Task: Create a calendar event titled 'Doctor appointment' on May 21 from 4:15 PM to 5:15 PM.
Action: Mouse moved to (1017, 73)
Screenshot: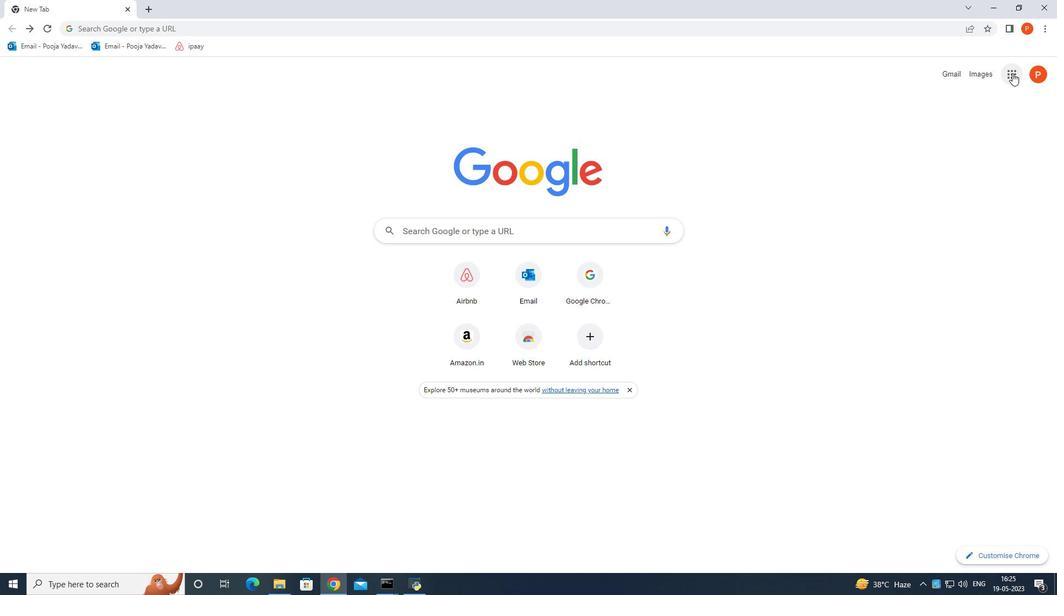 
Action: Mouse pressed left at (1017, 73)
Screenshot: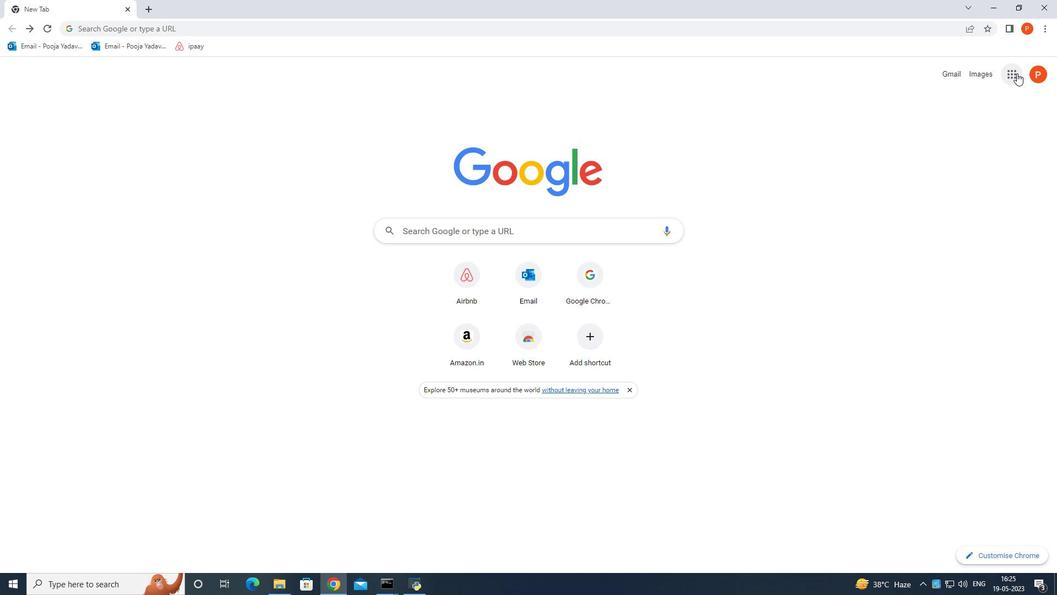 
Action: Mouse moved to (1017, 281)
Screenshot: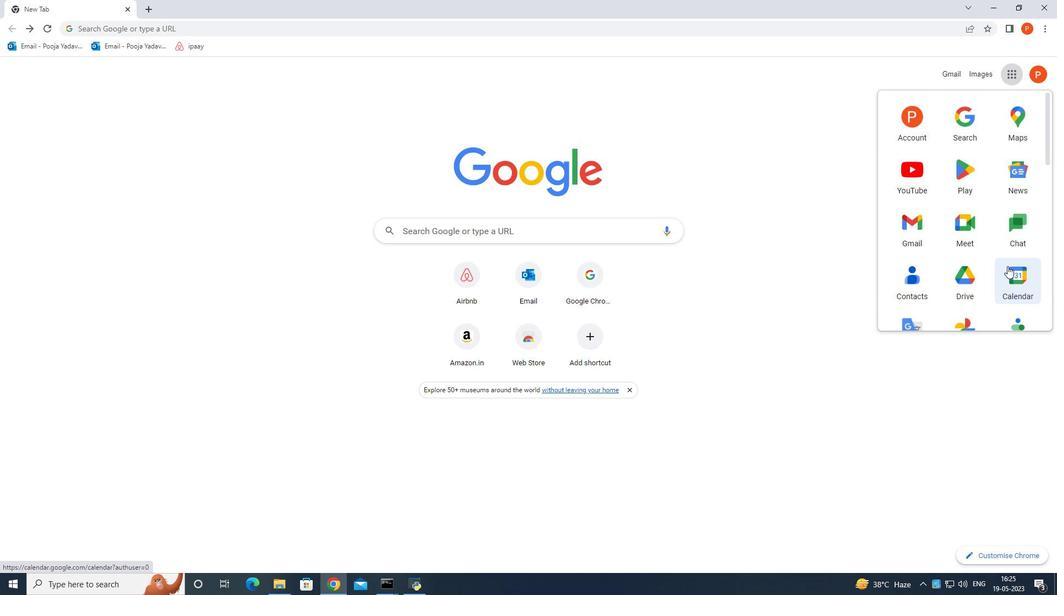 
Action: Mouse pressed left at (1017, 281)
Screenshot: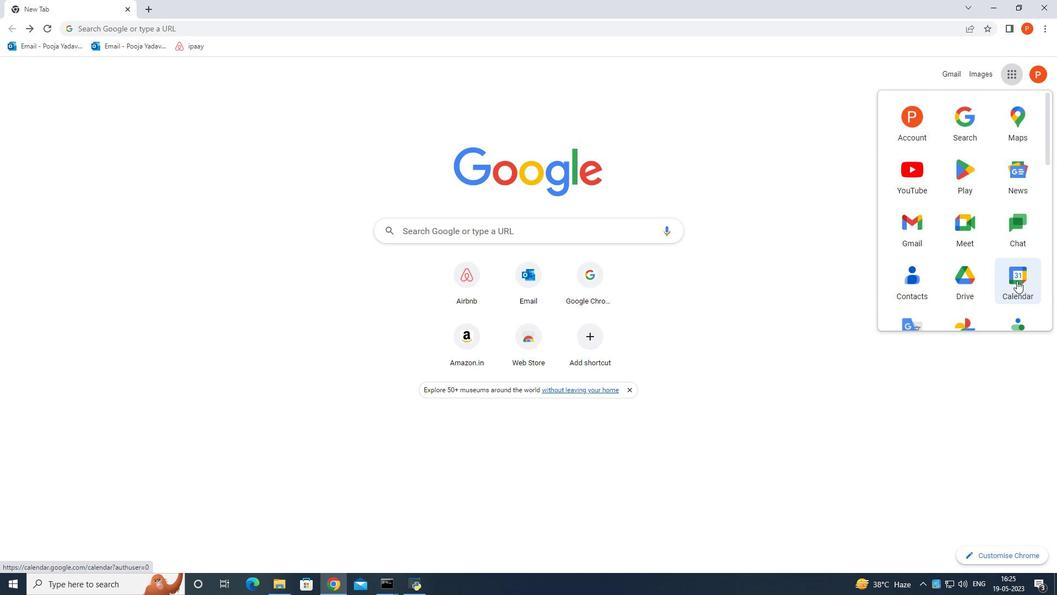 
Action: Mouse moved to (247, 443)
Screenshot: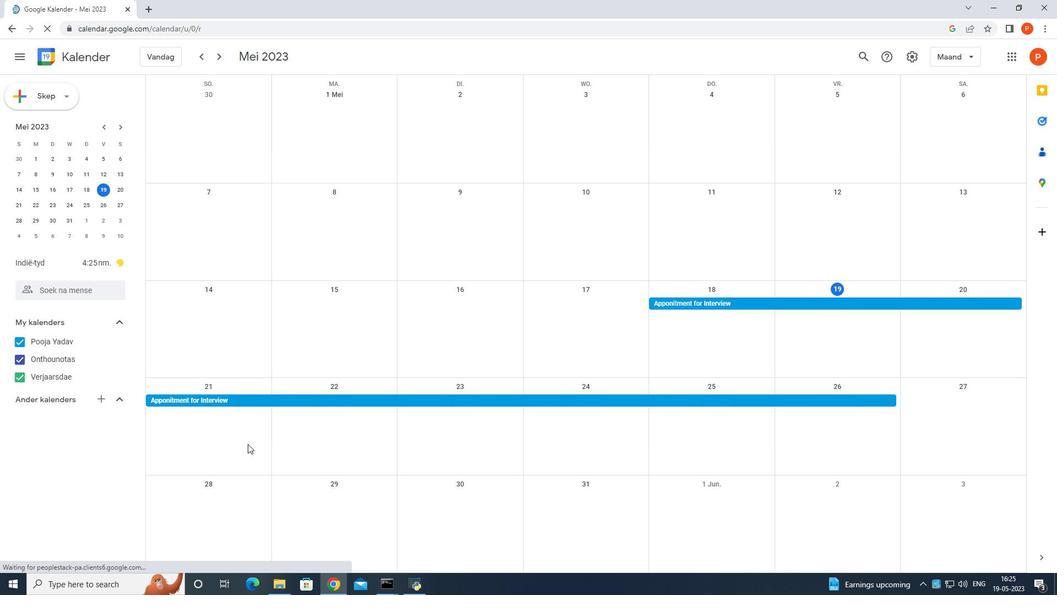 
Action: Mouse pressed left at (247, 443)
Screenshot: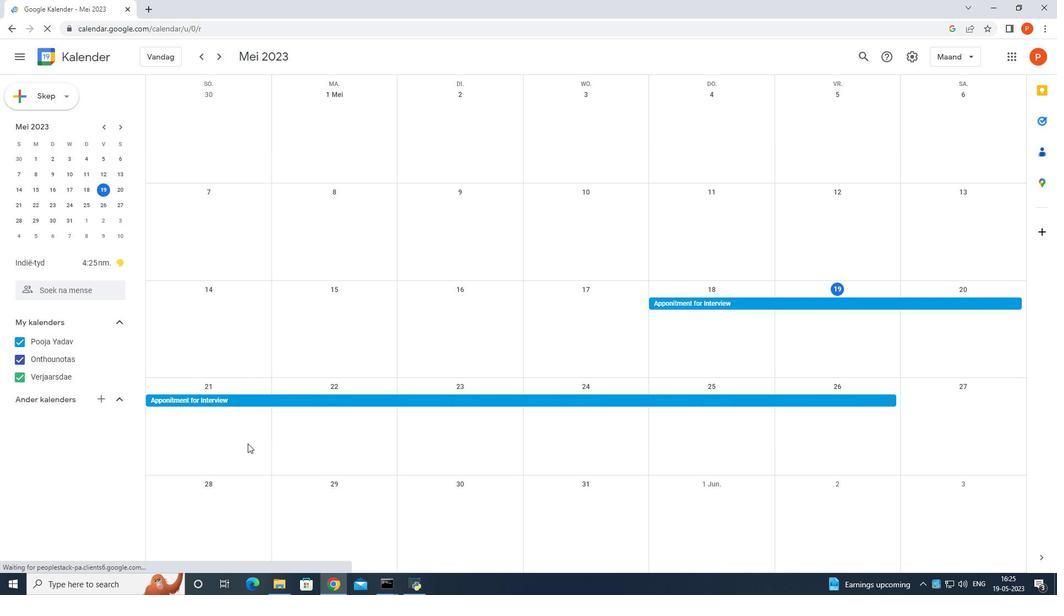 
Action: Mouse moved to (384, 200)
Screenshot: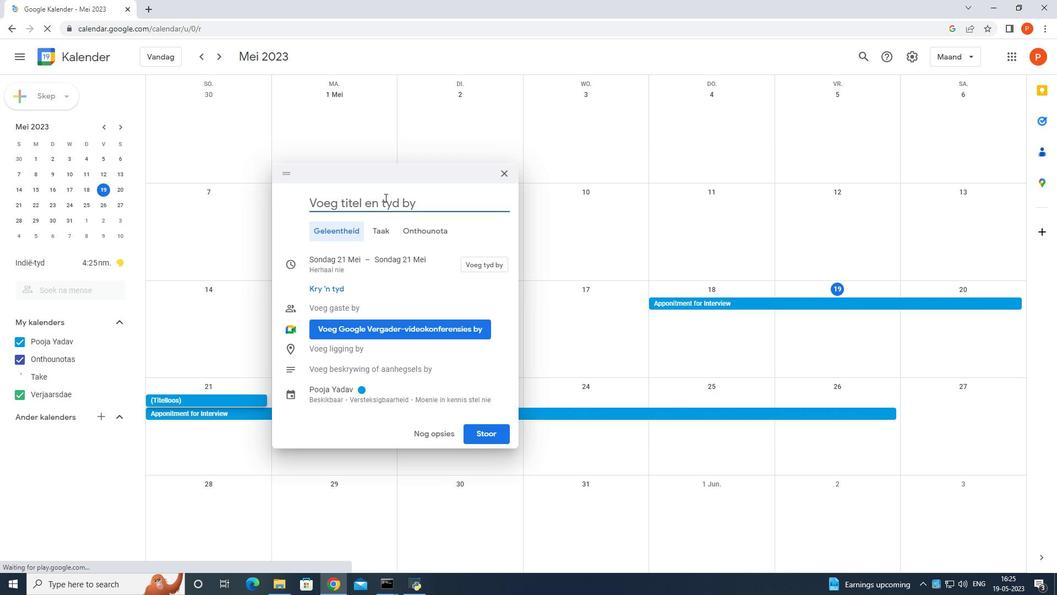 
Action: Mouse pressed left at (384, 200)
Screenshot: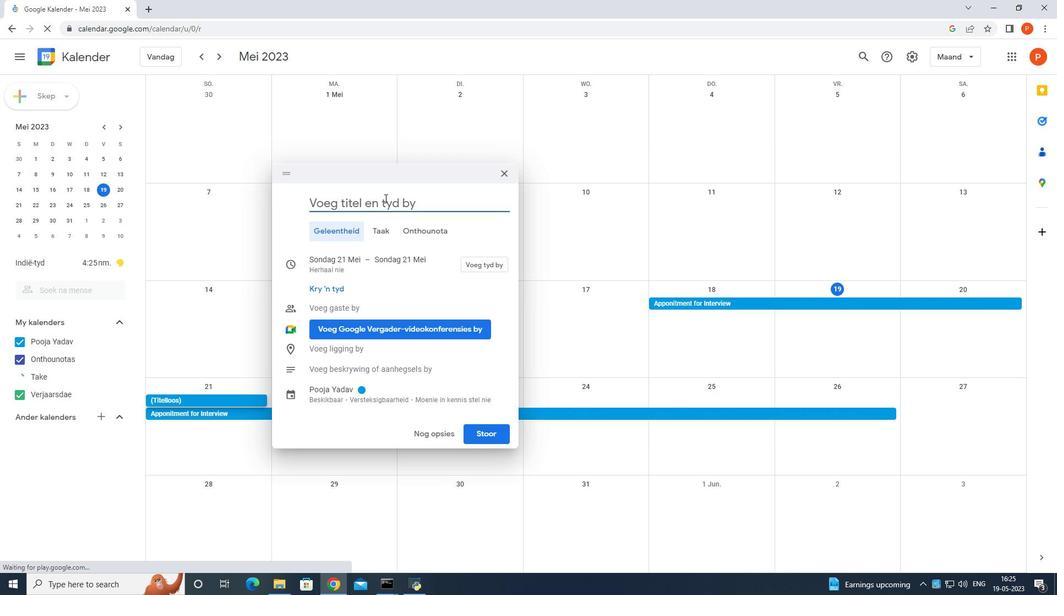 
Action: Mouse moved to (456, 204)
Screenshot: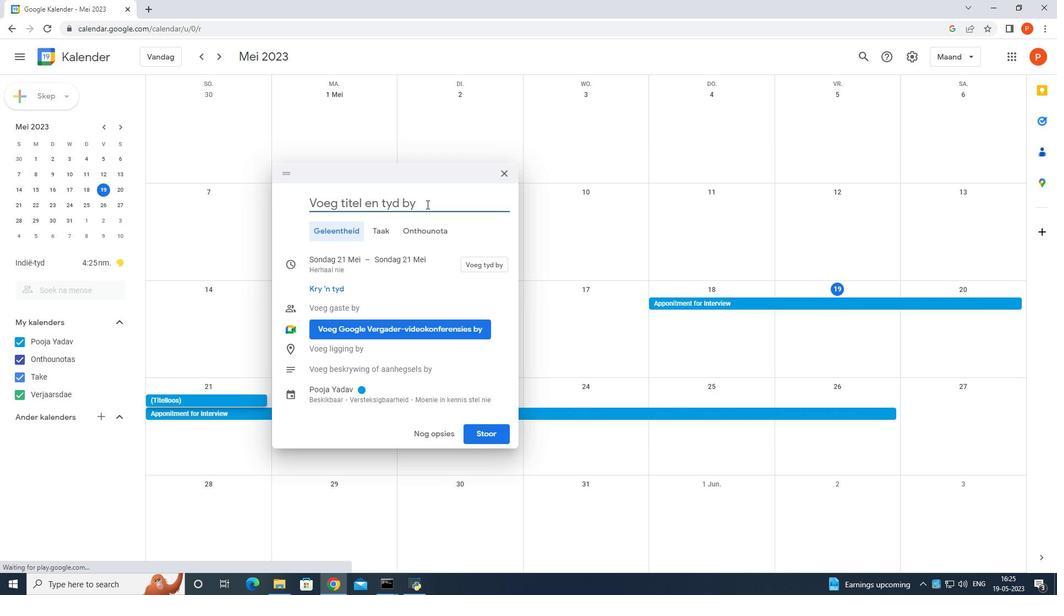 
Action: Key pressed <Key.shift>Appohint<Key.space><Key.backspace><Key.backspace><Key.backspace><Key.backspace><Key.backspace>intment<Key.space>of<Key.space>
Screenshot: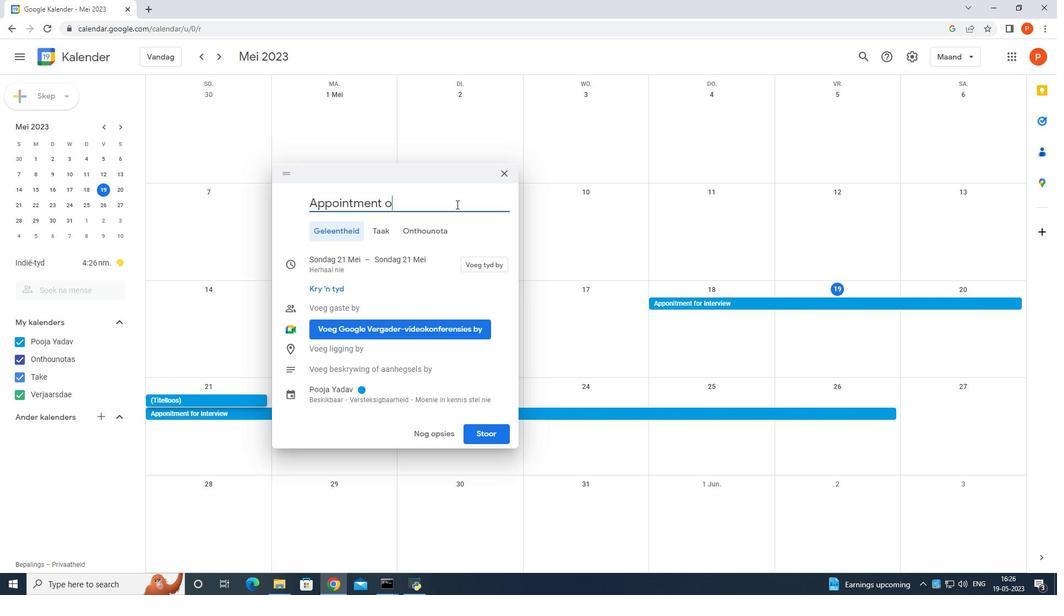 
Action: Mouse moved to (457, 204)
Screenshot: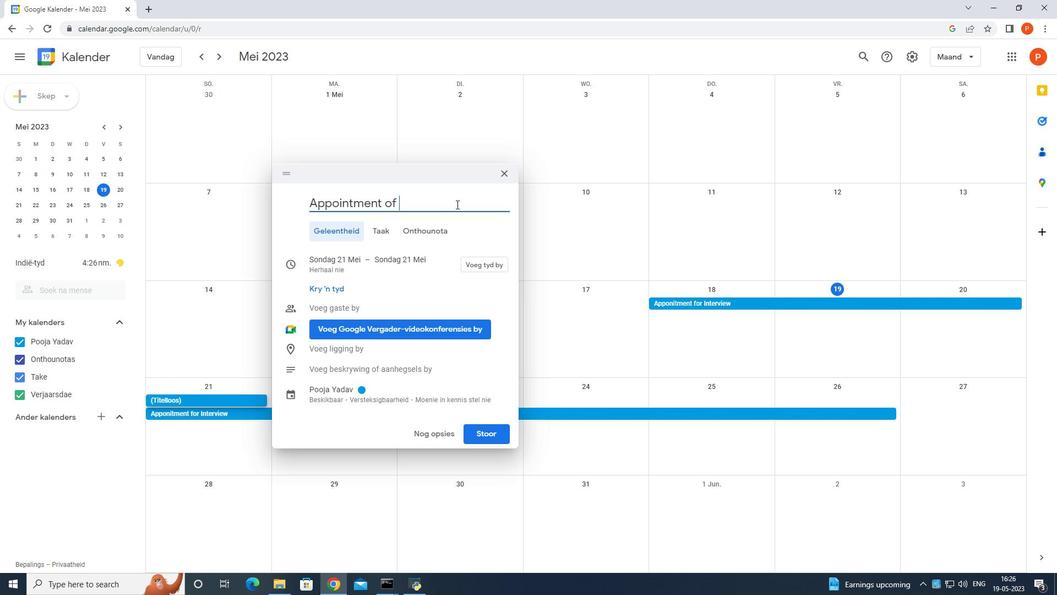 
Action: Key pressed doctor<Key.enter>
Screenshot: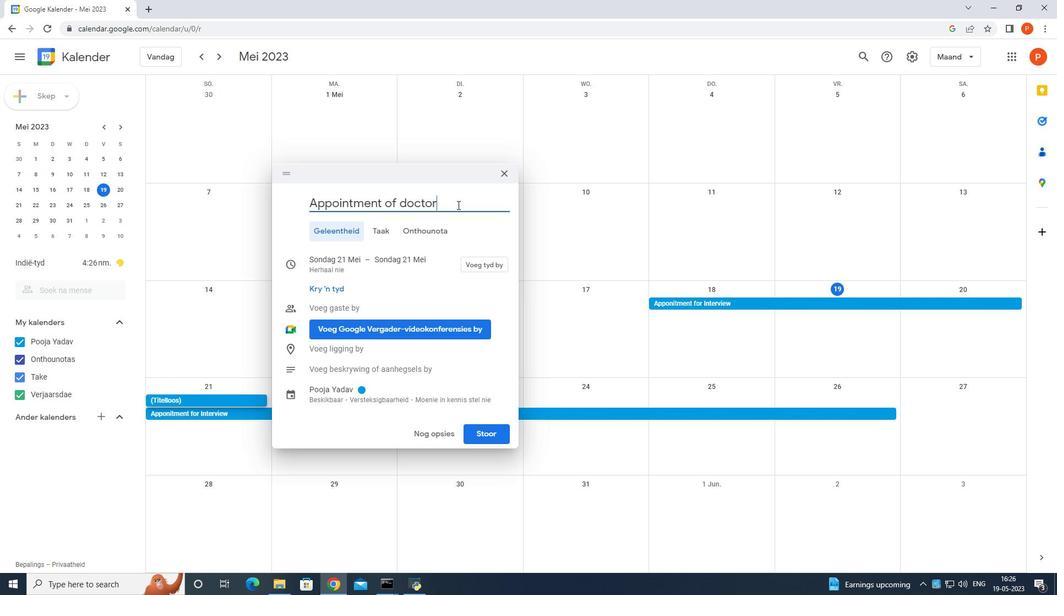 
Action: Mouse moved to (155, 423)
Screenshot: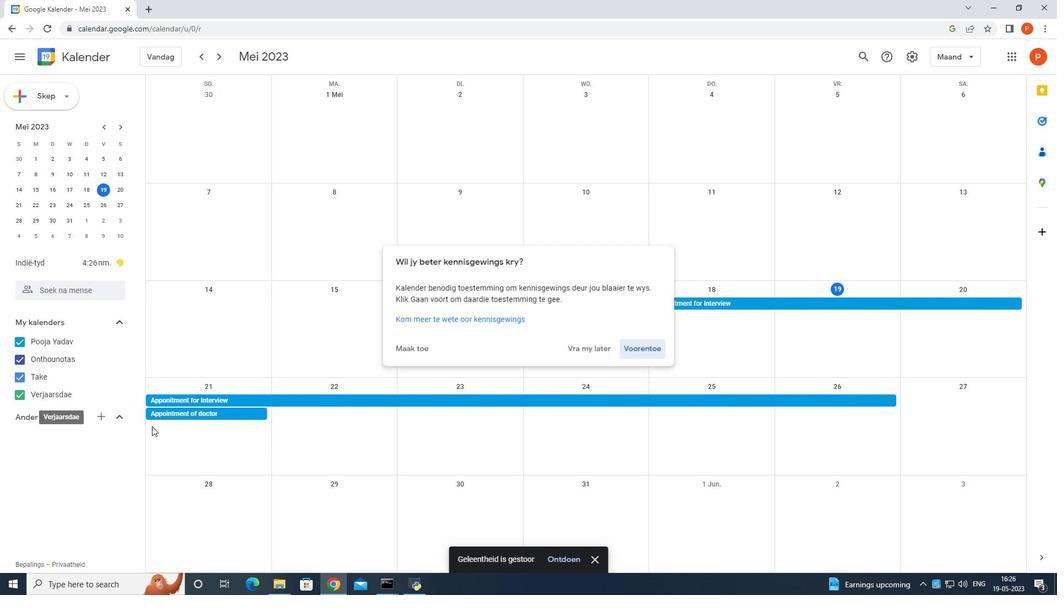
Action: Mouse pressed left at (155, 423)
Screenshot: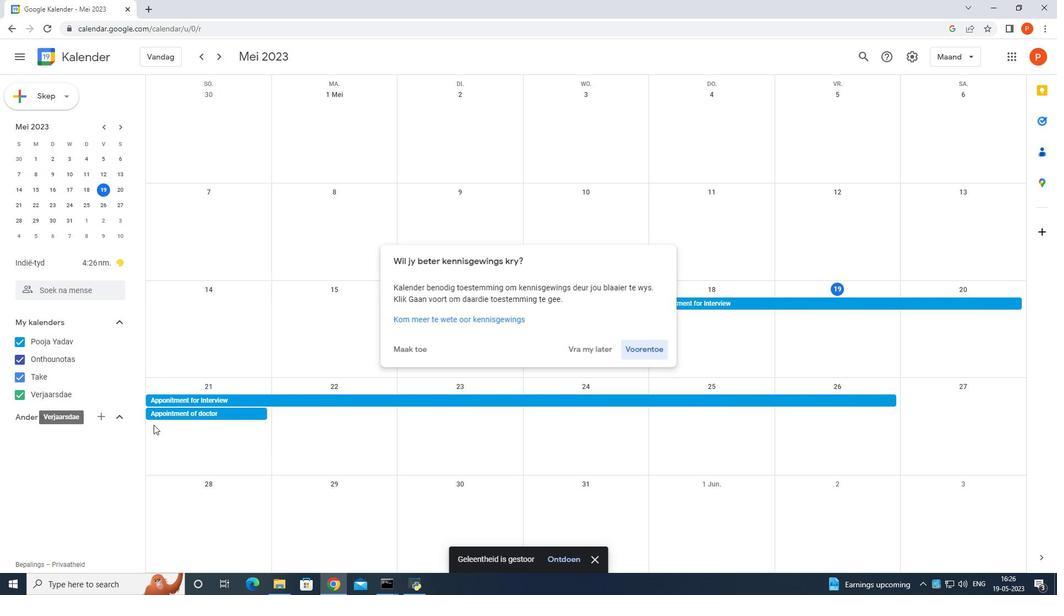 
Action: Mouse moved to (216, 423)
Screenshot: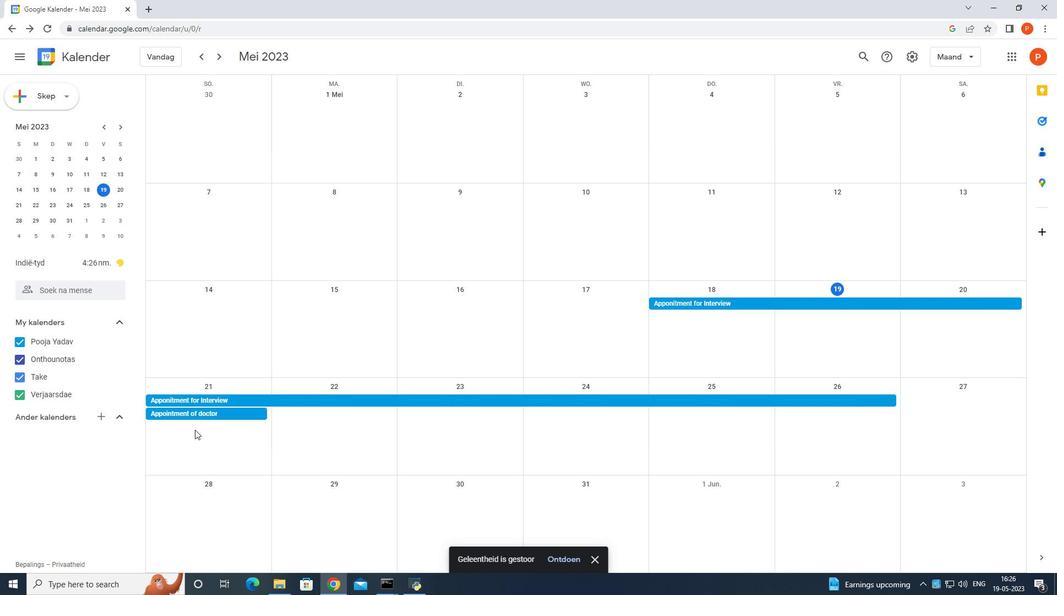 
Action: Mouse pressed left at (216, 423)
Screenshot: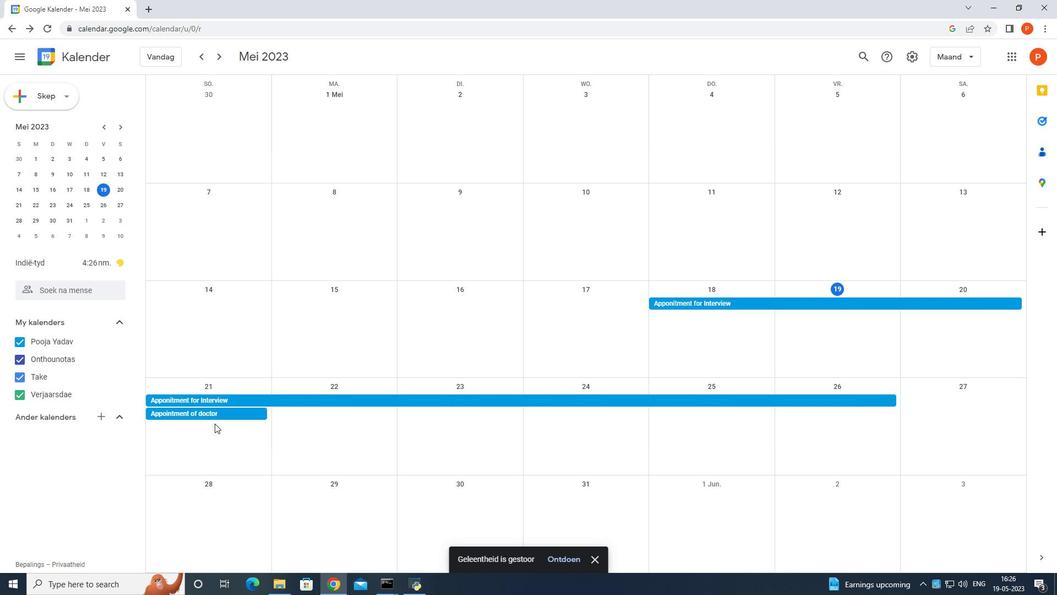 
Action: Mouse moved to (402, 198)
Screenshot: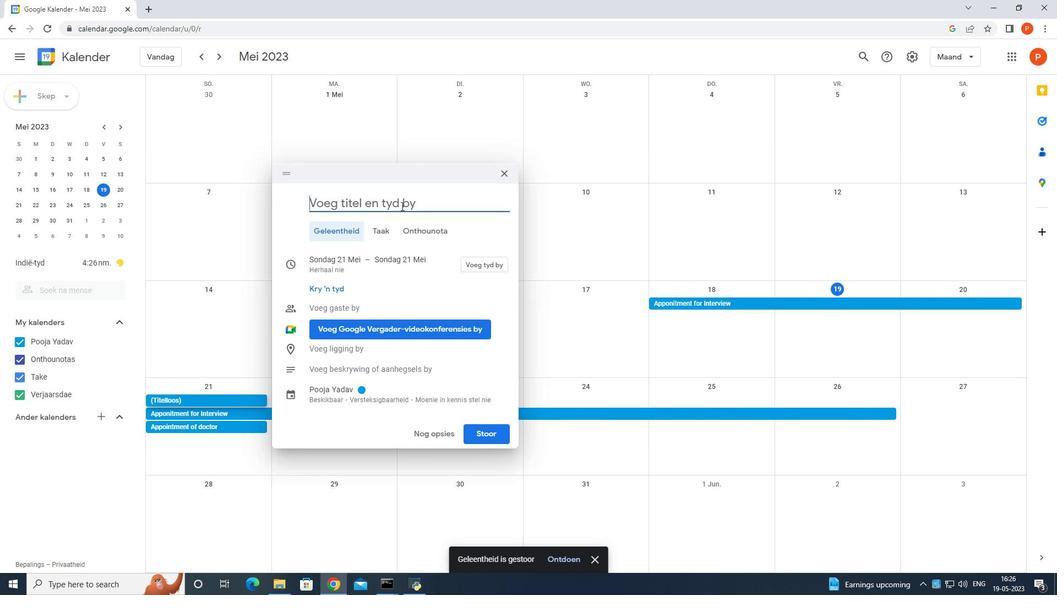 
Action: Mouse pressed left at (402, 198)
Screenshot: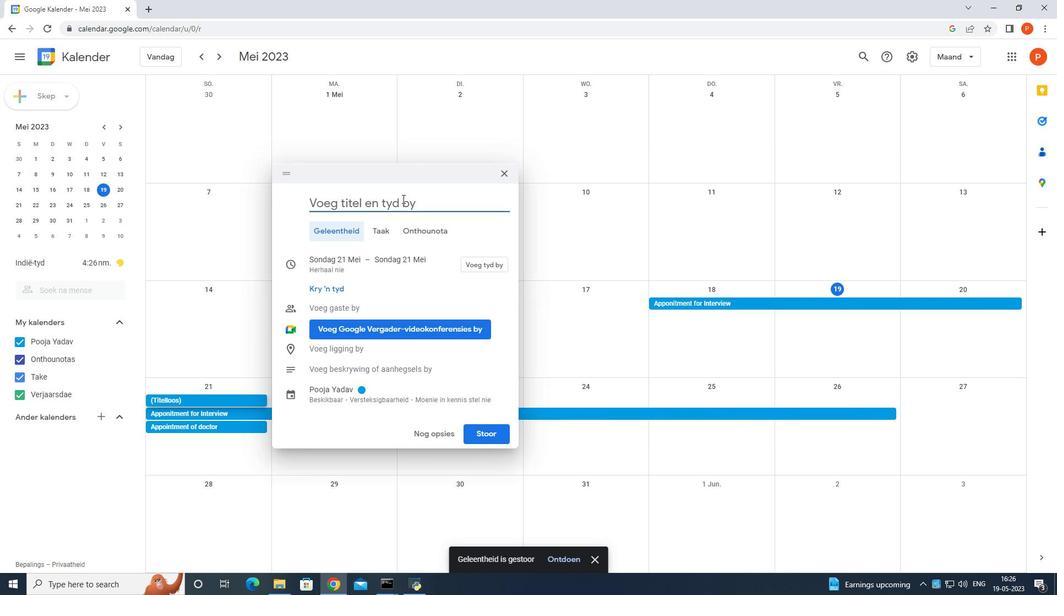 
Action: Key pressed <Key.shift>Doctor<Key.space>appointment
Screenshot: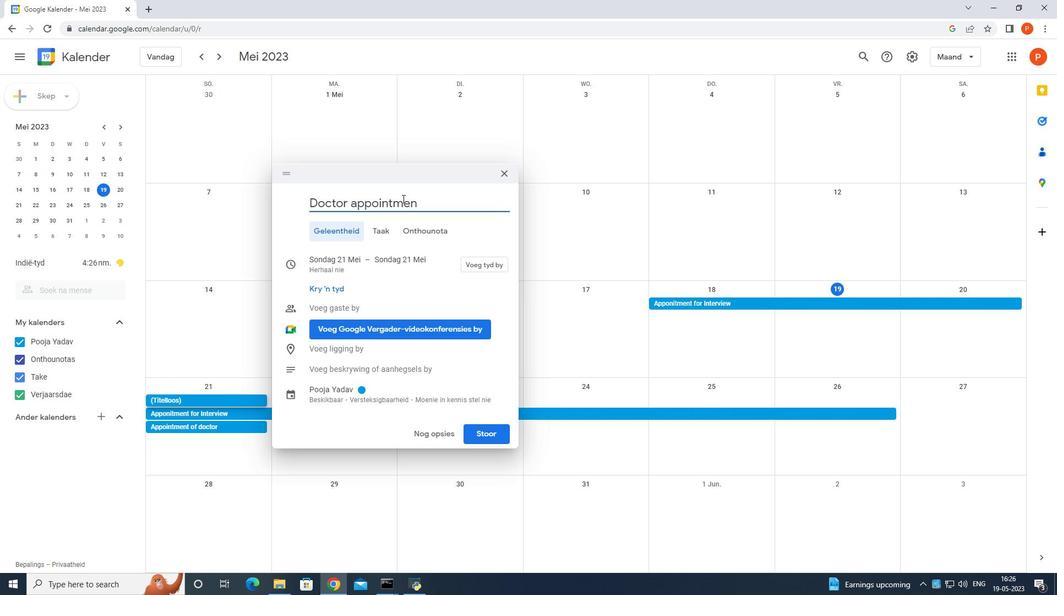 
Action: Mouse moved to (353, 283)
Screenshot: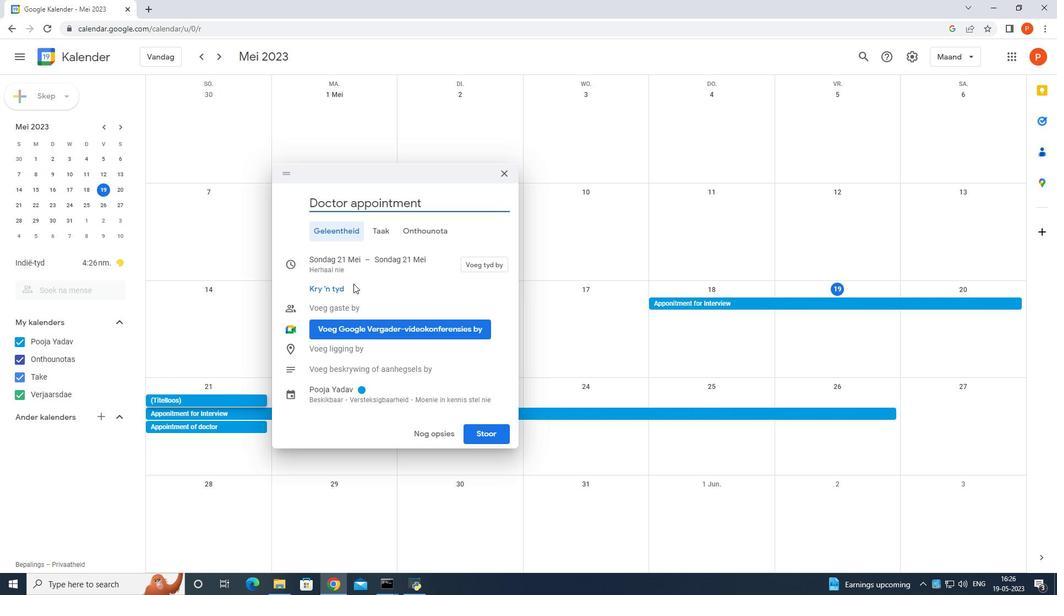 
Action: Mouse scrolled (353, 283) with delta (0, 0)
Screenshot: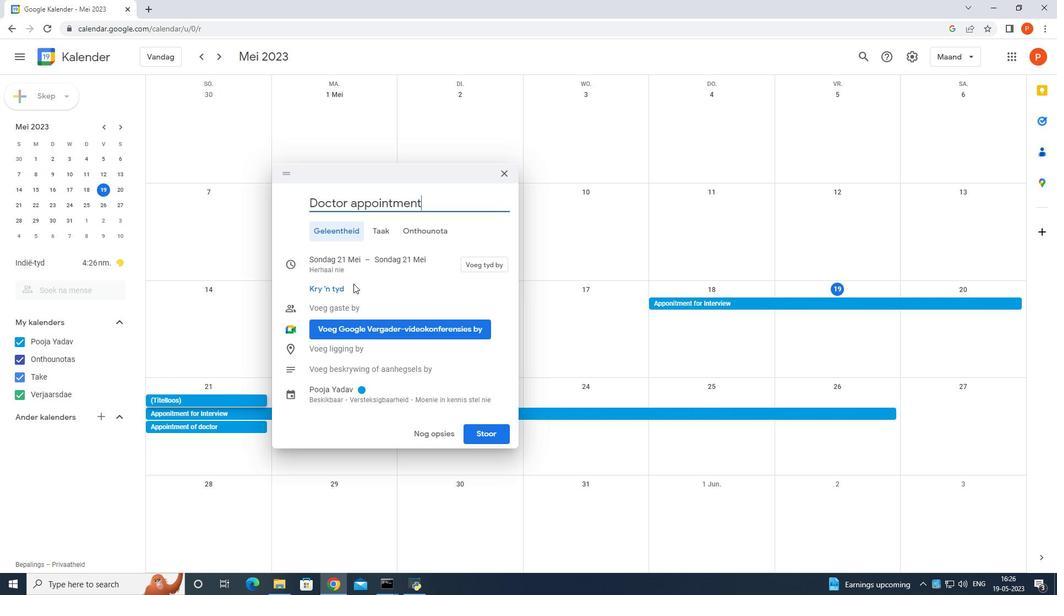 
Action: Mouse scrolled (353, 283) with delta (0, 0)
Screenshot: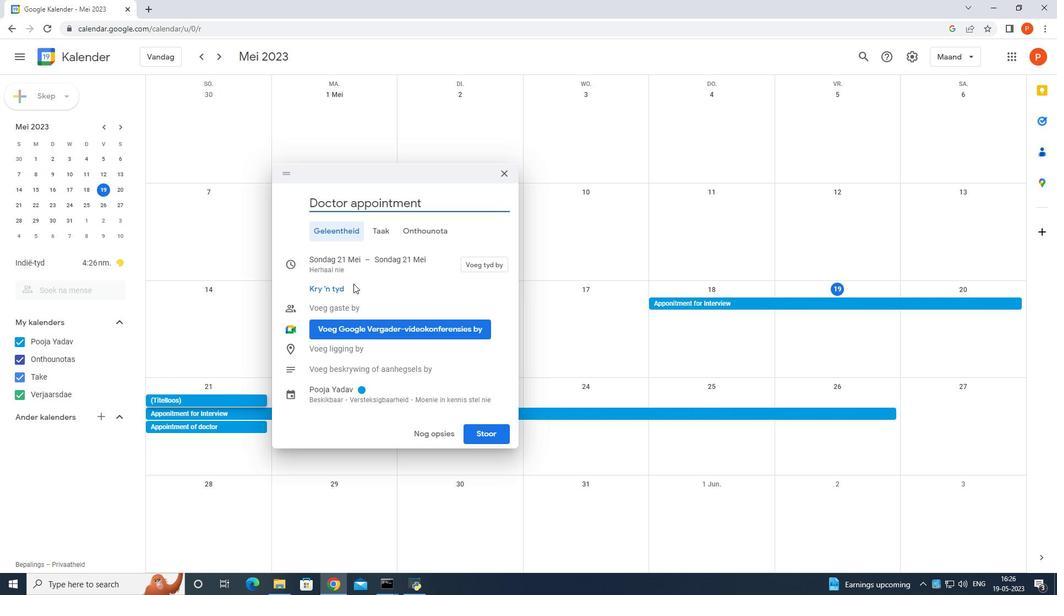 
Action: Mouse moved to (497, 267)
Screenshot: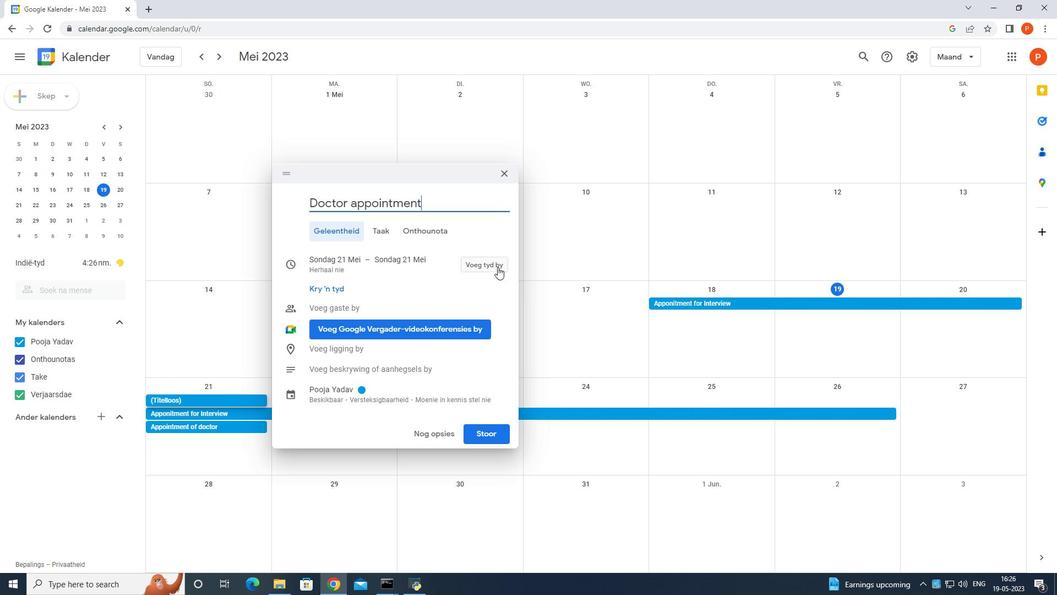 
Action: Mouse pressed left at (497, 267)
Screenshot: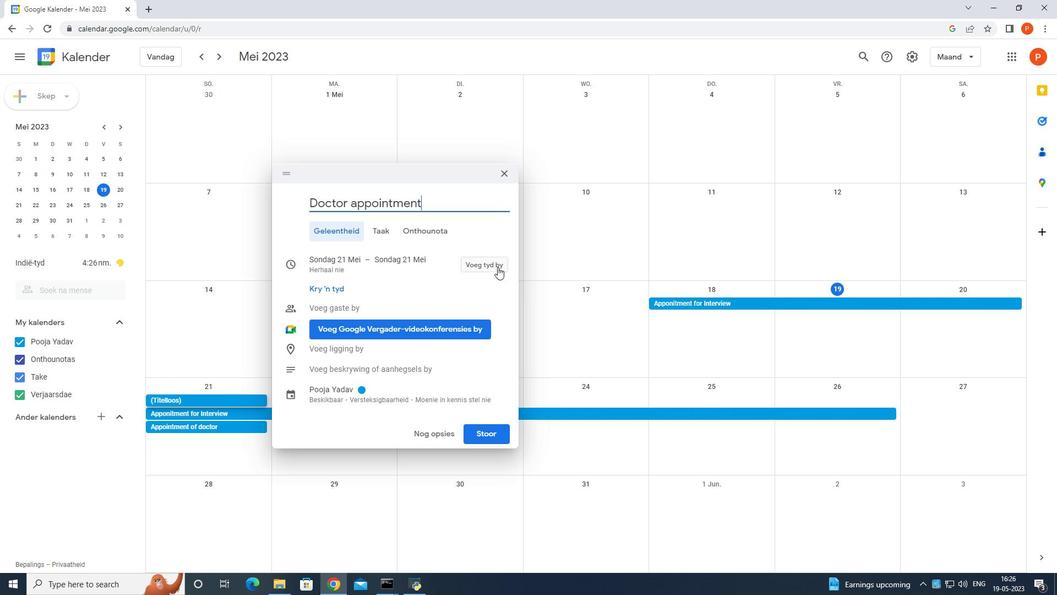 
Action: Mouse moved to (421, 305)
Screenshot: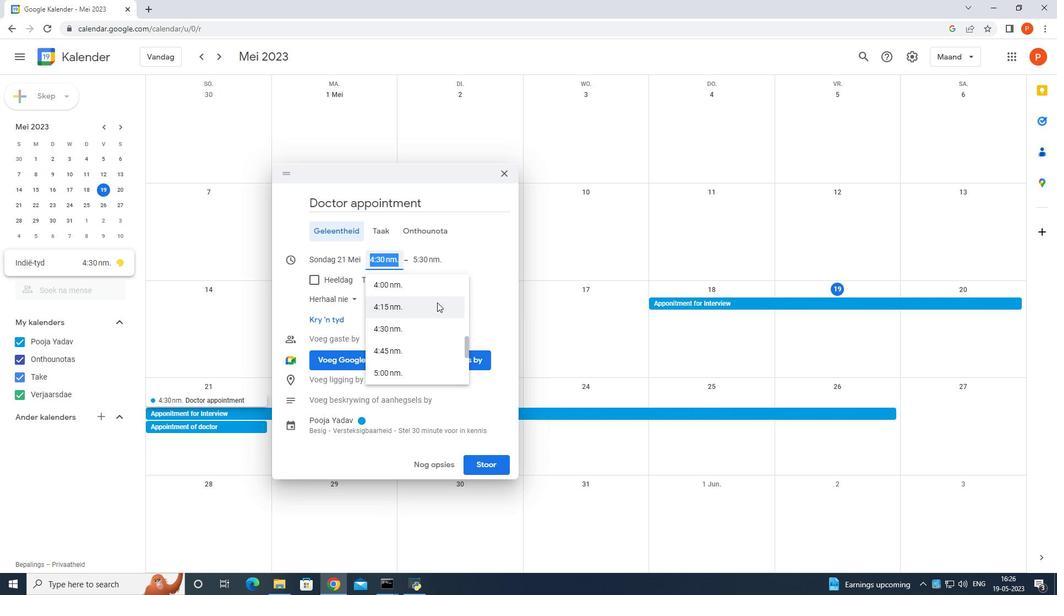 
Action: Mouse pressed left at (421, 305)
Screenshot: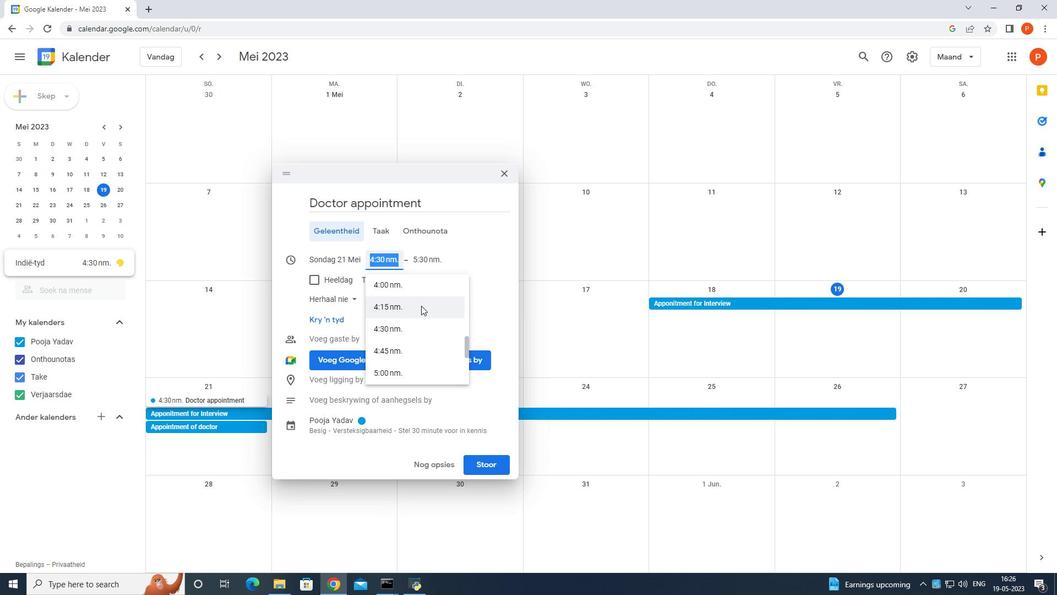 
Action: Mouse moved to (450, 352)
Screenshot: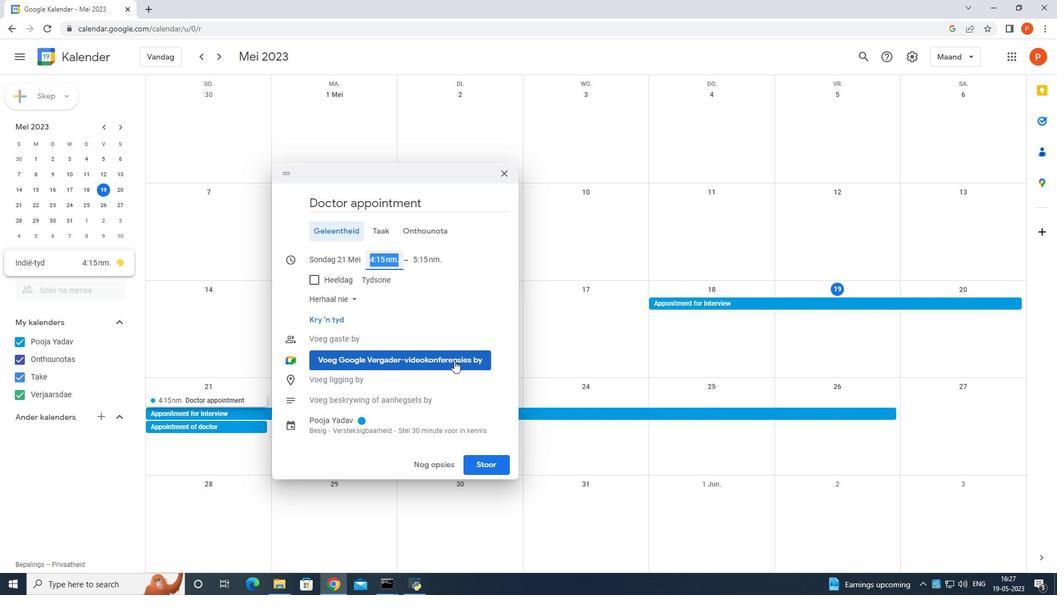 
Action: Mouse scrolled (450, 352) with delta (0, 0)
Screenshot: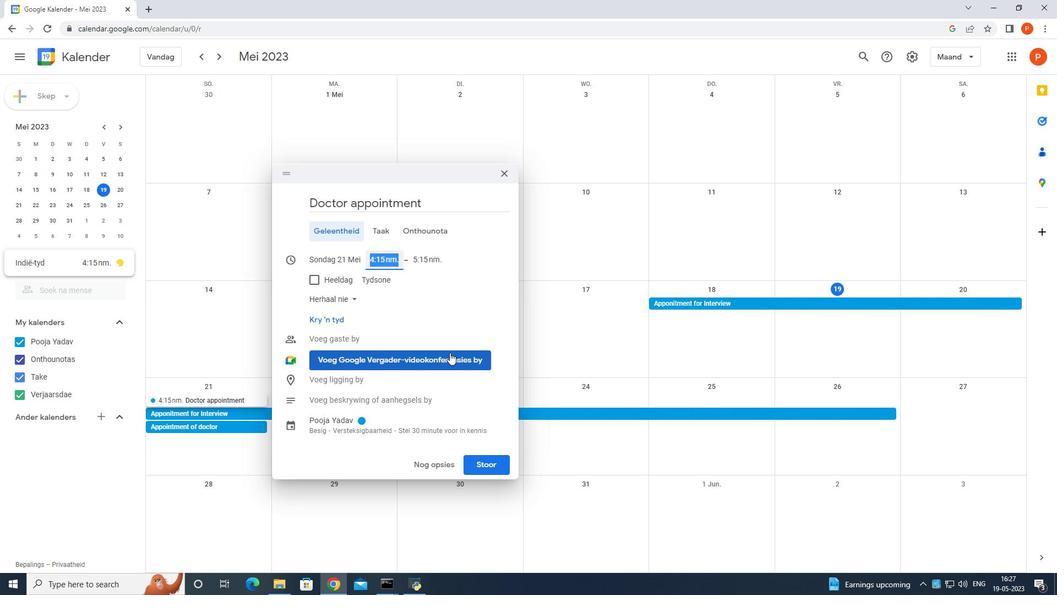 
Action: Mouse scrolled (450, 352) with delta (0, 0)
Screenshot: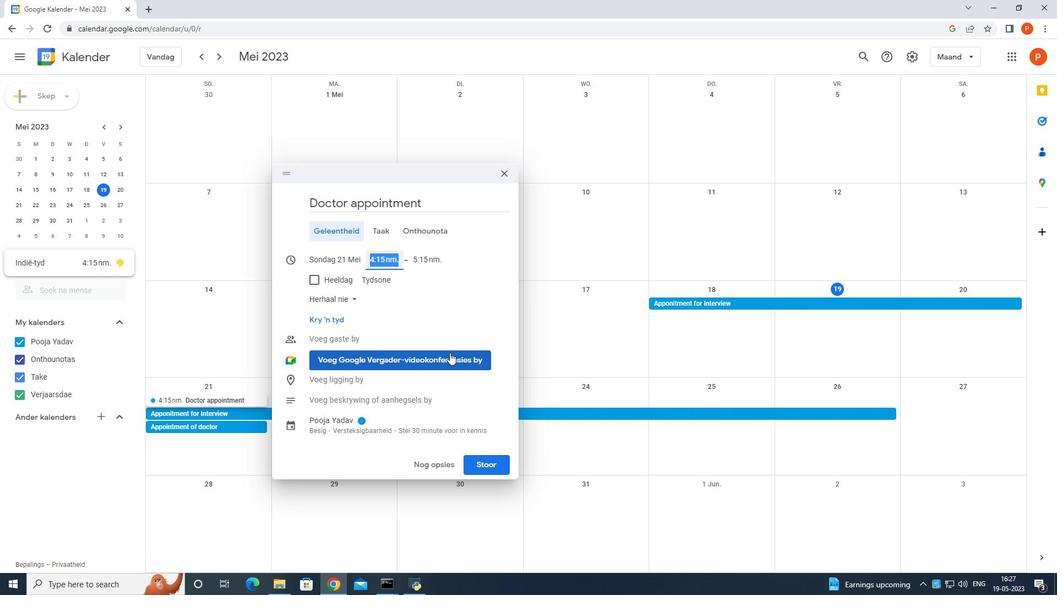 
Action: Mouse scrolled (450, 352) with delta (0, 0)
Screenshot: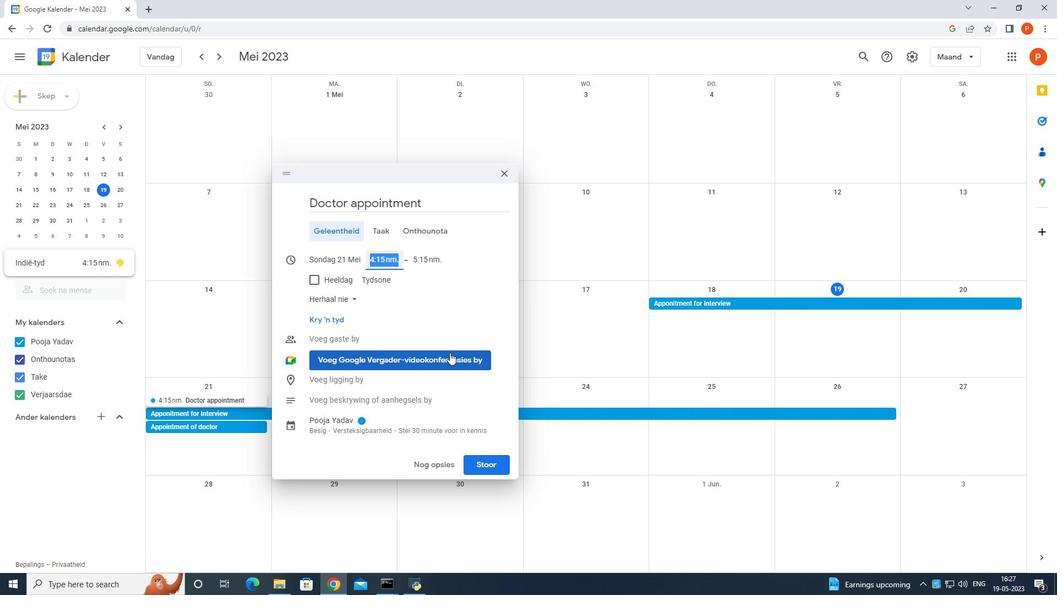
Action: Mouse scrolled (450, 352) with delta (0, 0)
Screenshot: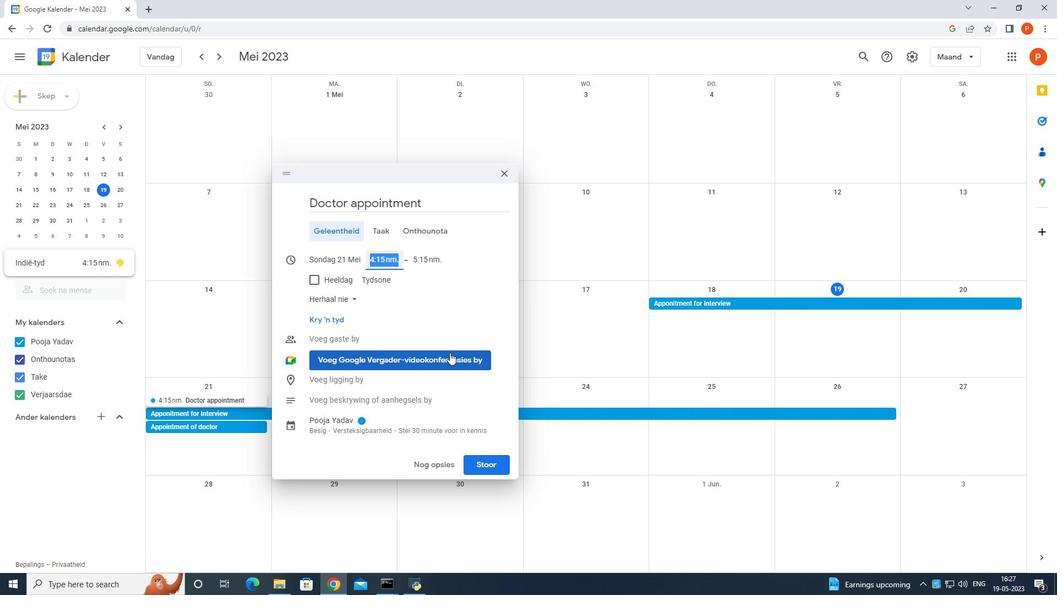 
Action: Mouse moved to (317, 280)
Screenshot: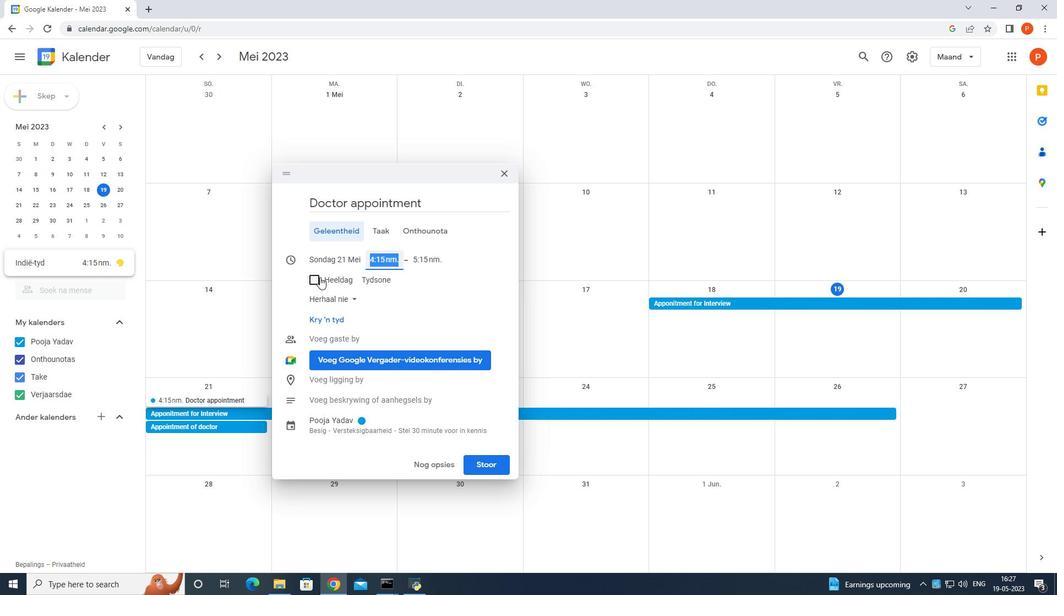 
Action: Mouse pressed left at (317, 280)
Screenshot: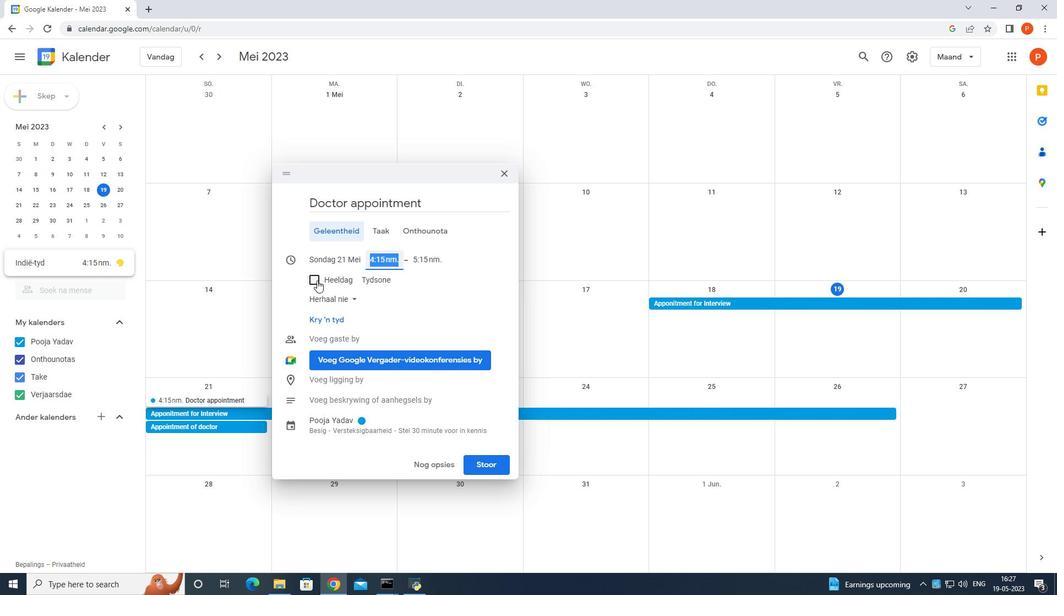 
Action: Mouse moved to (327, 303)
Screenshot: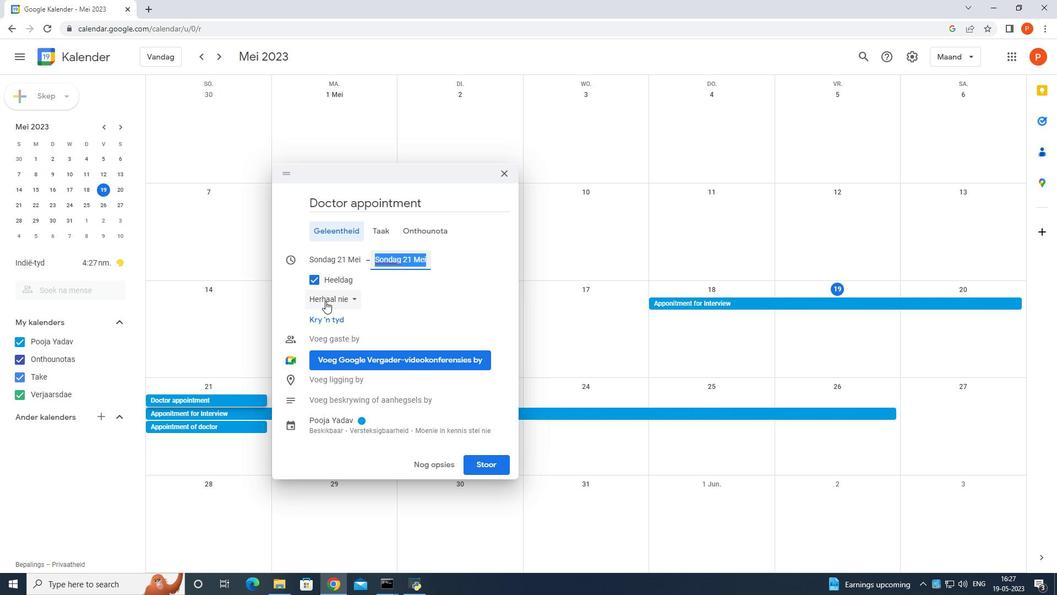 
Action: Mouse scrolled (327, 303) with delta (0, 0)
Screenshot: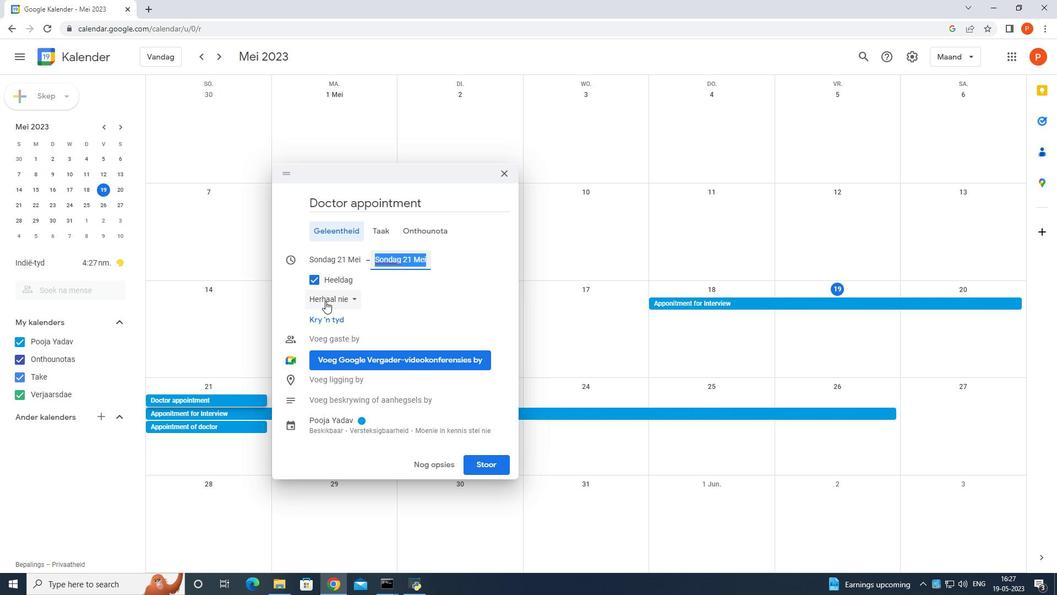 
Action: Mouse moved to (291, 370)
Screenshot: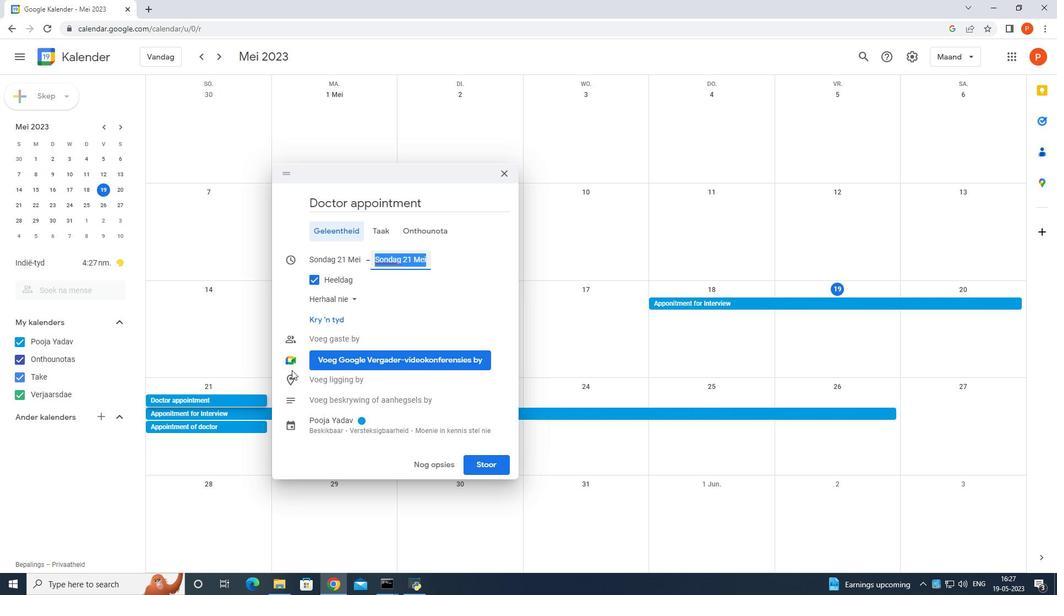 
Action: Mouse pressed left at (291, 370)
Screenshot: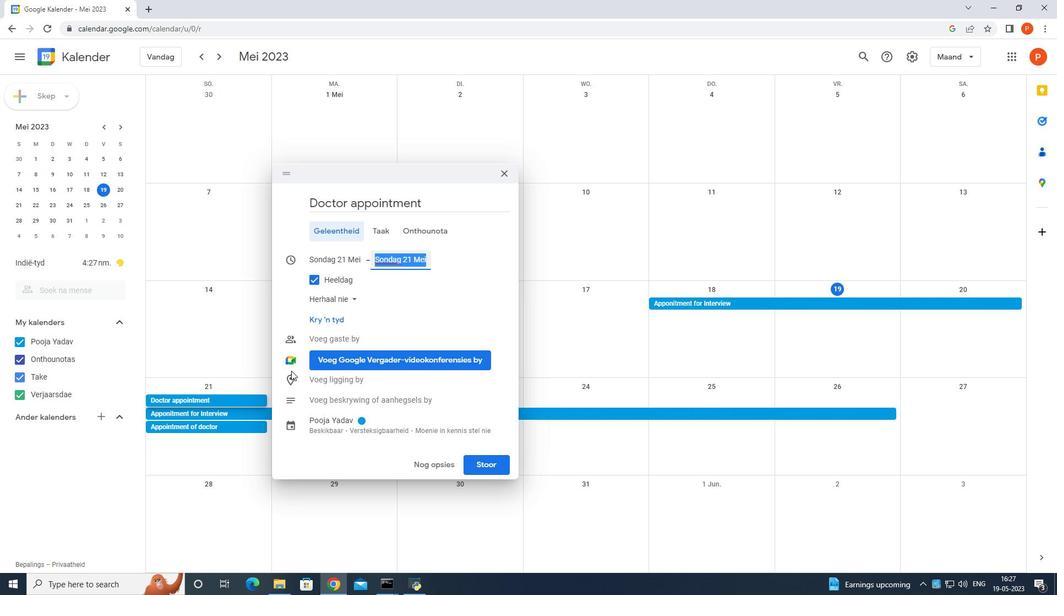 
Action: Mouse moved to (286, 333)
Screenshot: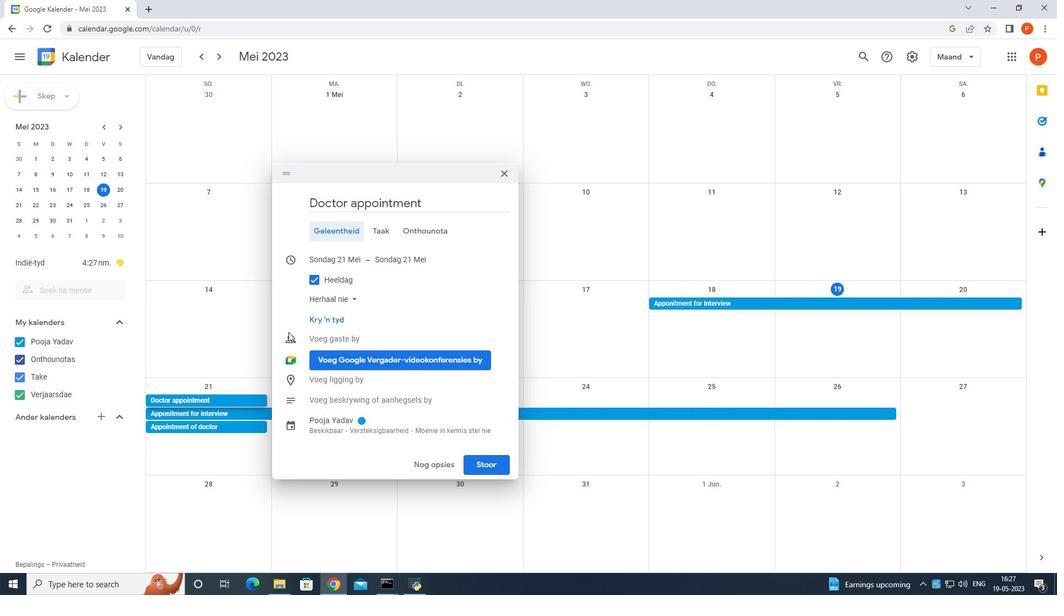 
Action: Mouse pressed left at (286, 333)
Screenshot: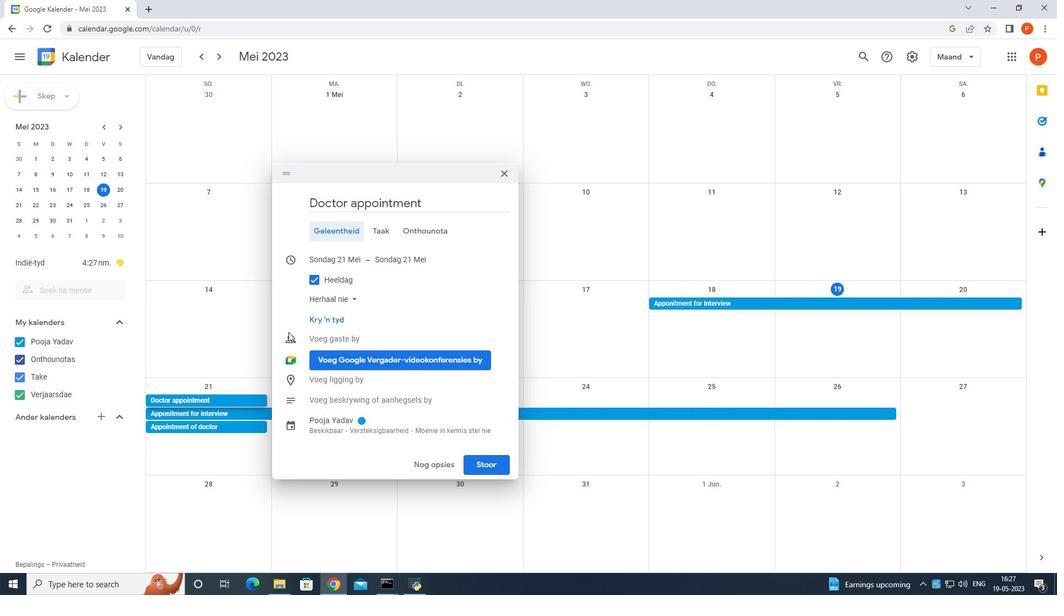 
Action: Mouse moved to (290, 341)
Screenshot: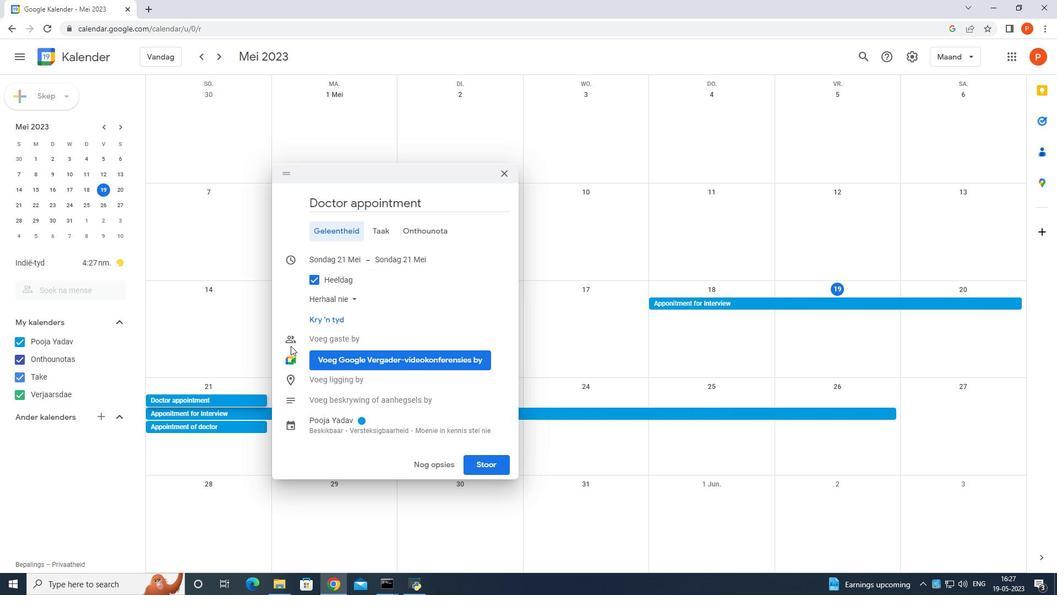 
Action: Mouse pressed left at (290, 341)
Screenshot: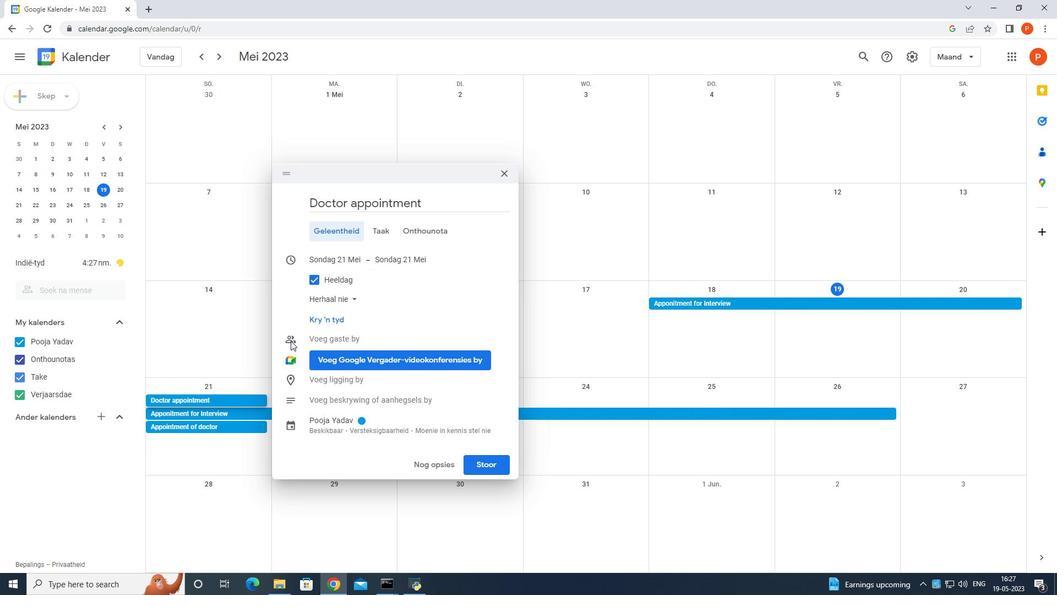 
Action: Mouse pressed left at (290, 341)
Screenshot: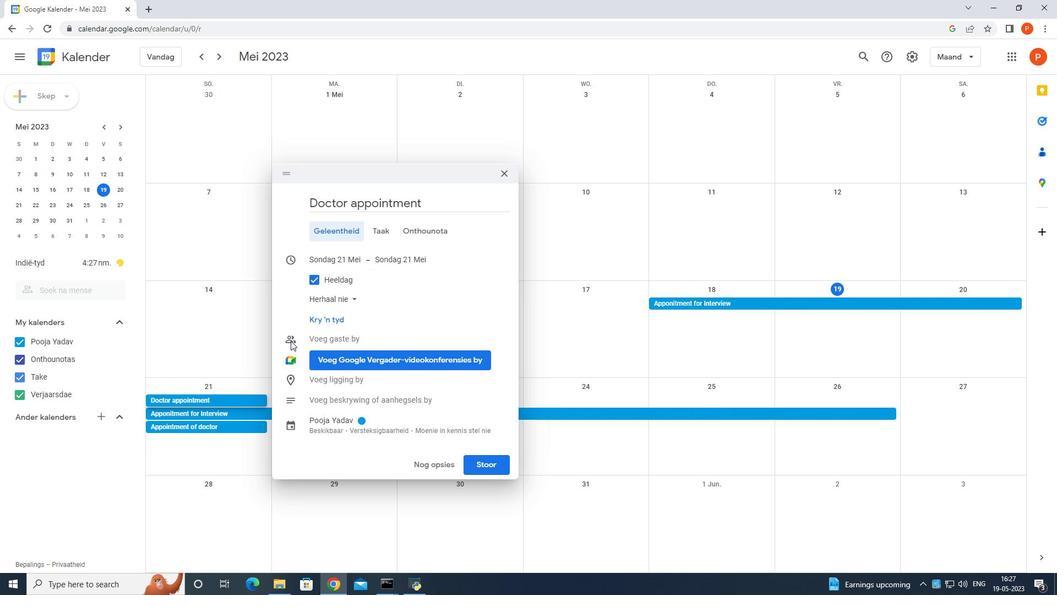 
Action: Mouse pressed left at (290, 341)
Screenshot: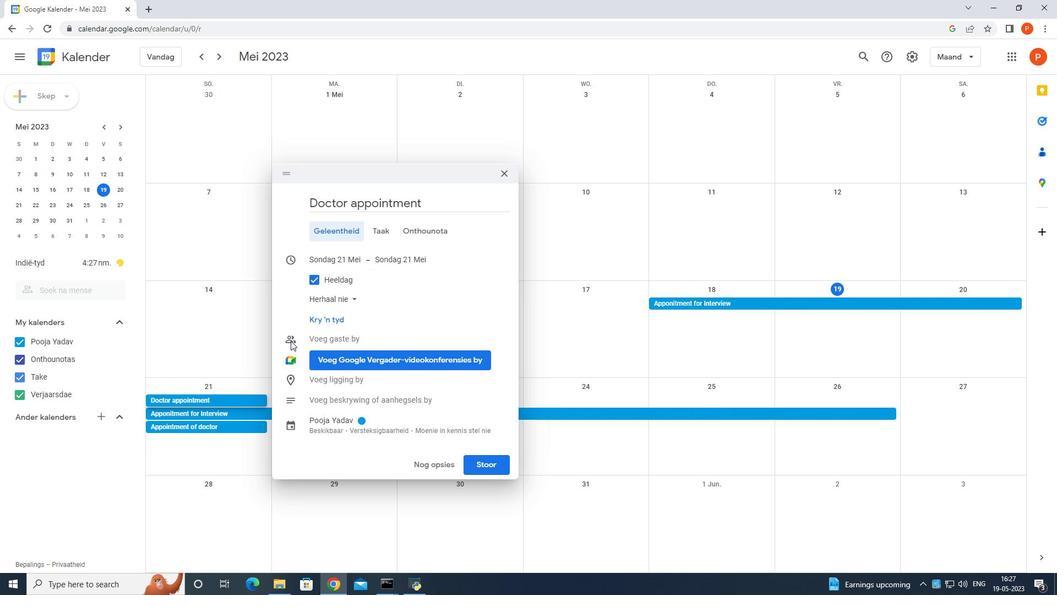 
Action: Mouse moved to (290, 339)
Screenshot: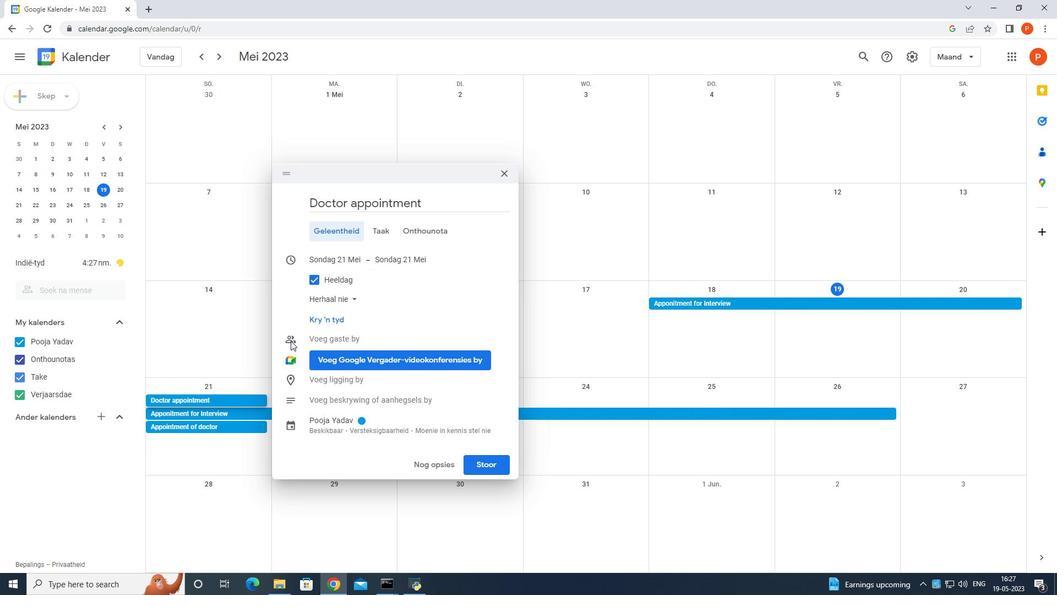 
Action: Mouse pressed left at (290, 339)
Screenshot: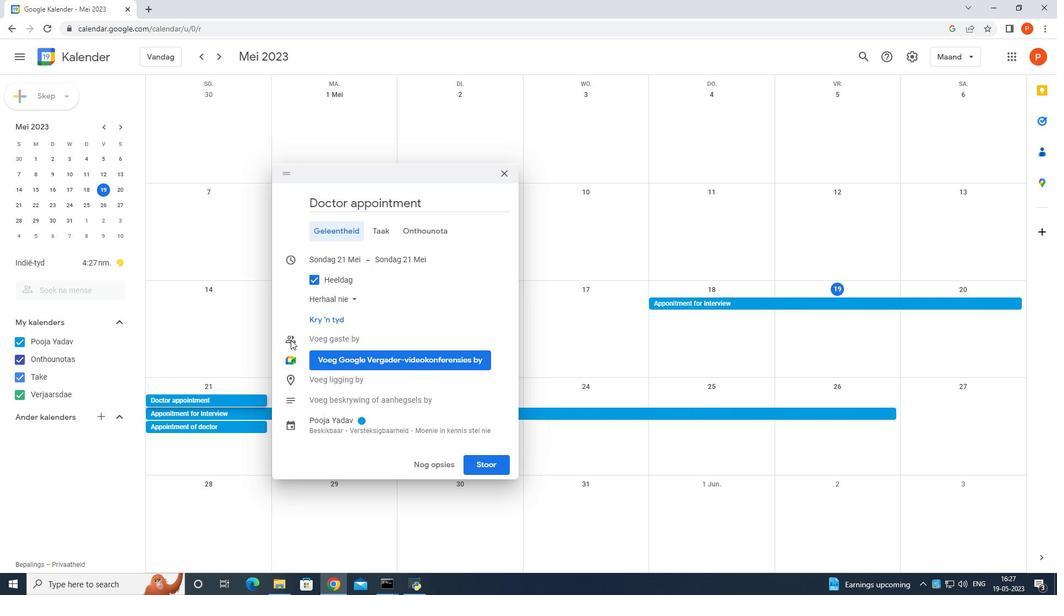 
Action: Mouse moved to (524, 266)
Screenshot: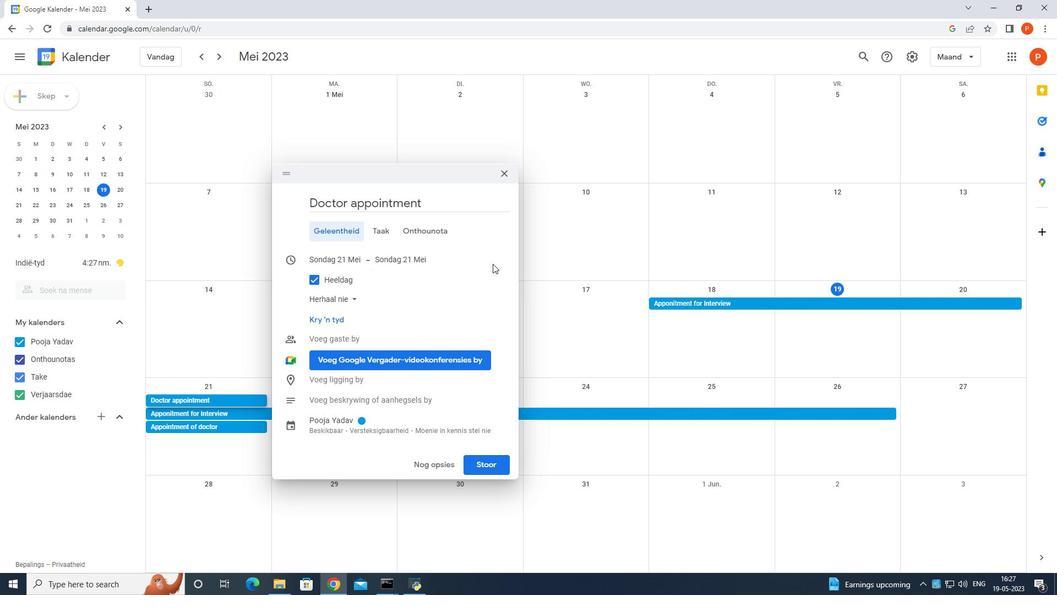 
Action: Mouse pressed left at (524, 266)
Screenshot: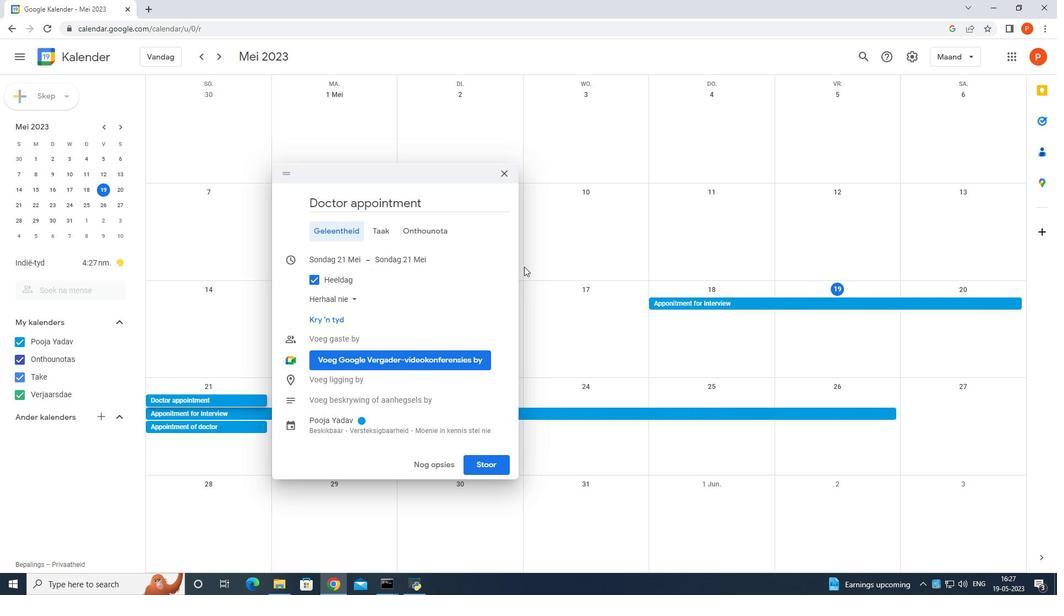
Action: Mouse moved to (46, 100)
Screenshot: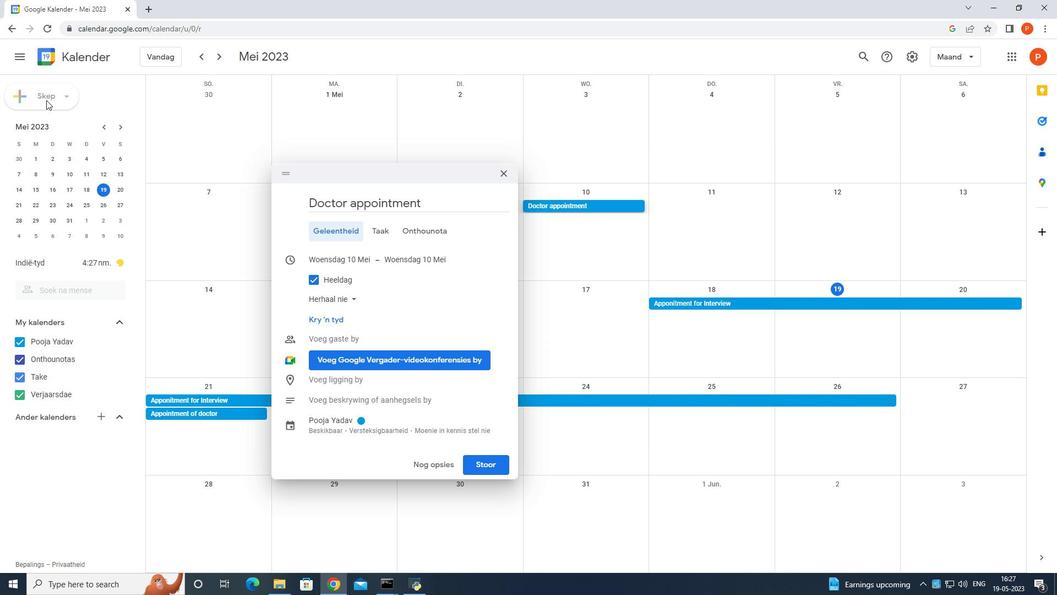 
Action: Mouse pressed left at (46, 100)
Screenshot: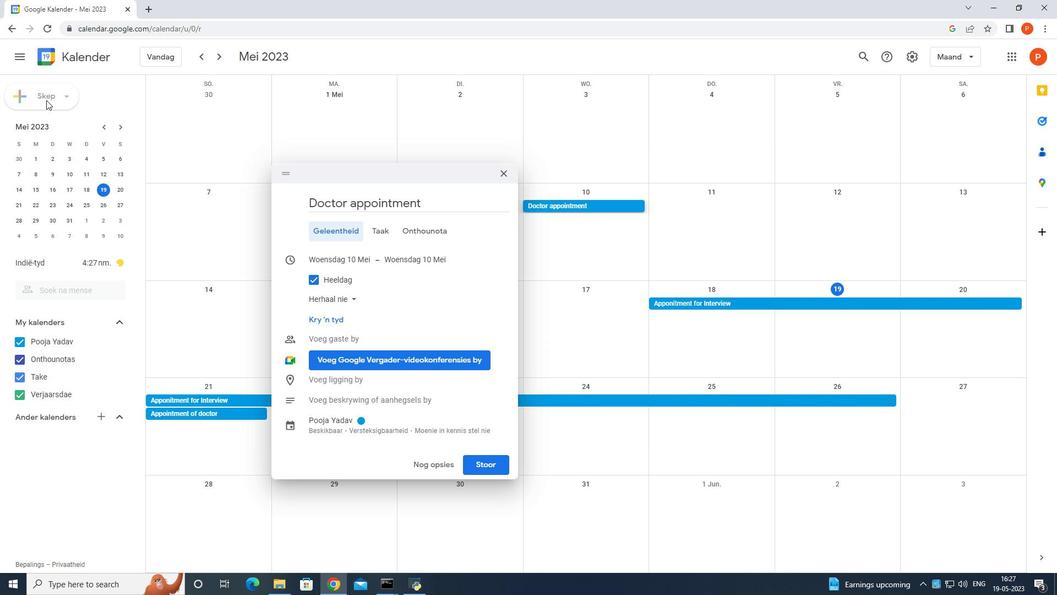 
Action: Mouse moved to (64, 100)
Screenshot: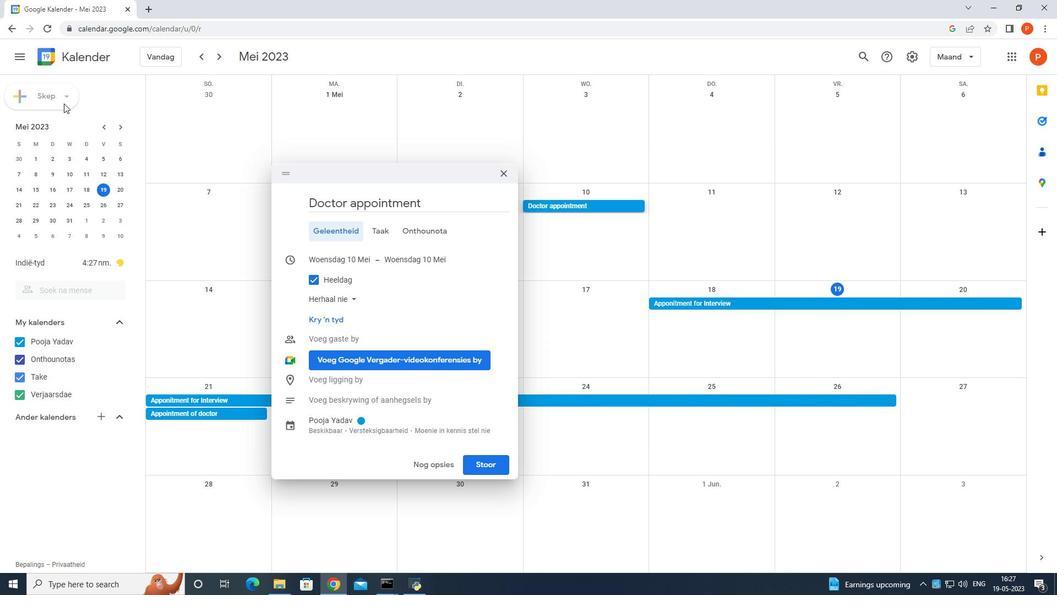 
Action: Mouse pressed left at (64, 100)
Screenshot: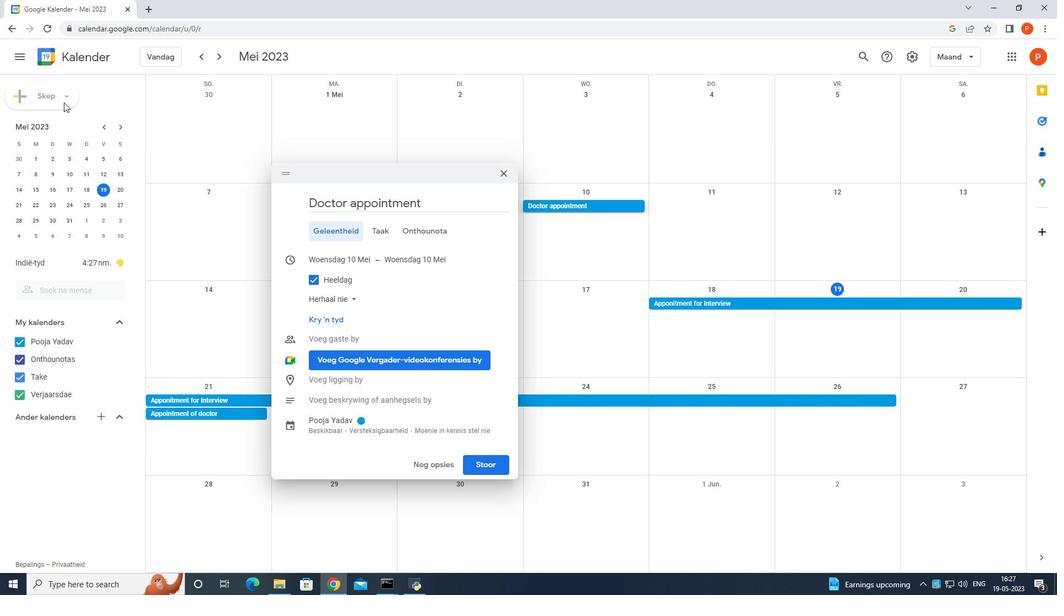 
Action: Mouse moved to (69, 90)
Screenshot: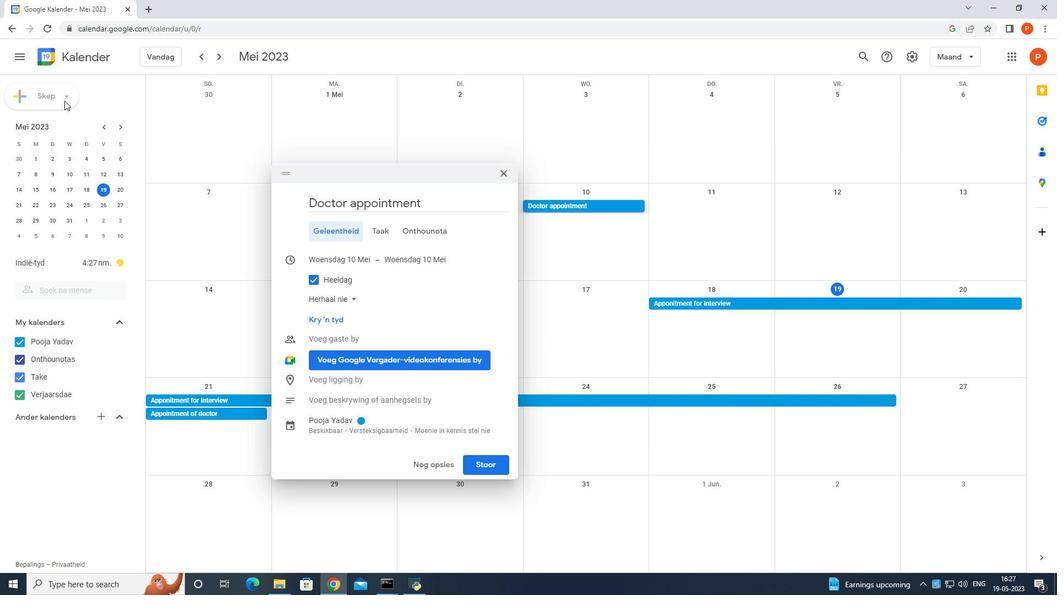 
Action: Mouse pressed left at (69, 90)
Screenshot: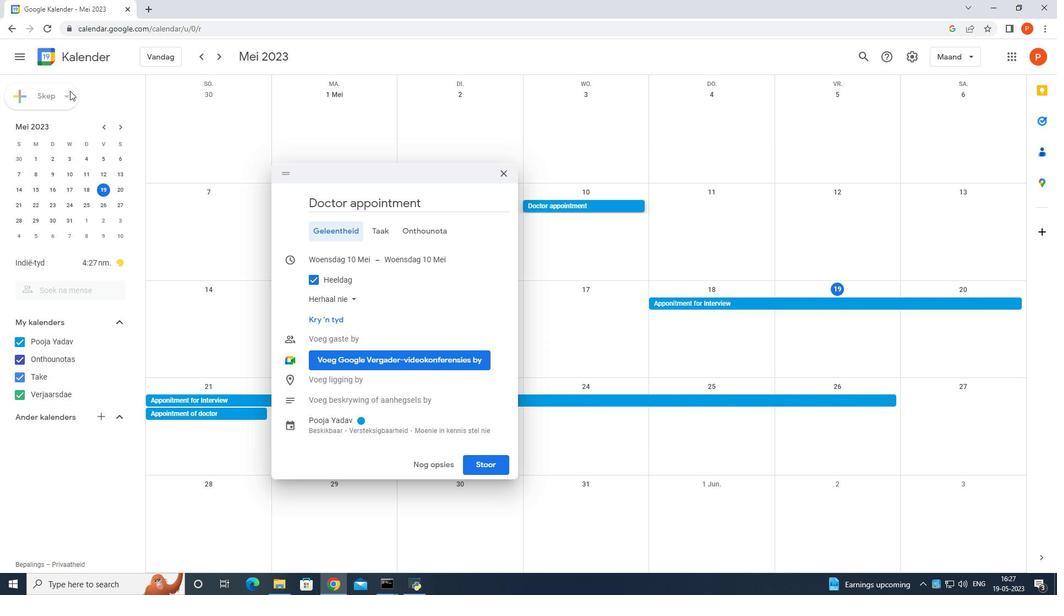
Action: Mouse moved to (68, 95)
Screenshot: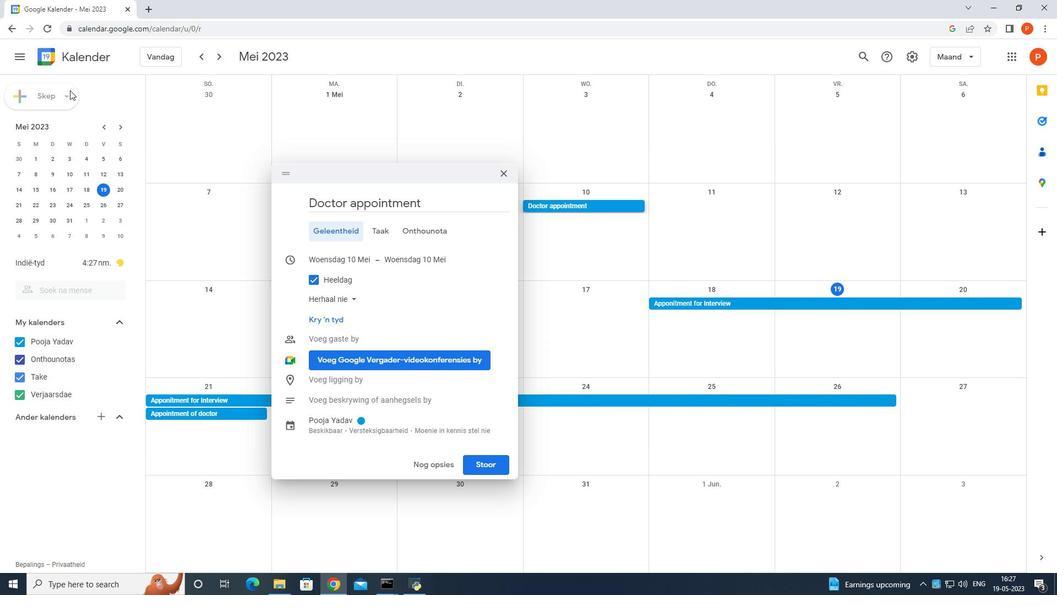 
Action: Mouse pressed left at (68, 95)
Screenshot: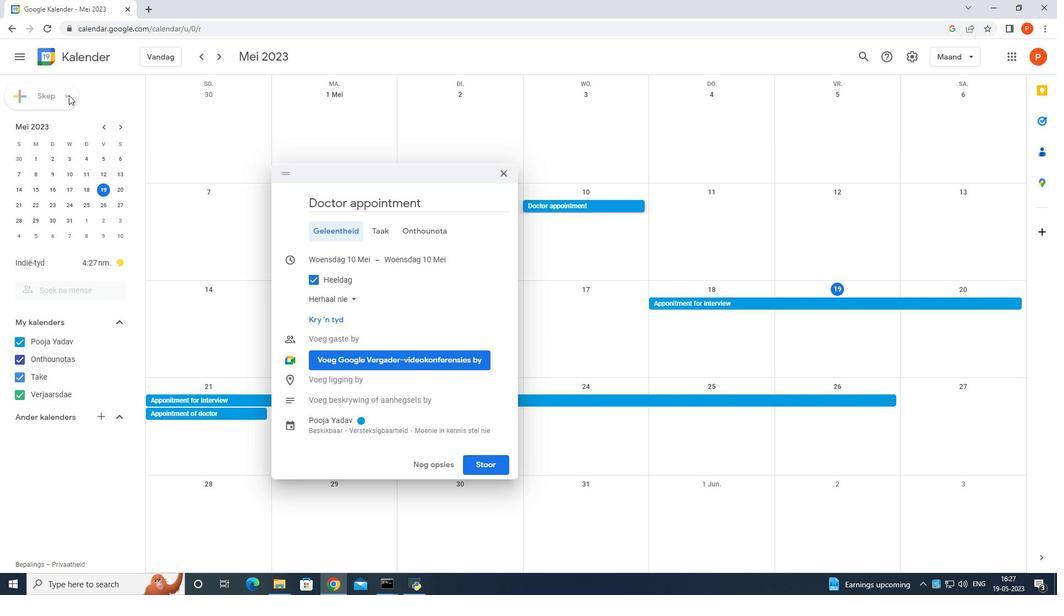 
Action: Mouse moved to (116, 325)
Screenshot: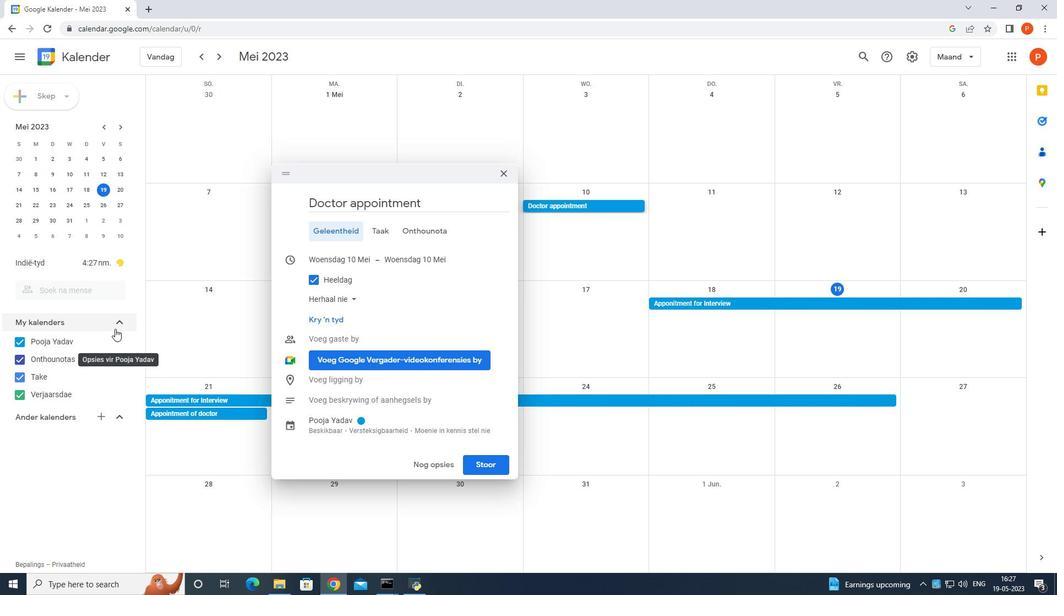 
Action: Mouse pressed left at (116, 325)
Screenshot: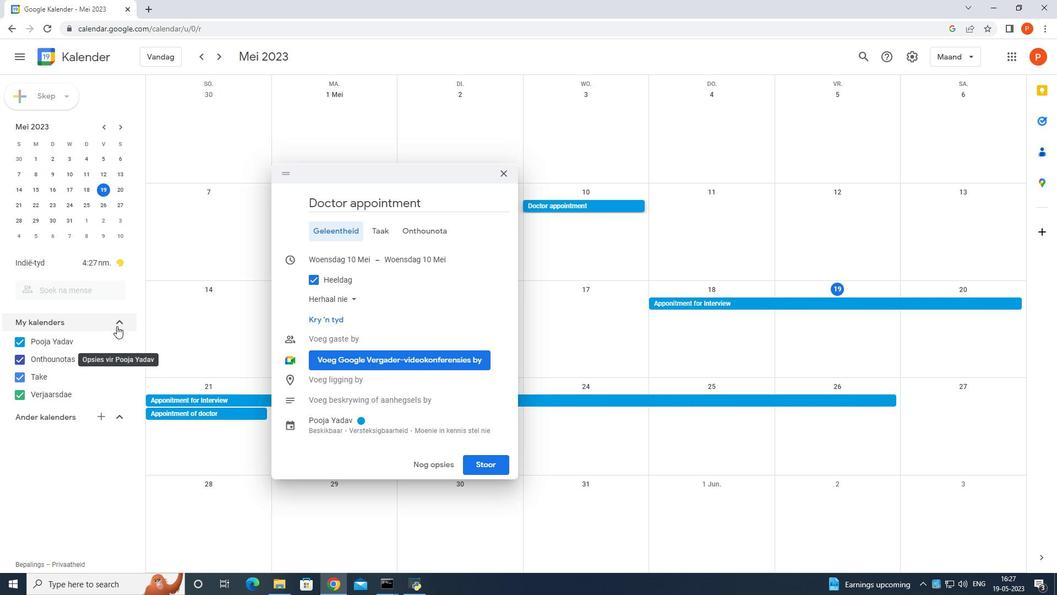 
Action: Mouse pressed left at (116, 325)
Screenshot: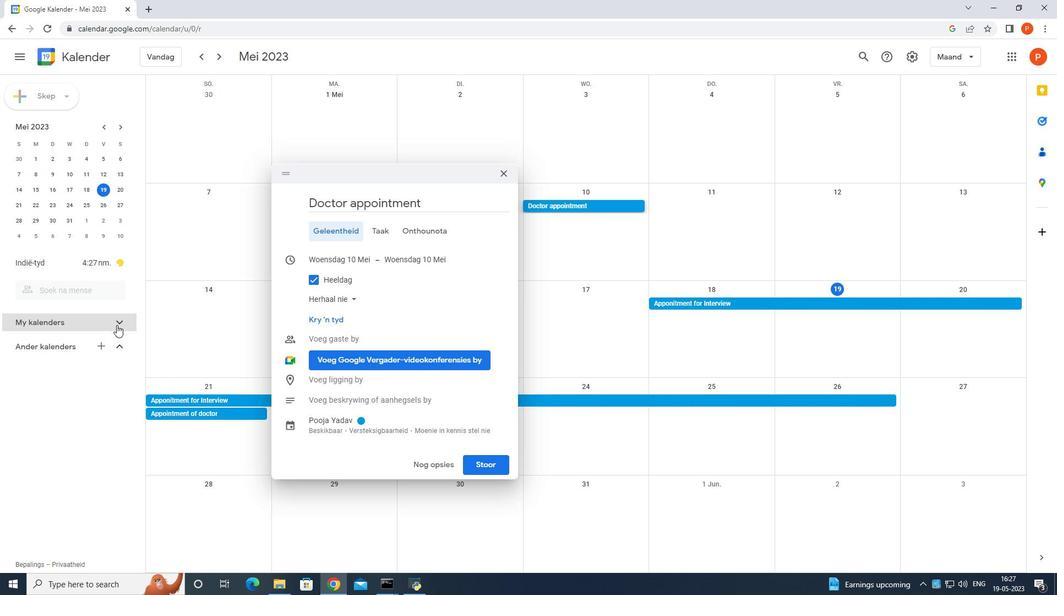 
Action: Mouse moved to (114, 417)
Screenshot: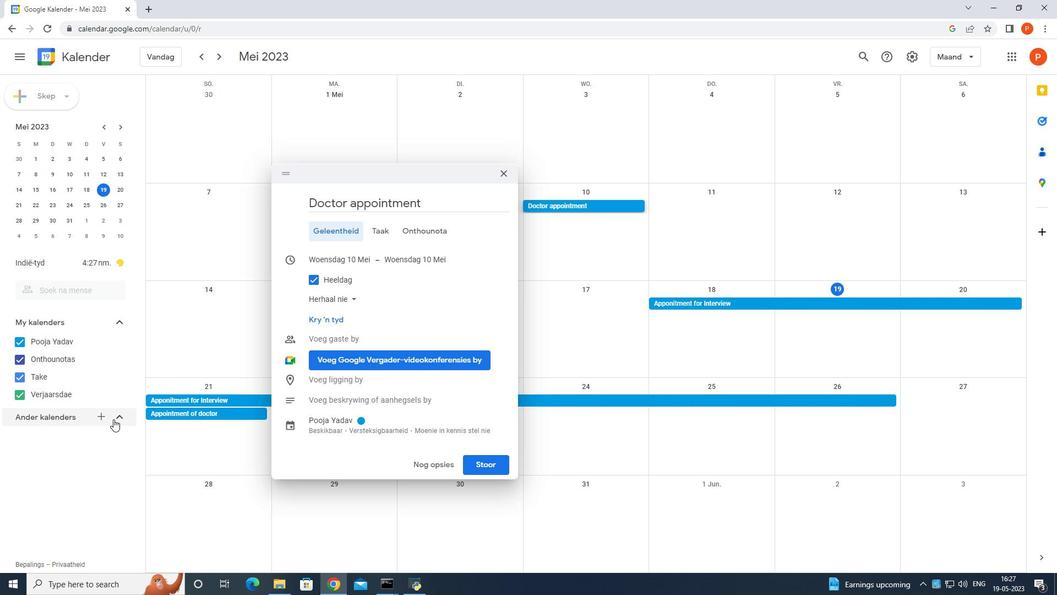 
Action: Mouse pressed left at (114, 417)
Screenshot: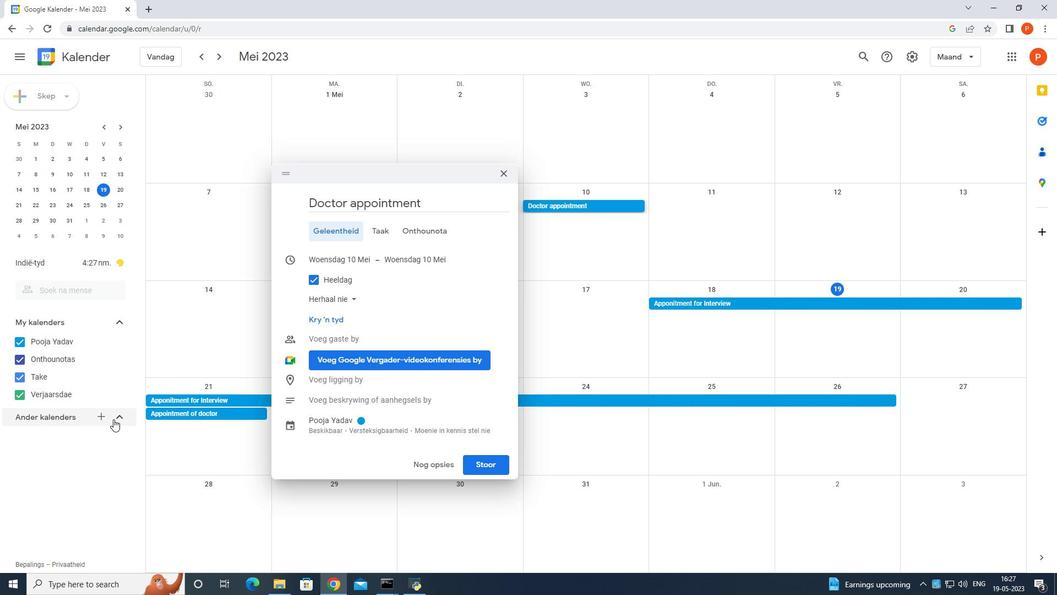 
Action: Mouse moved to (963, 55)
Screenshot: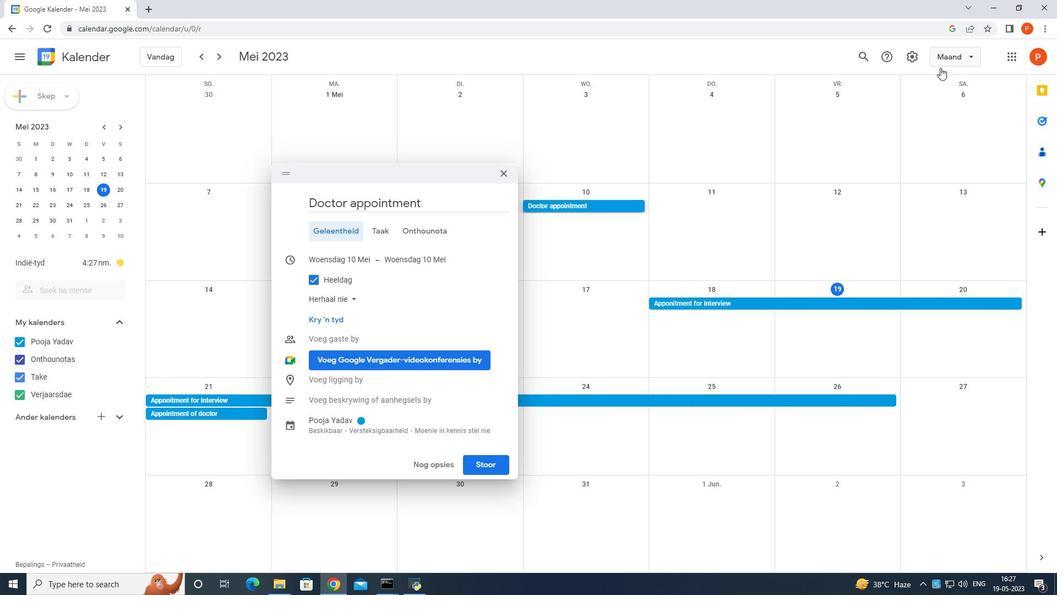
Action: Mouse pressed left at (963, 55)
Screenshot: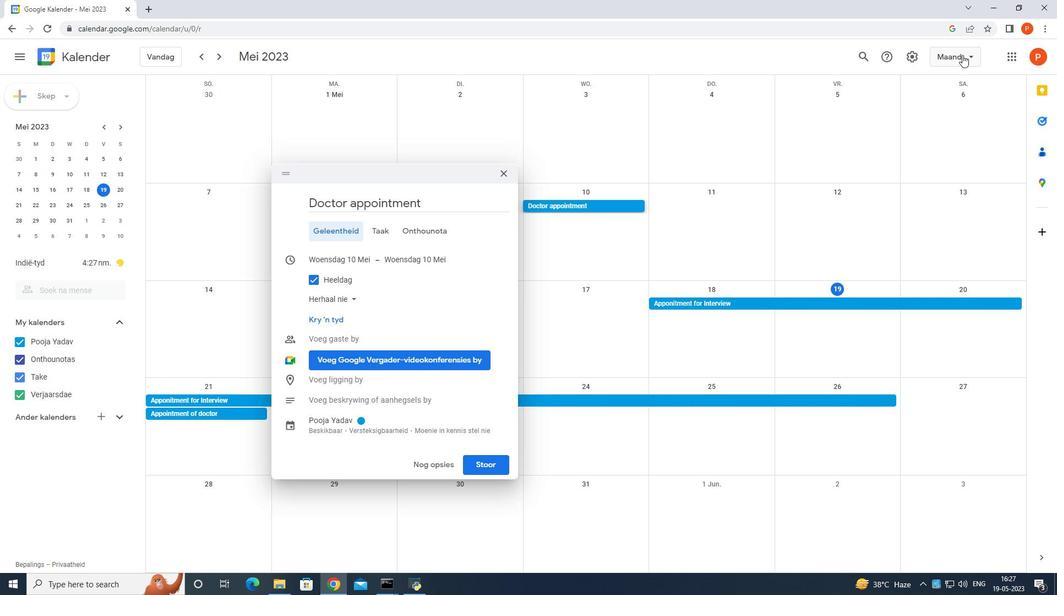 
Action: Mouse moved to (69, 465)
Screenshot: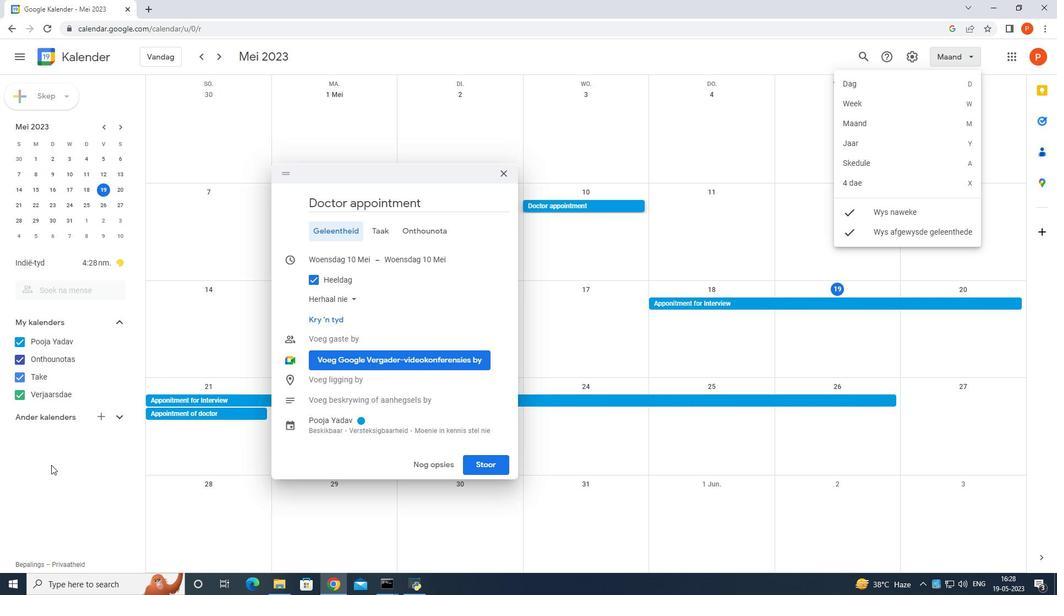 
Action: Mouse pressed left at (69, 465)
Screenshot: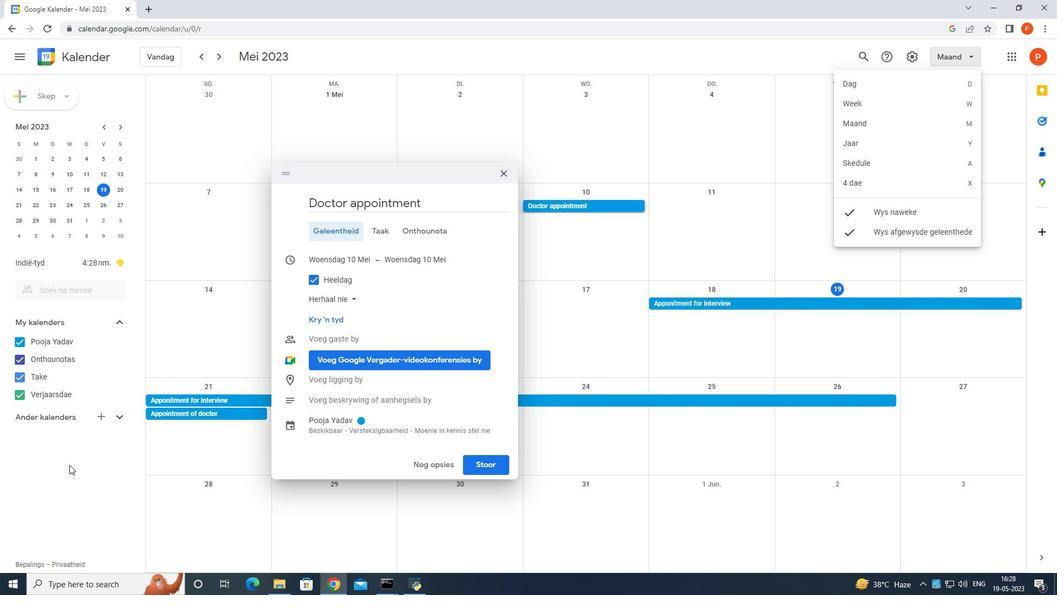 
Action: Mouse moved to (115, 455)
Screenshot: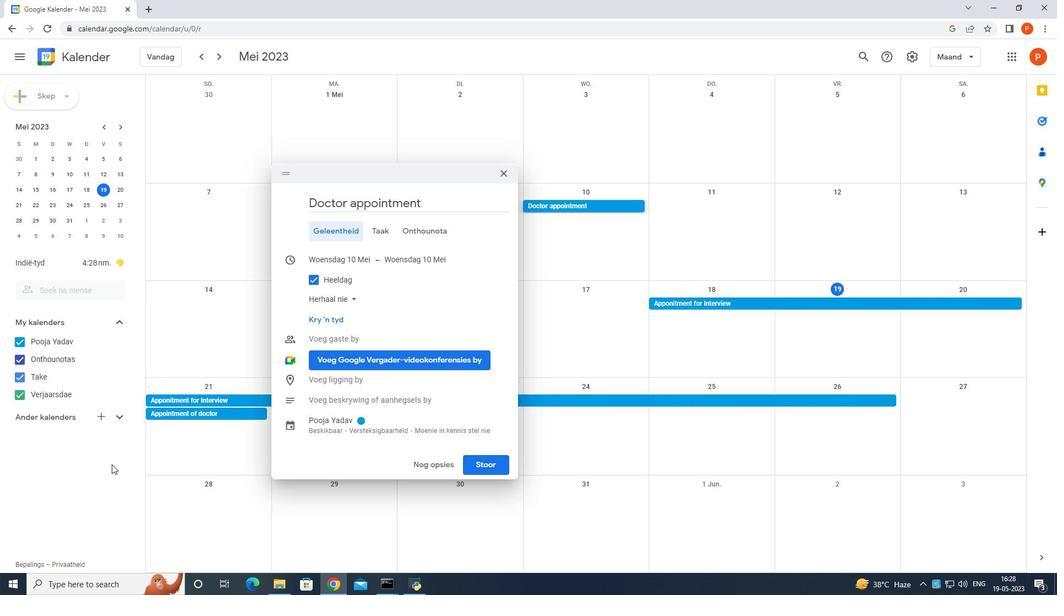 
Action: Mouse pressed left at (115, 455)
Screenshot: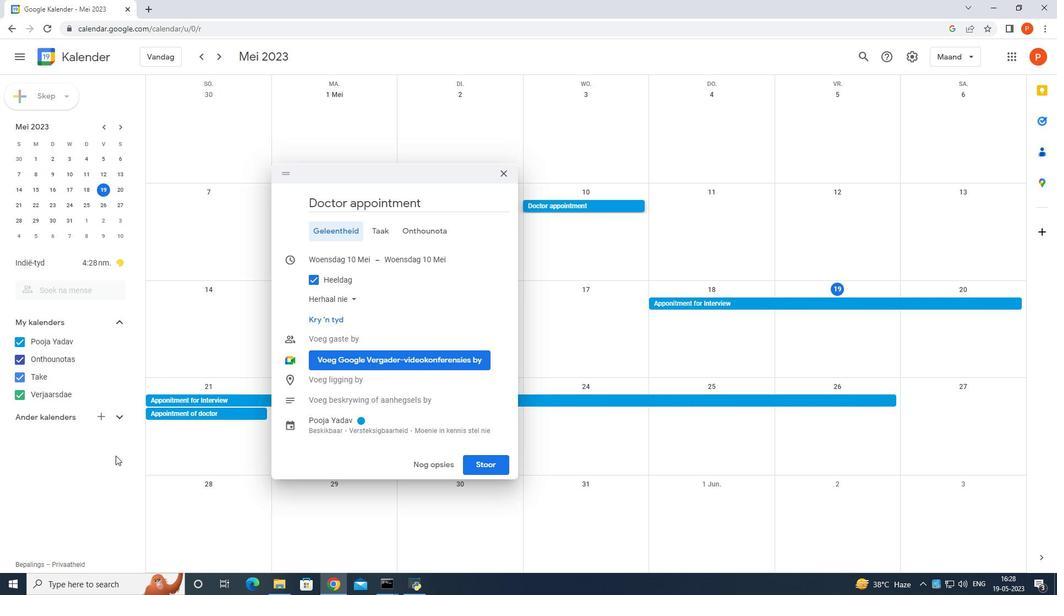 
Action: Mouse moved to (105, 463)
Screenshot: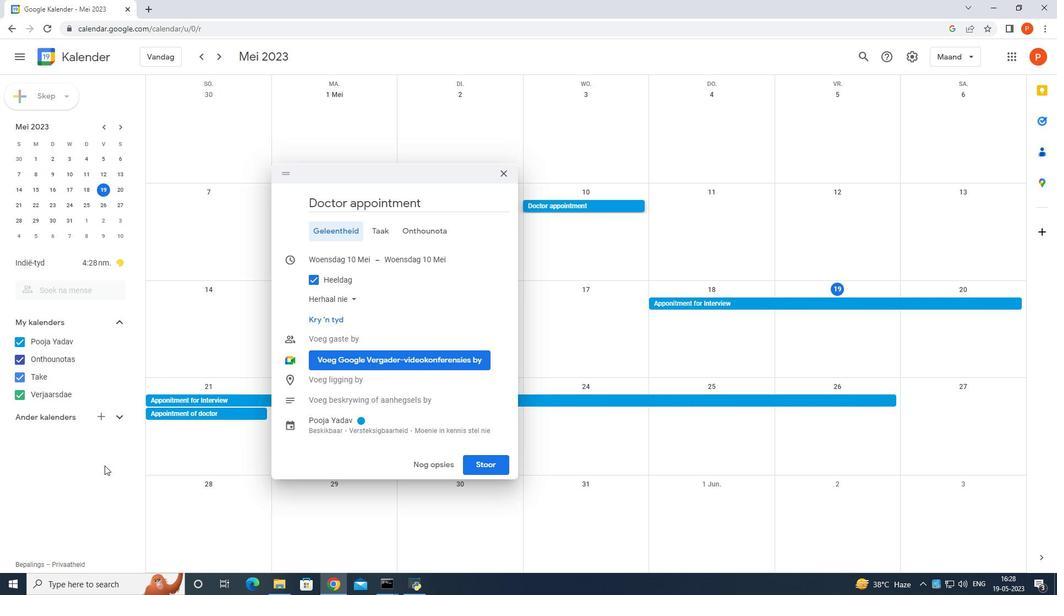 
Action: Mouse pressed left at (105, 463)
Screenshot: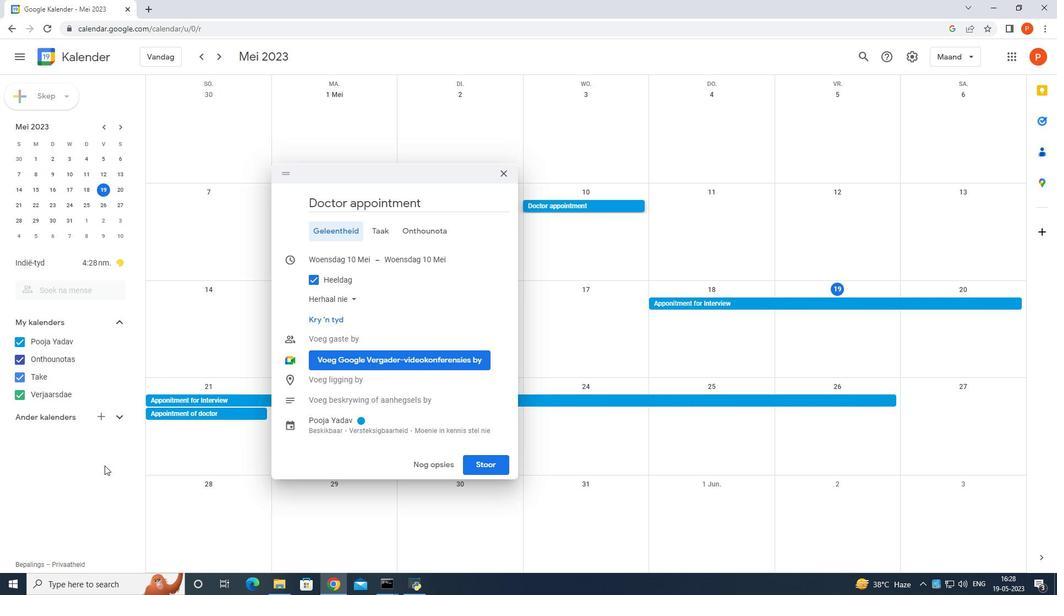 
Action: Mouse moved to (93, 457)
Screenshot: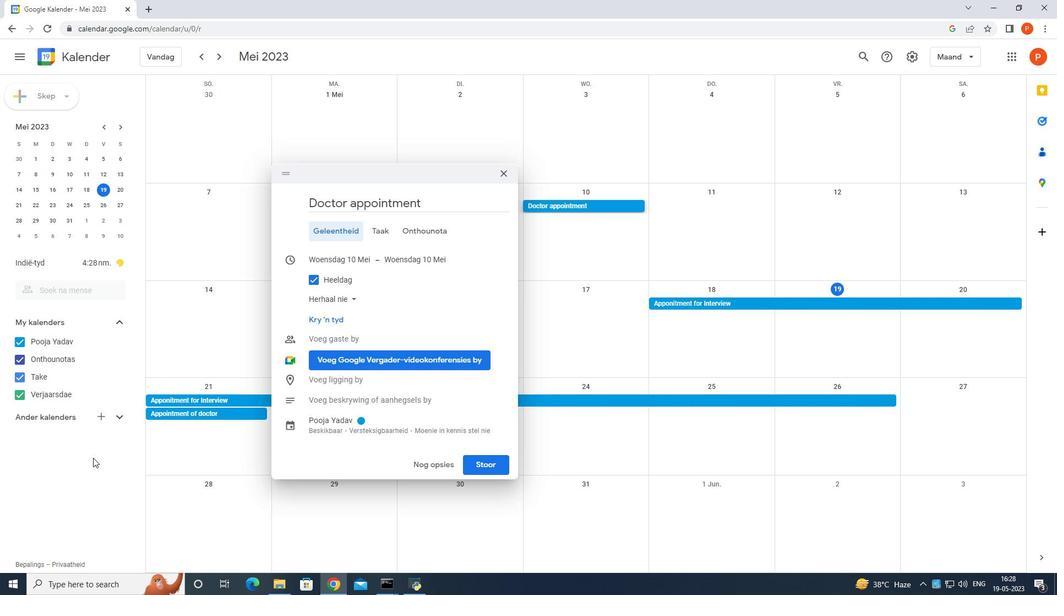 
Action: Mouse pressed left at (93, 457)
Screenshot: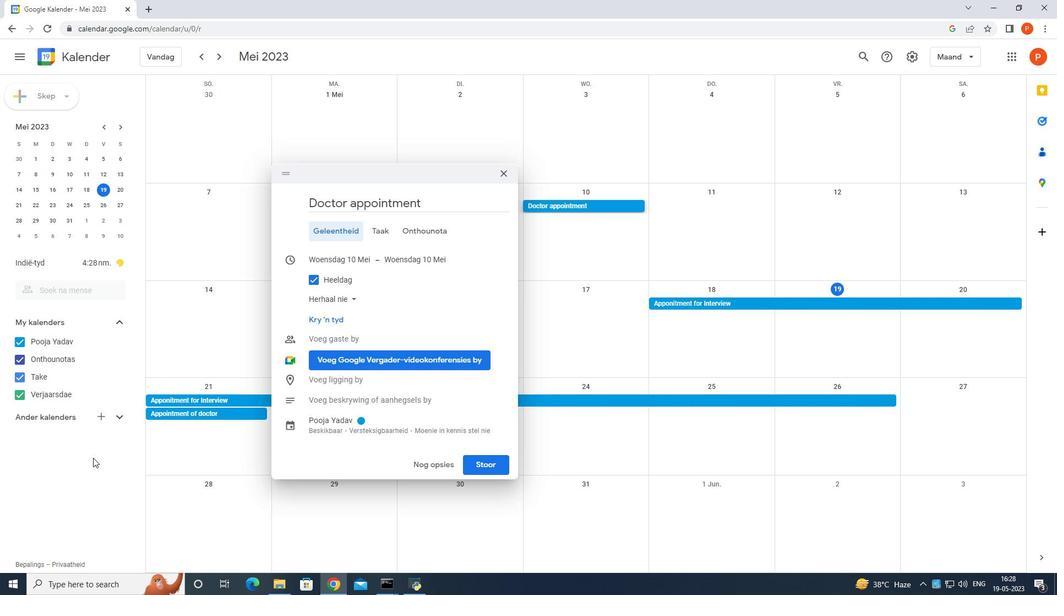 
Action: Mouse pressed left at (93, 457)
Screenshot: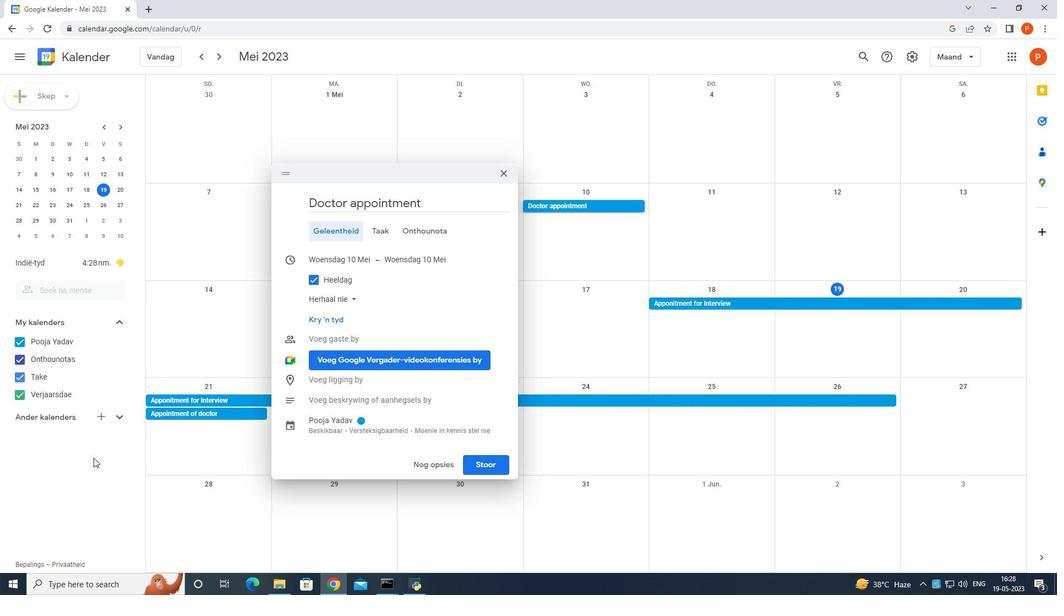 
Action: Mouse pressed left at (93, 457)
Screenshot: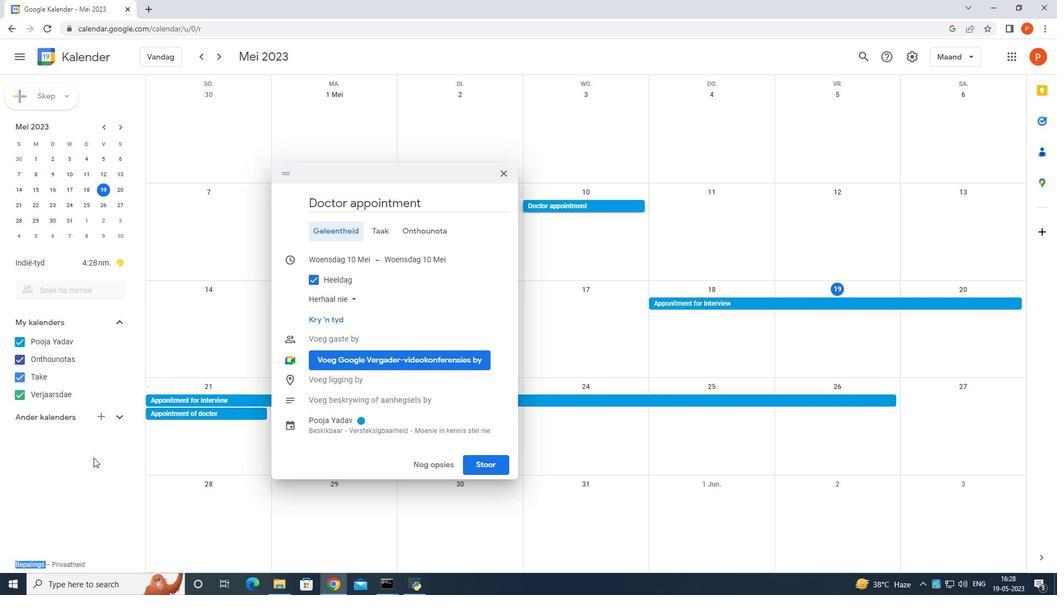 
Action: Mouse pressed left at (93, 457)
Screenshot: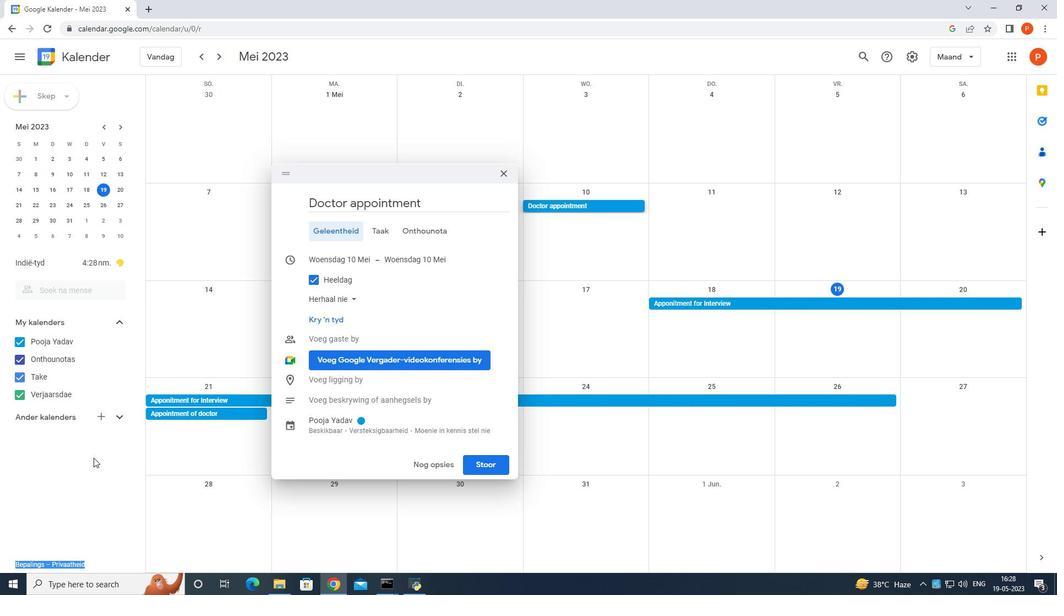 
Action: Mouse moved to (93, 457)
Screenshot: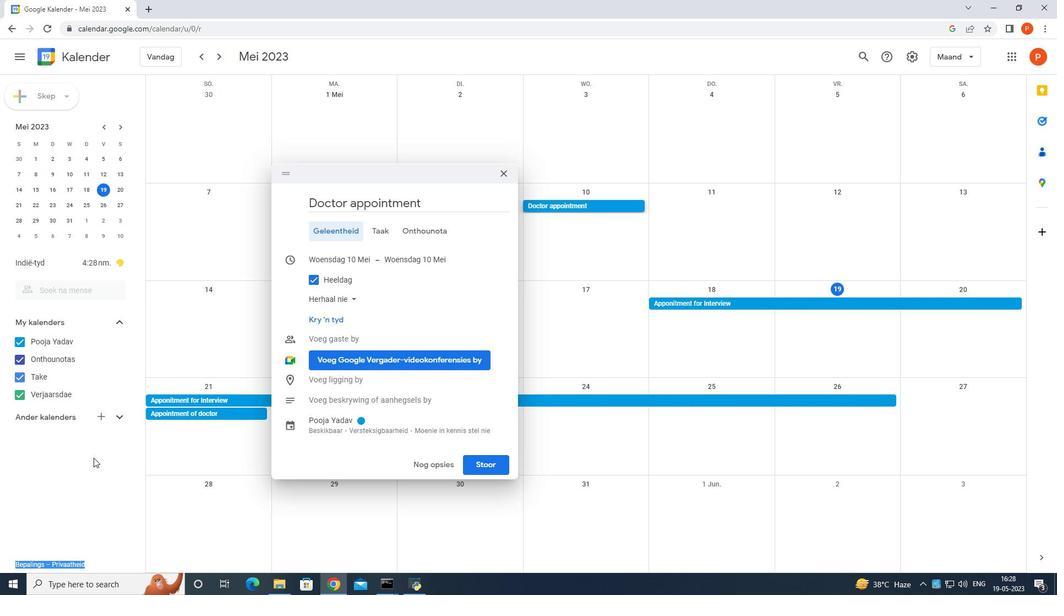 
Action: Mouse pressed left at (93, 457)
Screenshot: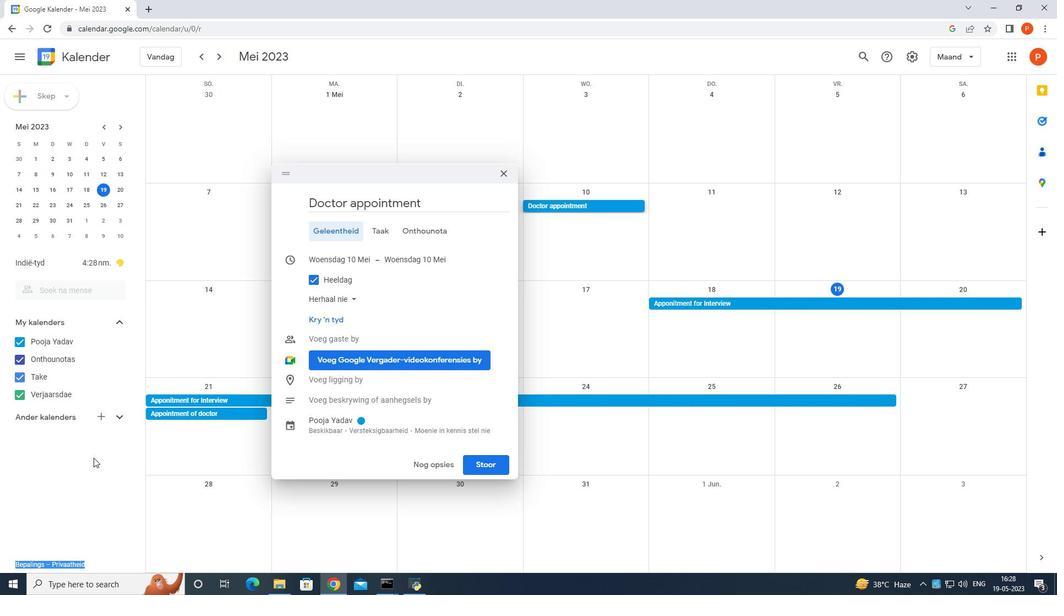 
Action: Mouse pressed left at (93, 457)
Screenshot: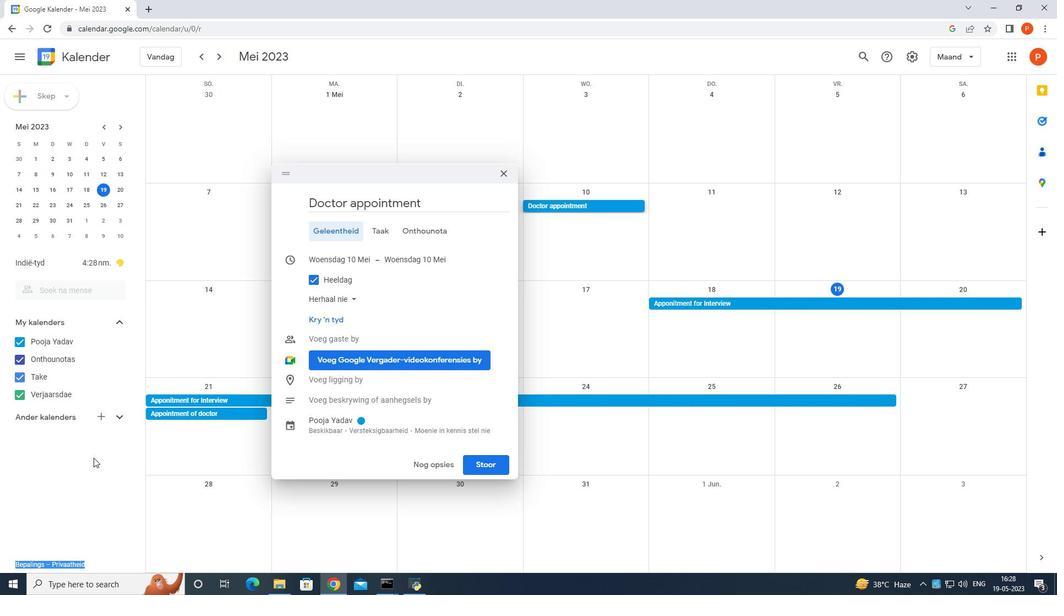 
Action: Mouse pressed left at (93, 457)
Screenshot: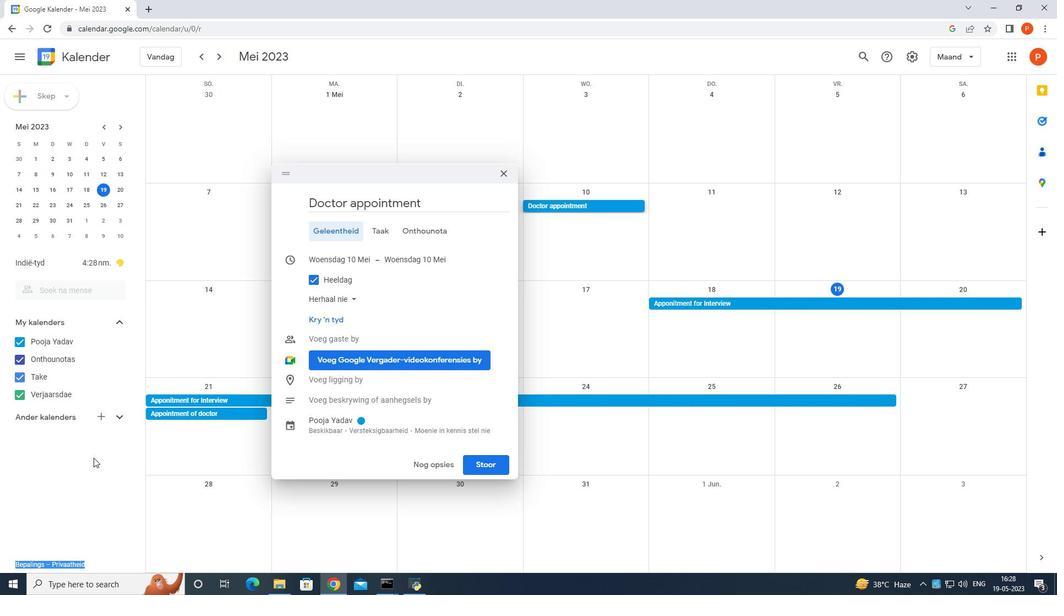 
Action: Mouse pressed left at (93, 457)
Screenshot: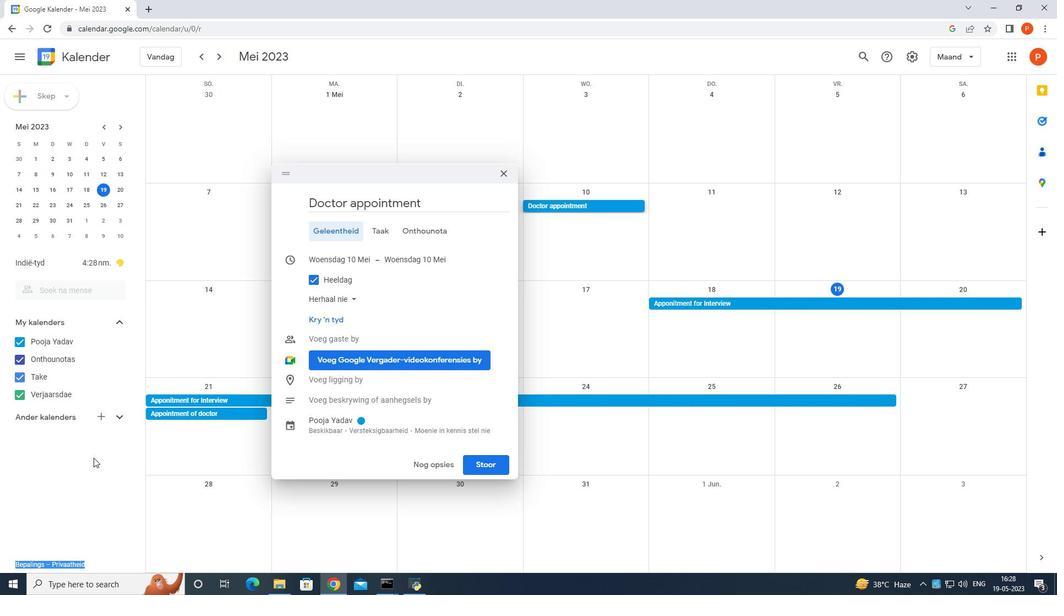 
Action: Mouse moved to (94, 457)
Screenshot: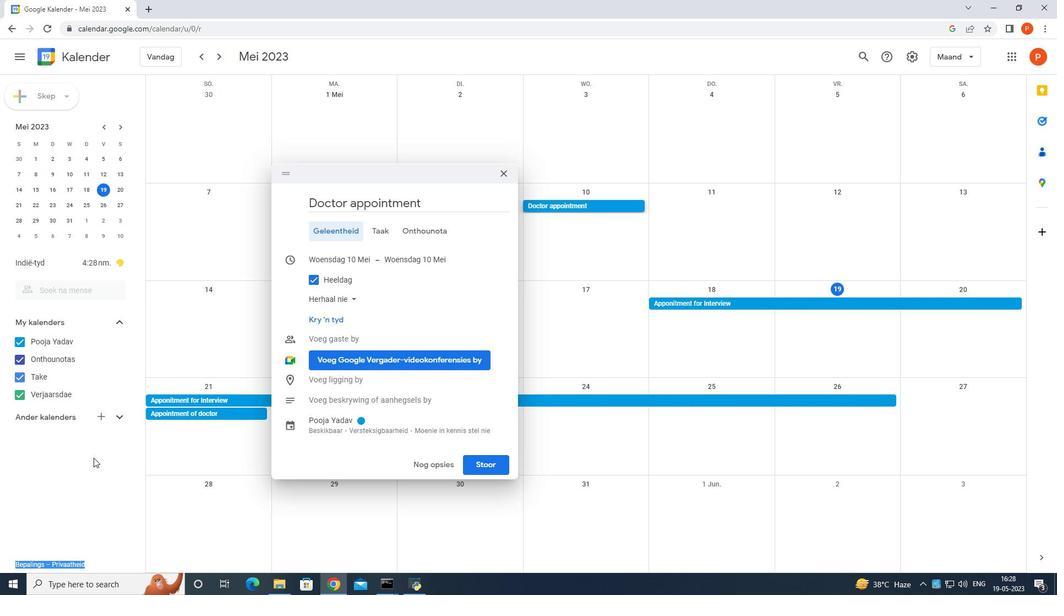 
Action: Mouse pressed left at (94, 457)
Screenshot: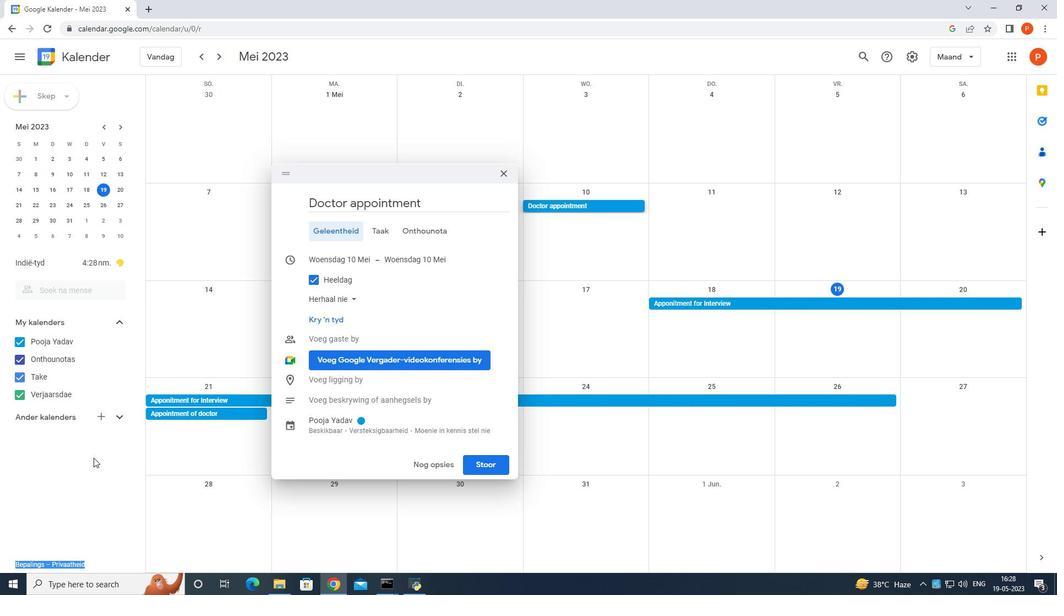 
Action: Mouse pressed left at (94, 457)
Screenshot: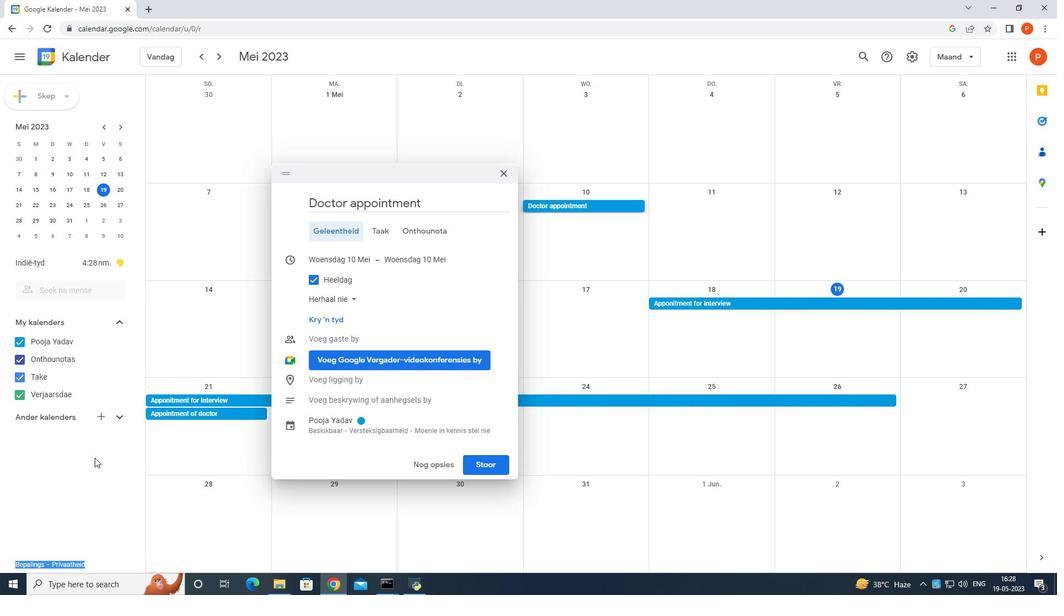 
Action: Mouse pressed left at (94, 457)
Screenshot: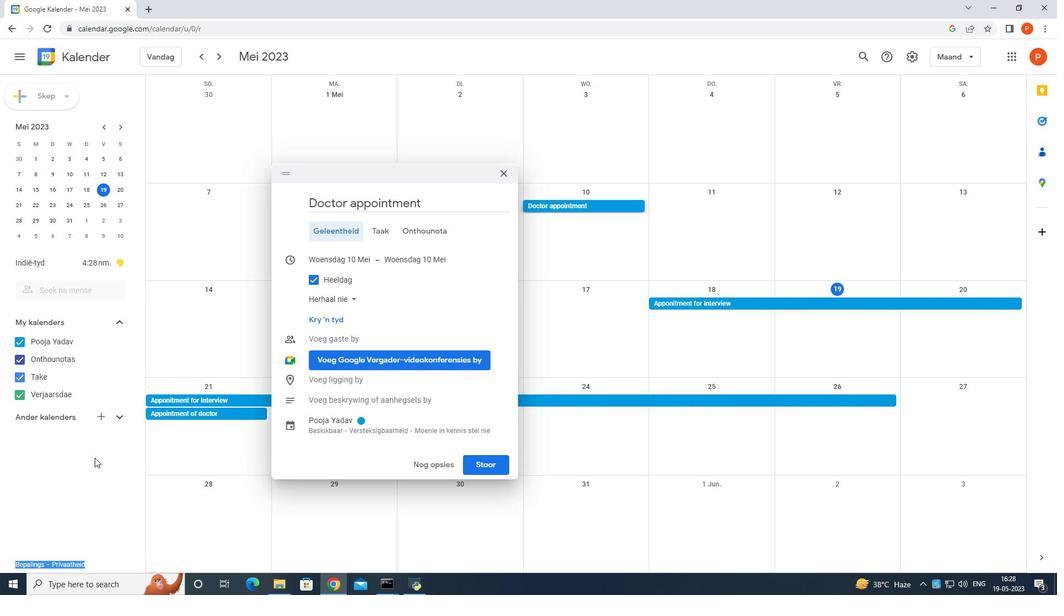 
Action: Mouse moved to (95, 447)
Screenshot: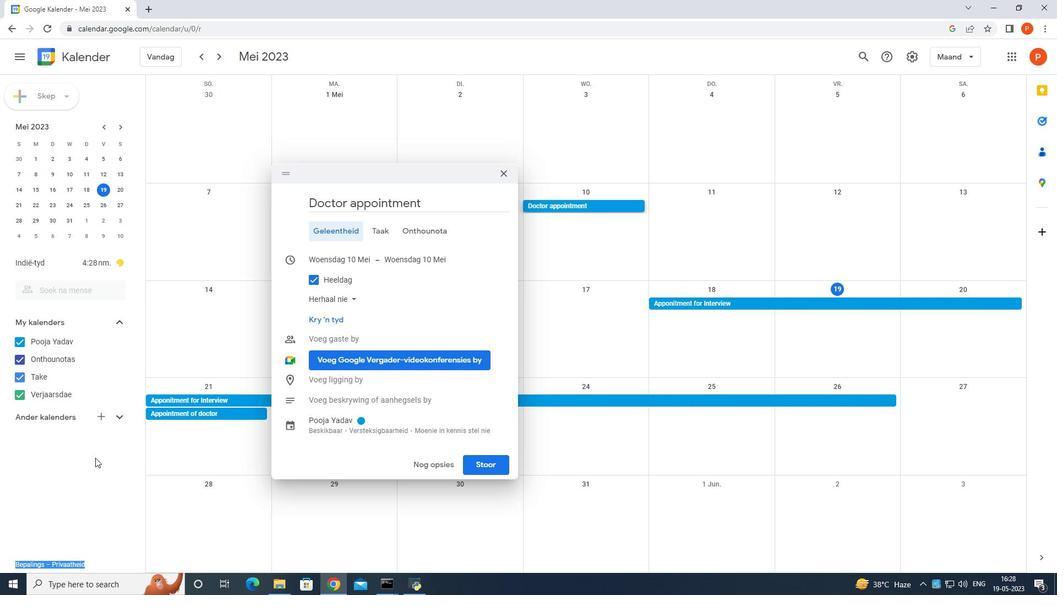 
Action: Mouse pressed left at (95, 447)
Screenshot: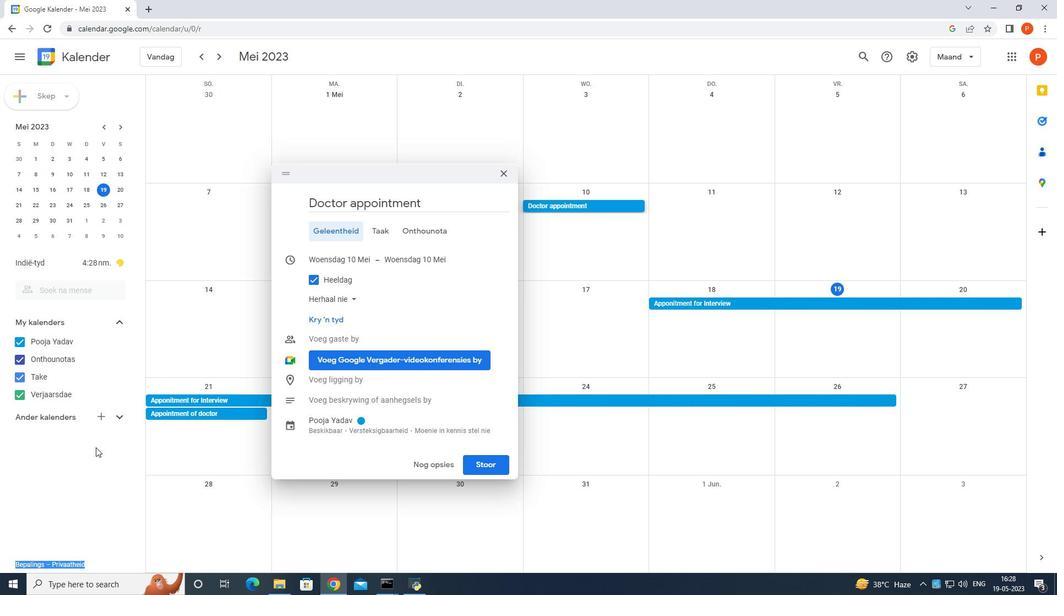 
Action: Mouse moved to (116, 440)
Screenshot: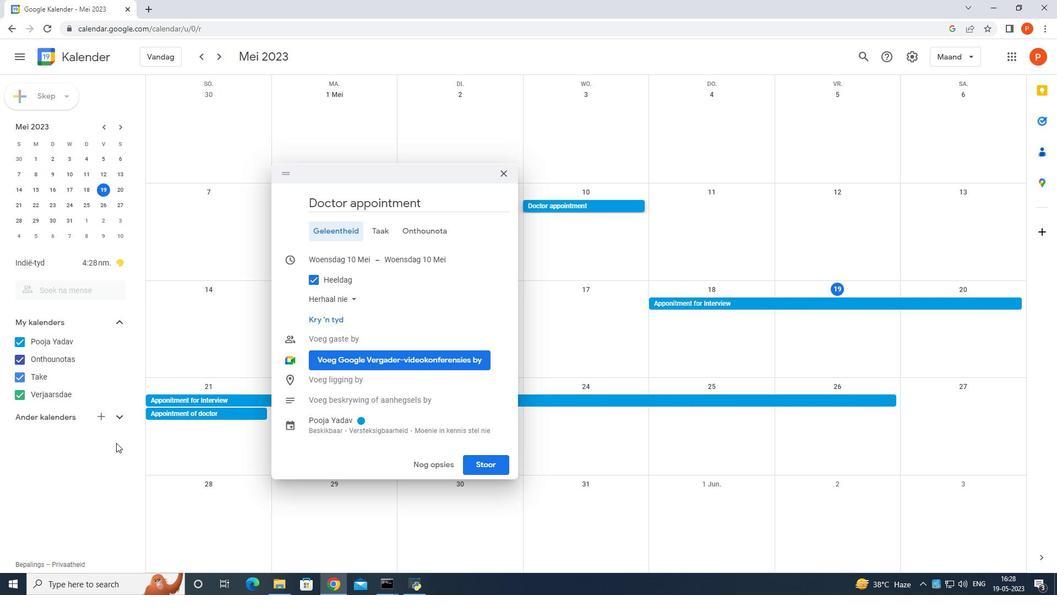 
Action: Mouse pressed left at (116, 440)
Screenshot: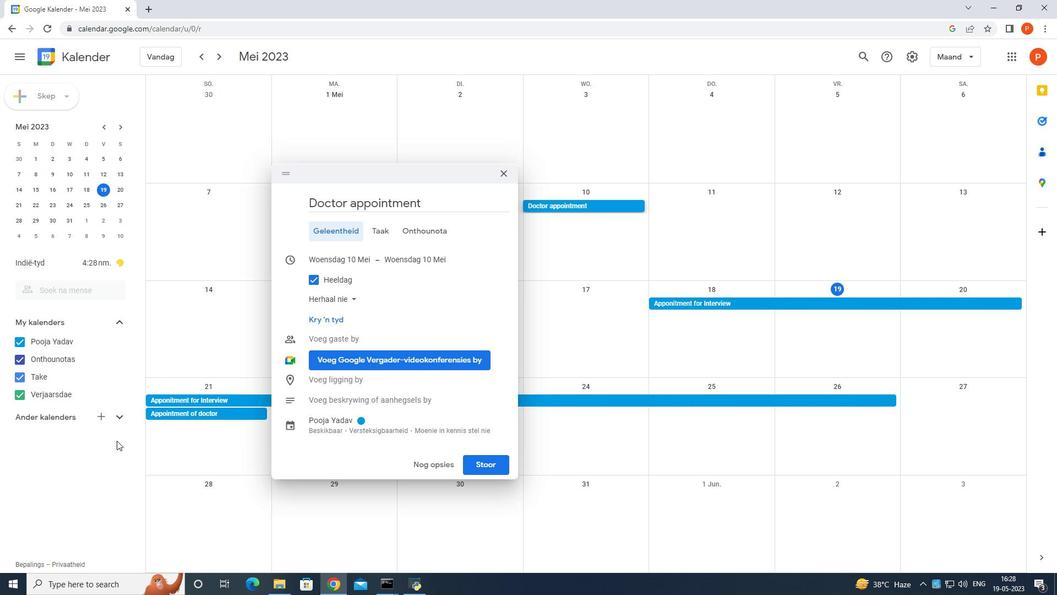 
Action: Mouse moved to (72, 463)
Screenshot: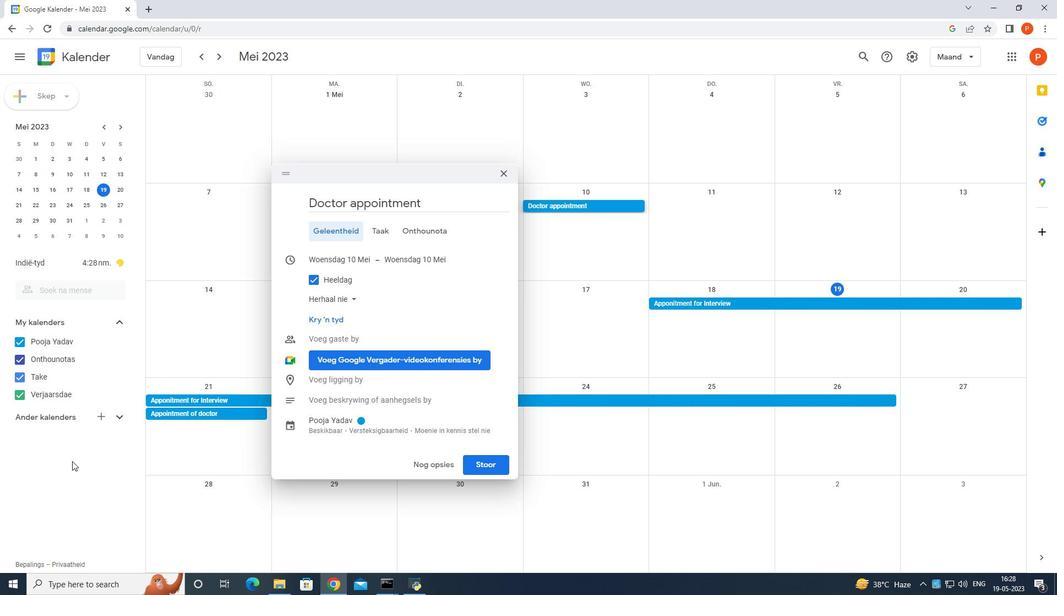 
Action: Mouse pressed left at (72, 463)
Screenshot: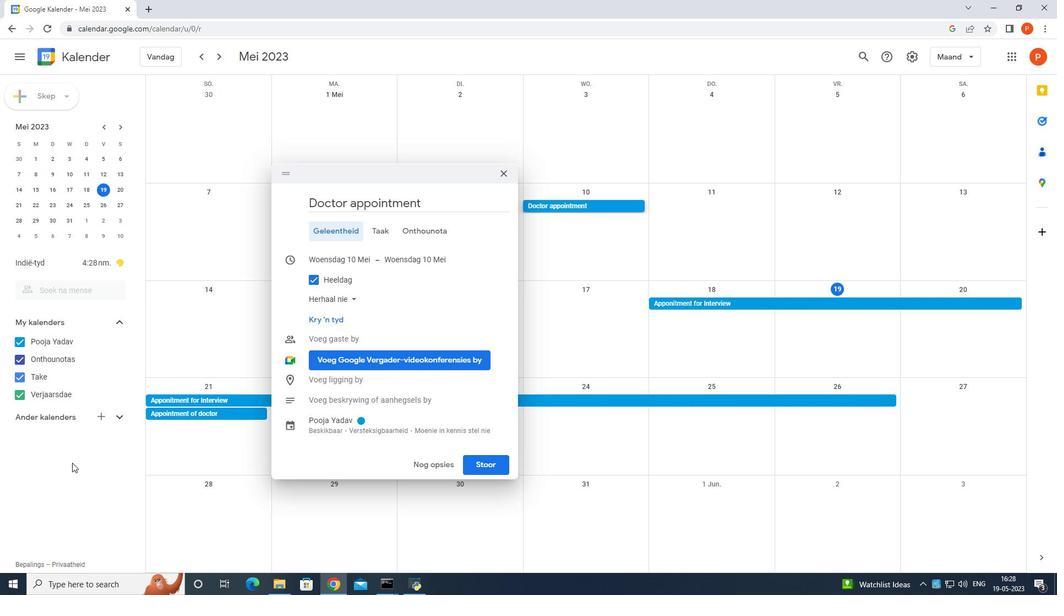
Action: Mouse moved to (82, 465)
Screenshot: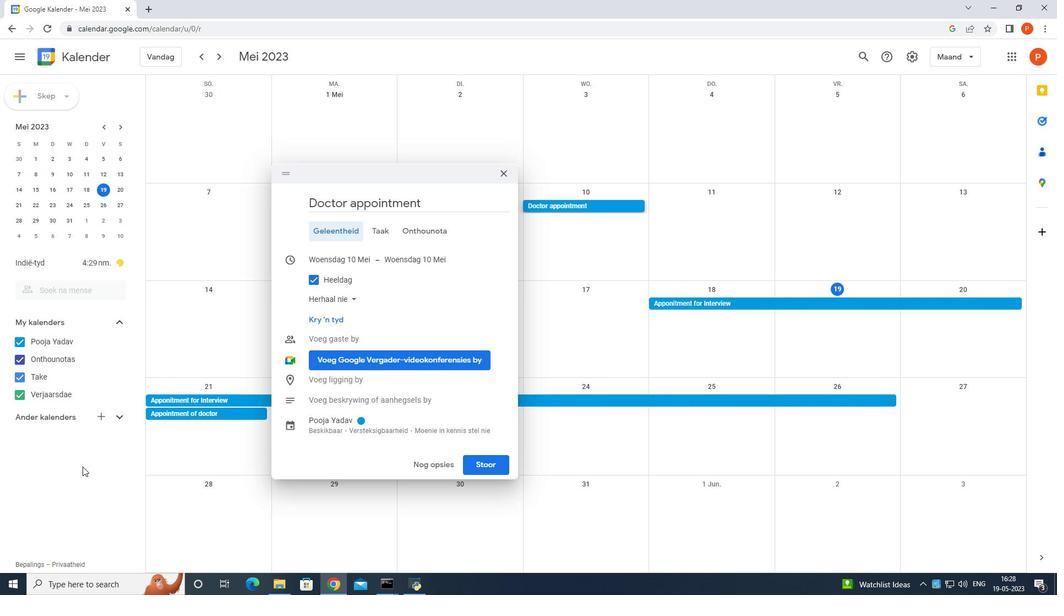
Action: Mouse pressed left at (82, 465)
Screenshot: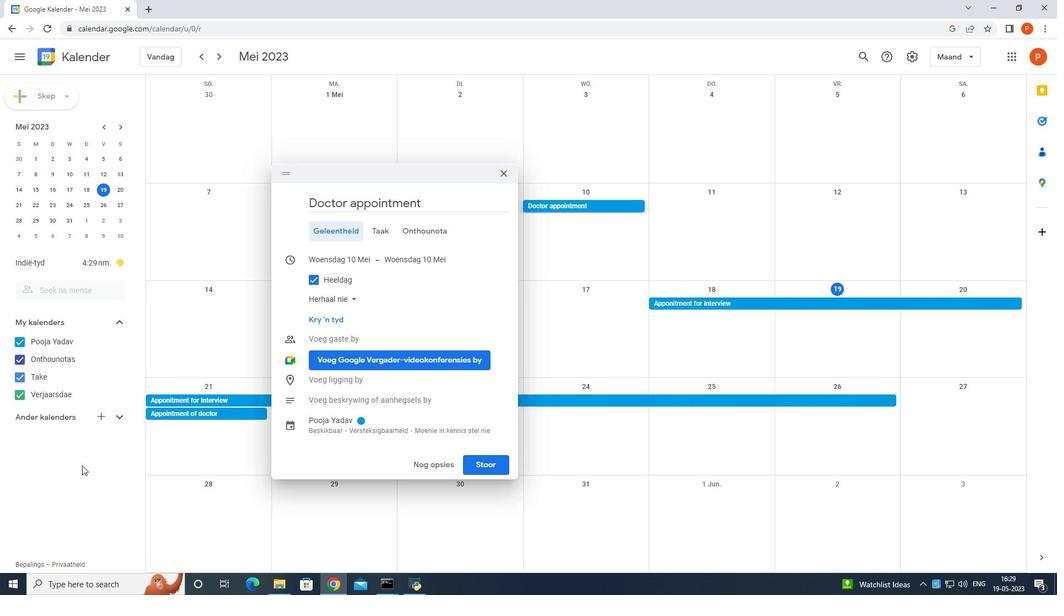 
Action: Mouse pressed left at (82, 465)
Screenshot: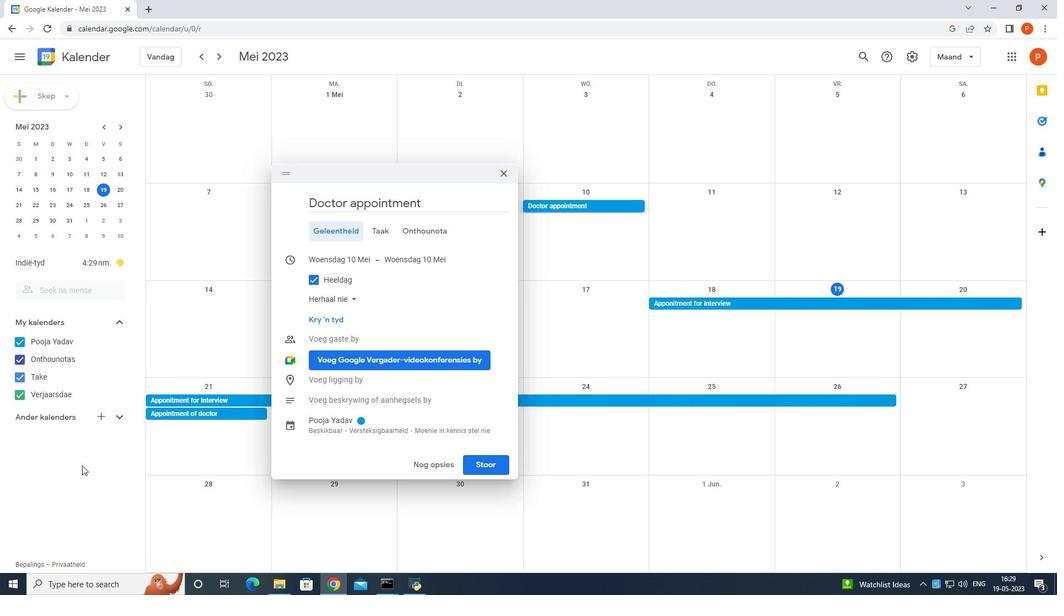
Action: Mouse pressed left at (82, 465)
Screenshot: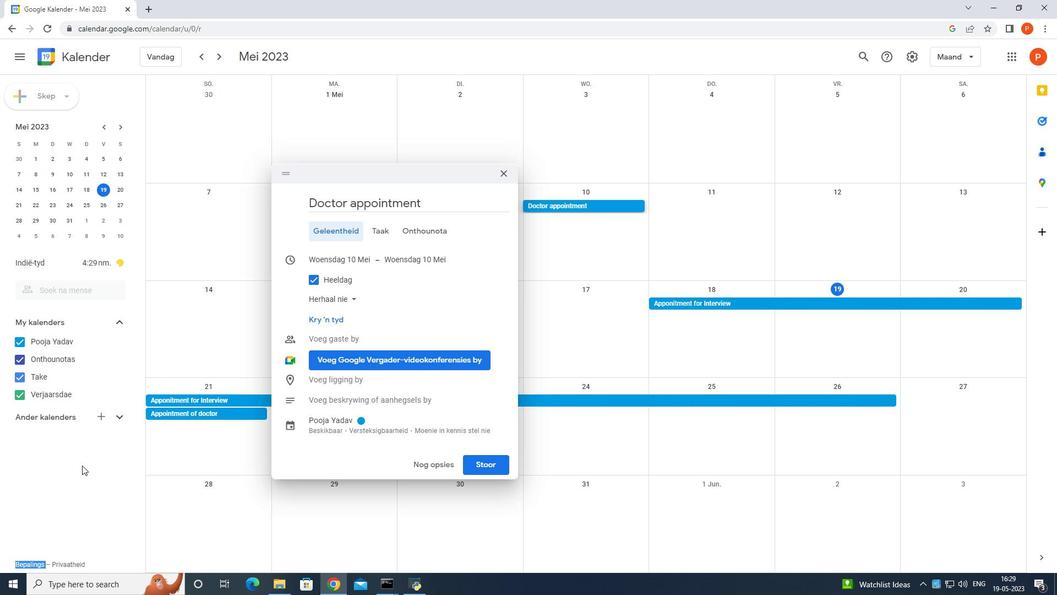 
Action: Mouse moved to (82, 462)
Screenshot: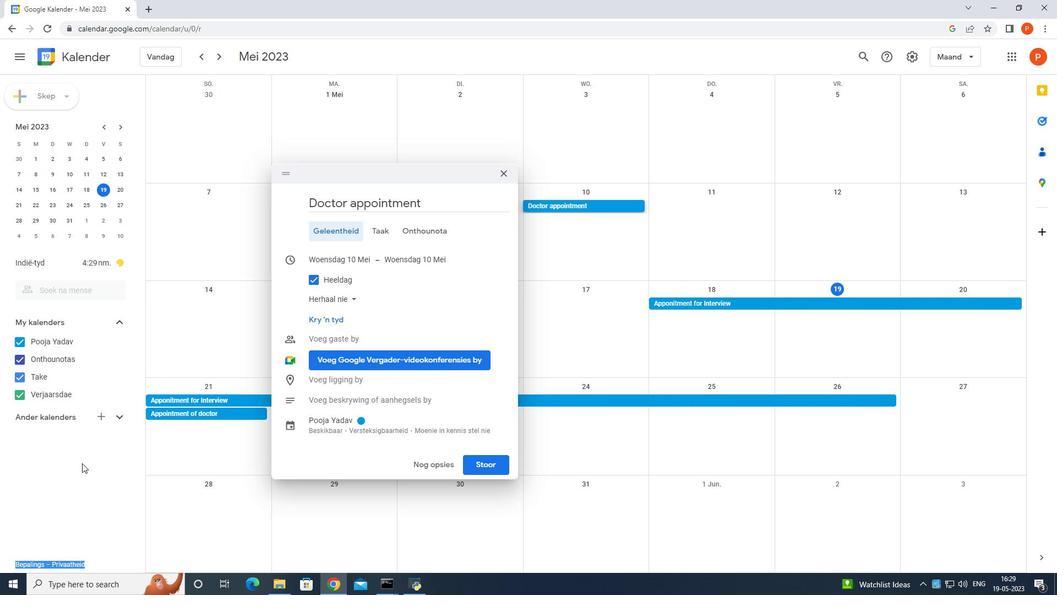 
Action: Mouse pressed left at (82, 462)
Screenshot: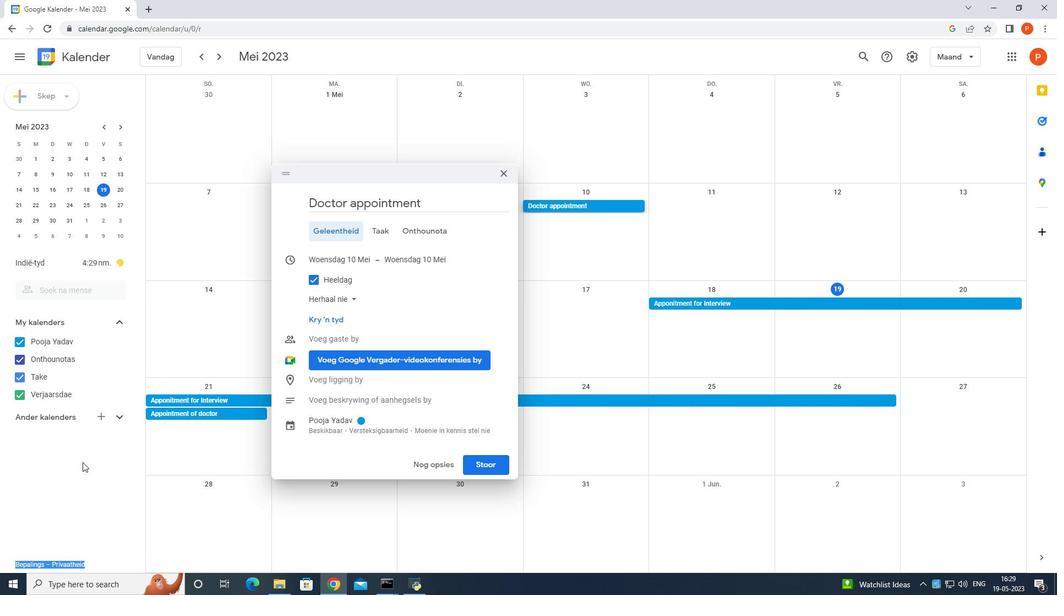 
Action: Mouse moved to (116, 416)
Screenshot: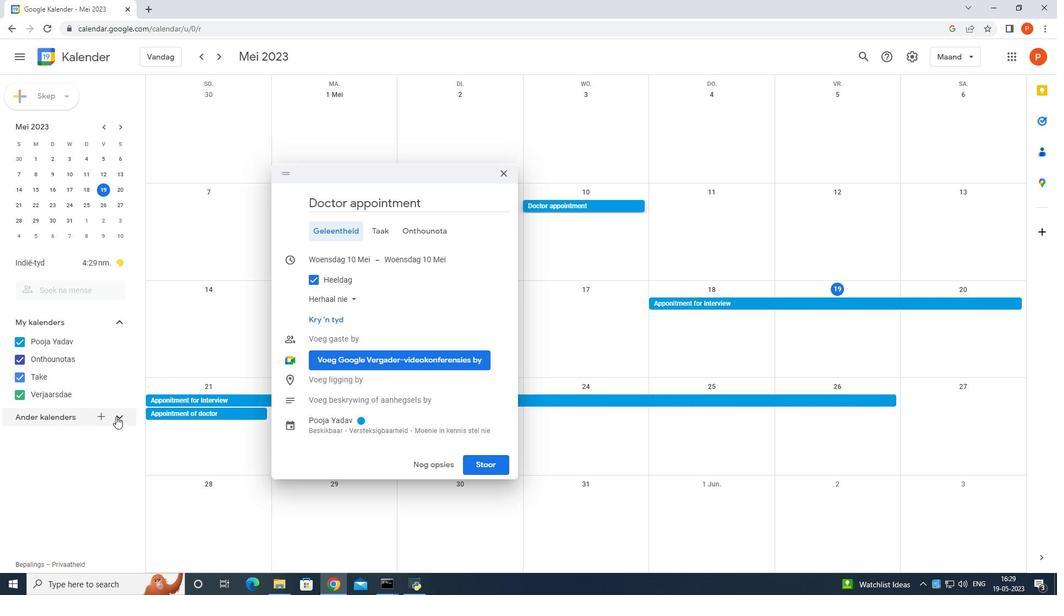 
Action: Mouse pressed left at (116, 416)
Screenshot: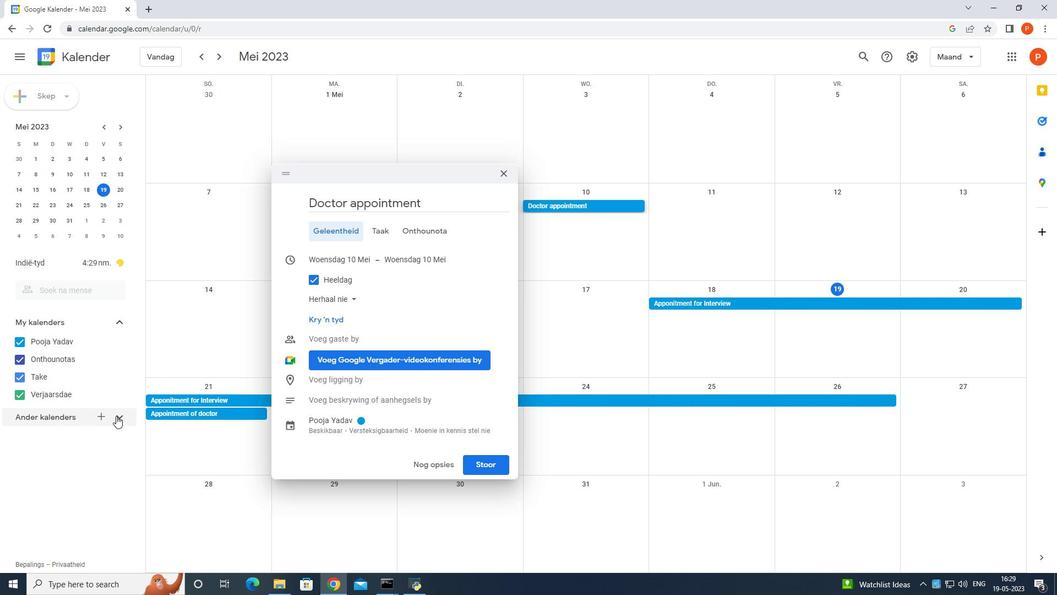 
Action: Mouse moved to (118, 342)
Screenshot: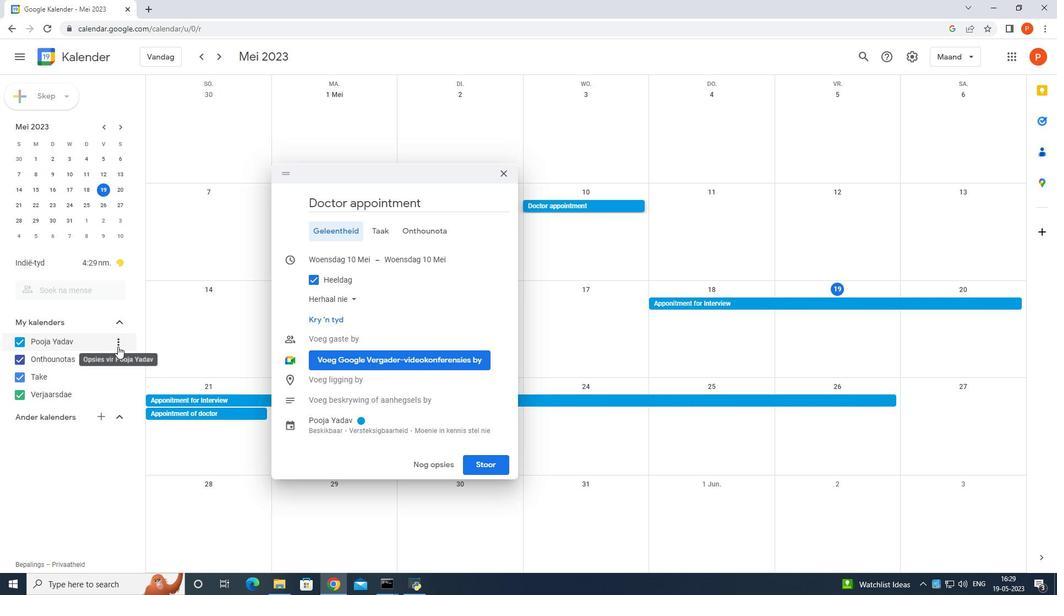 
Action: Mouse pressed left at (118, 342)
Screenshot: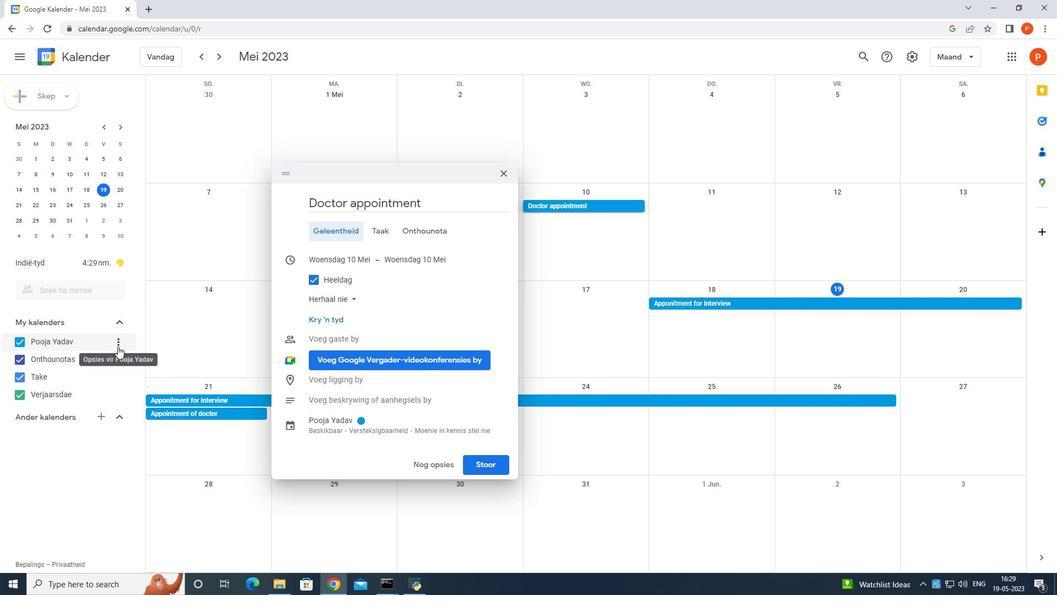
Action: Mouse moved to (160, 416)
Screenshot: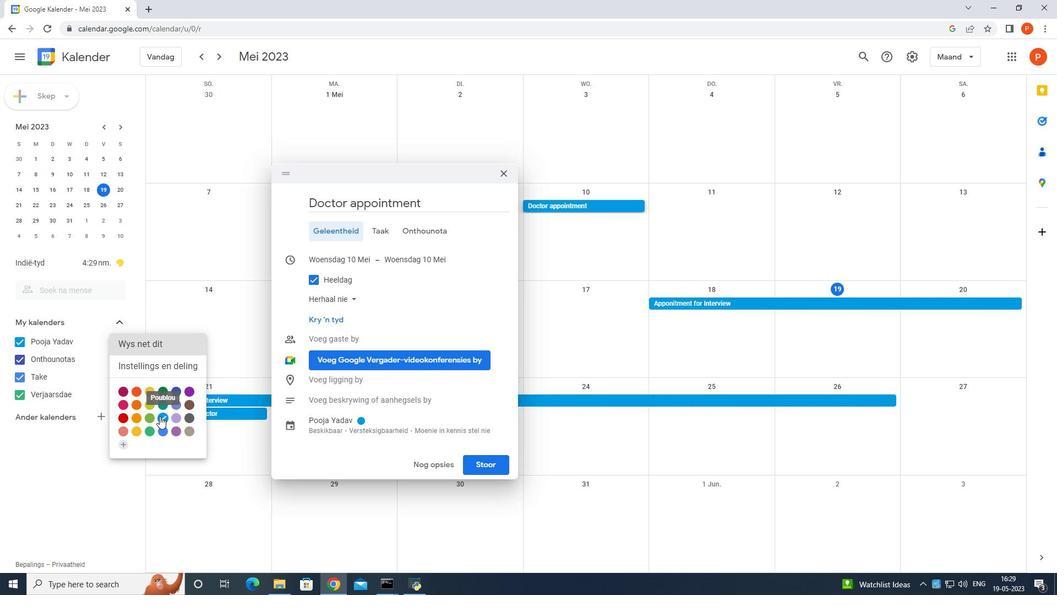 
Action: Mouse pressed left at (160, 416)
Screenshot: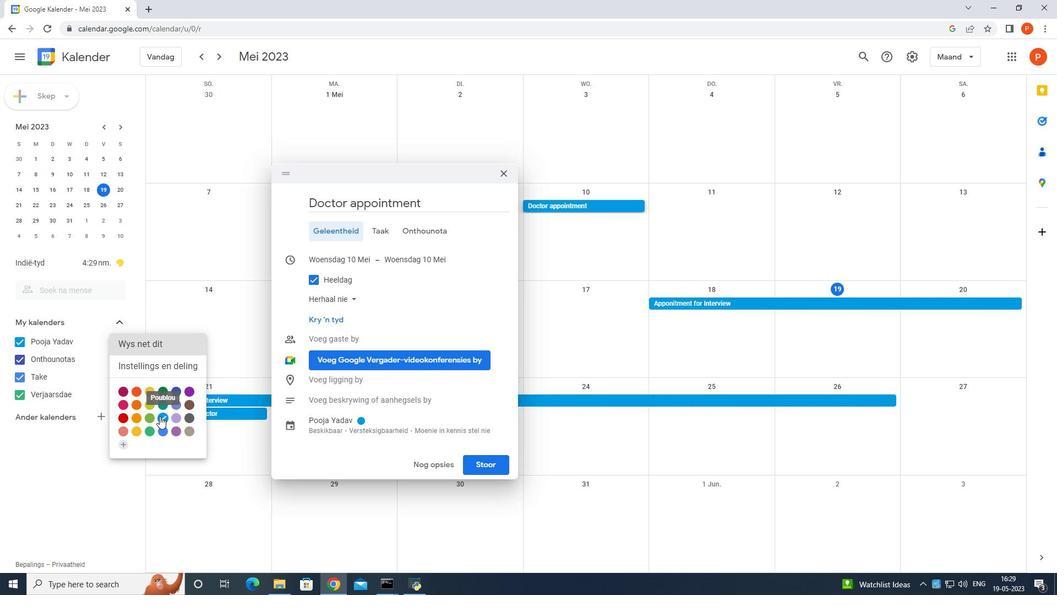
Action: Mouse moved to (100, 487)
Screenshot: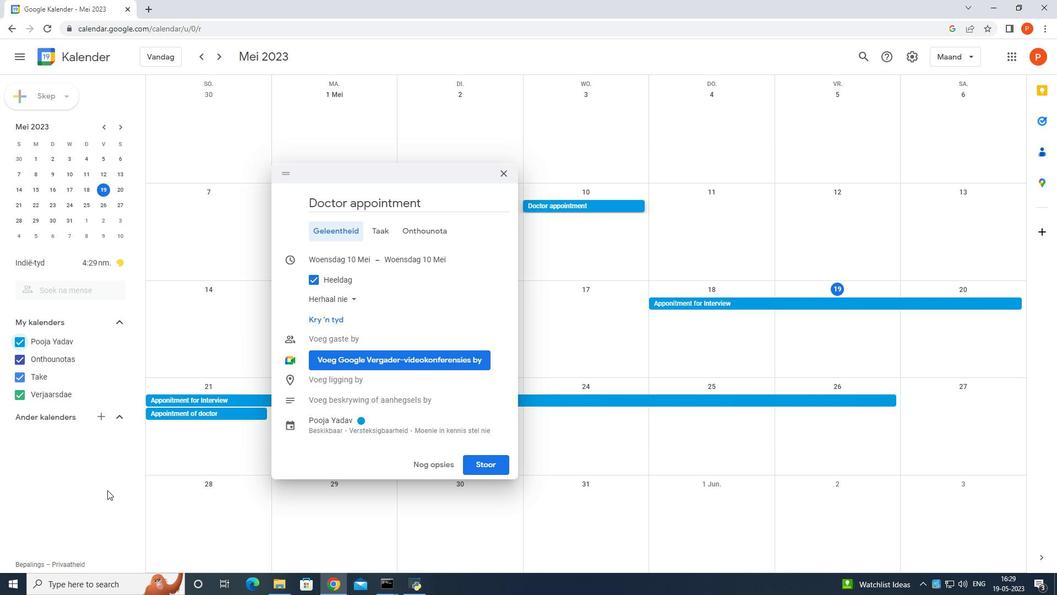 
Action: Mouse pressed left at (100, 487)
Screenshot: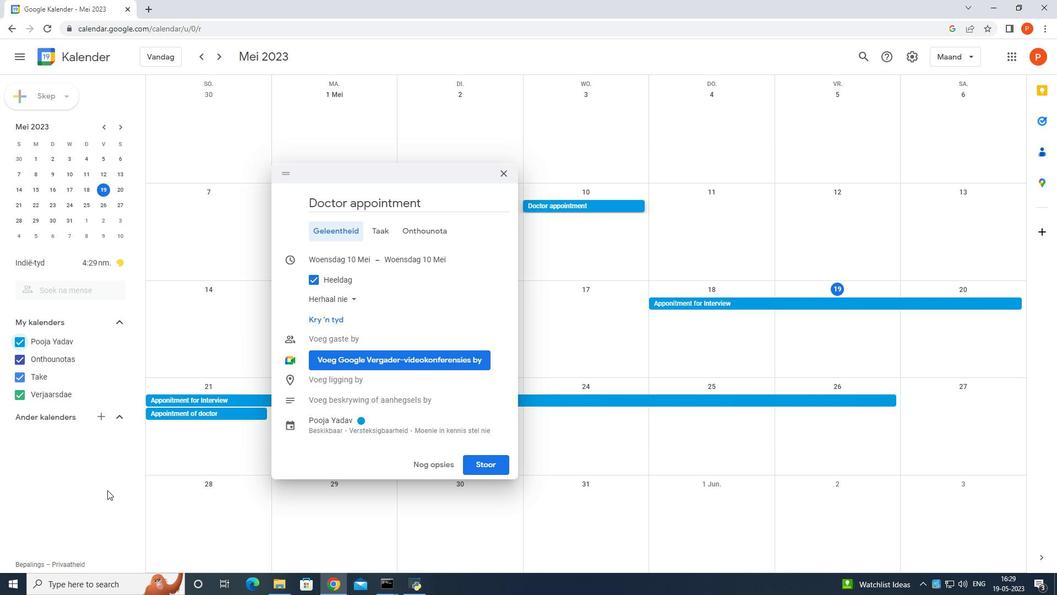 
Action: Mouse moved to (510, 175)
Screenshot: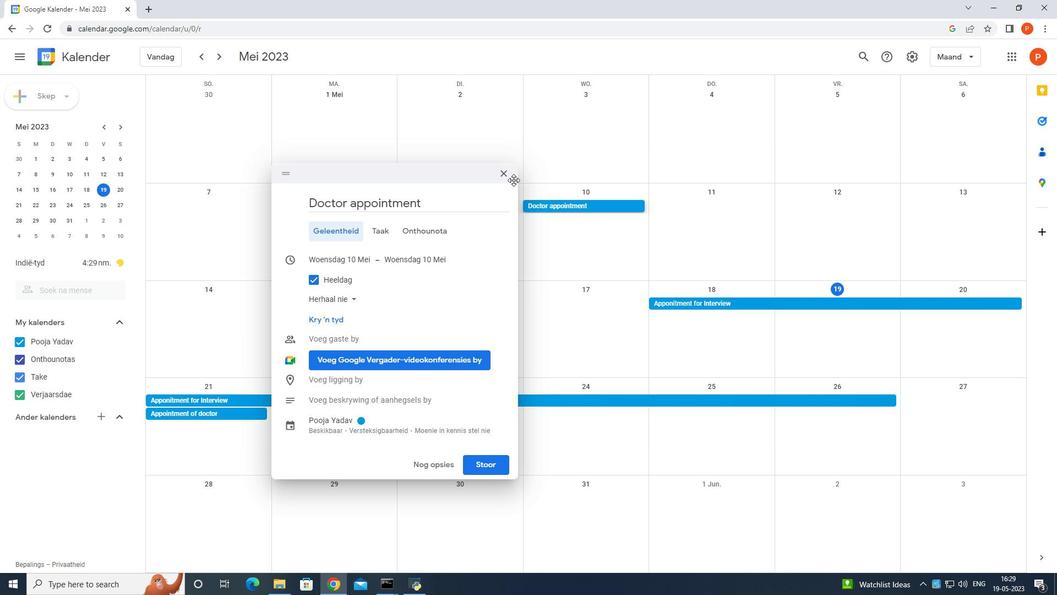 
Action: Mouse pressed left at (510, 175)
Screenshot: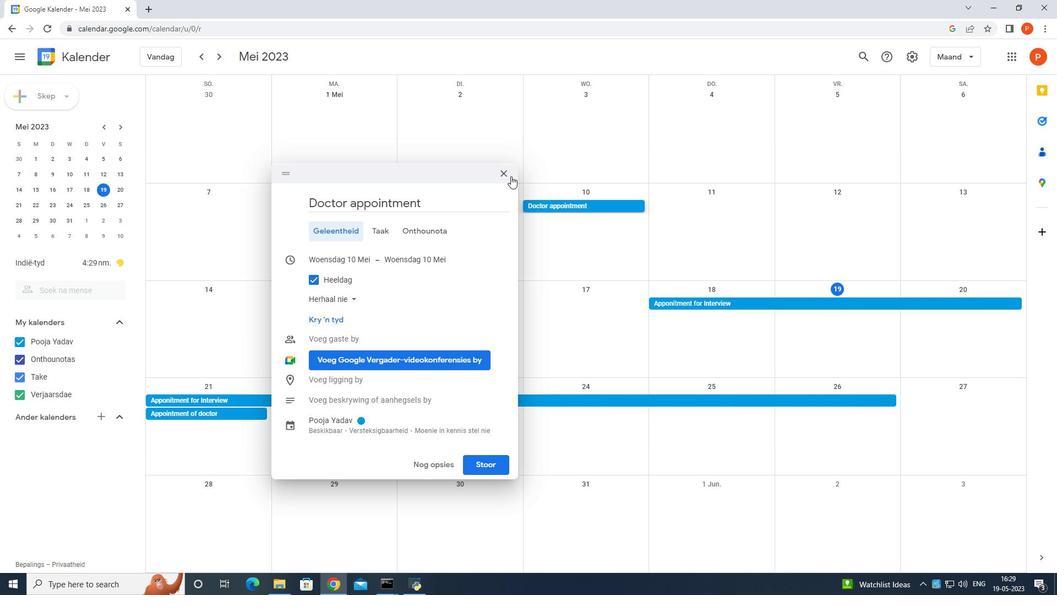 
Action: Mouse moved to (585, 322)
Screenshot: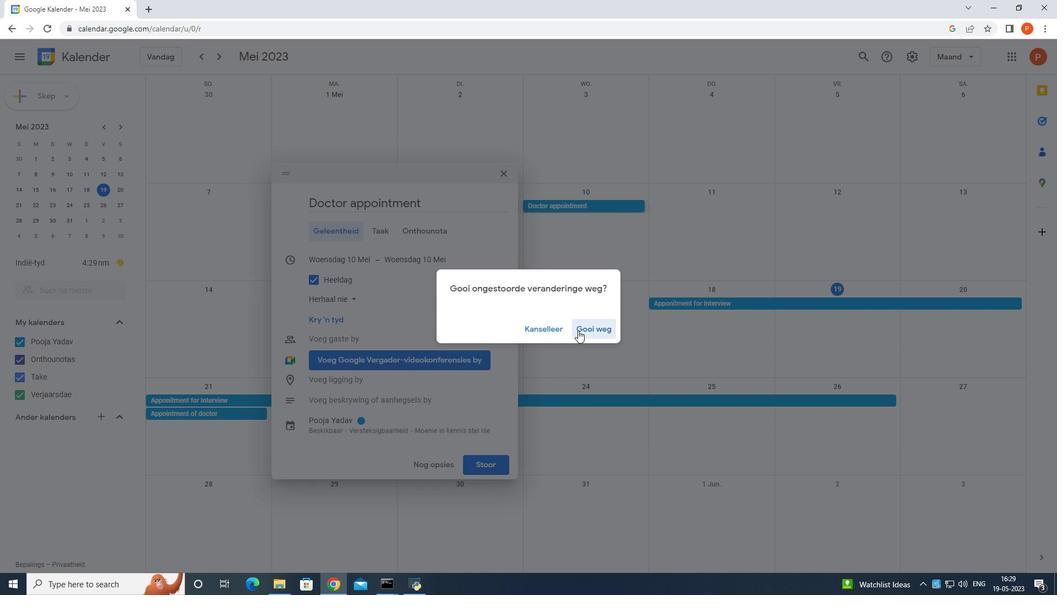 
Action: Mouse pressed left at (585, 322)
Screenshot: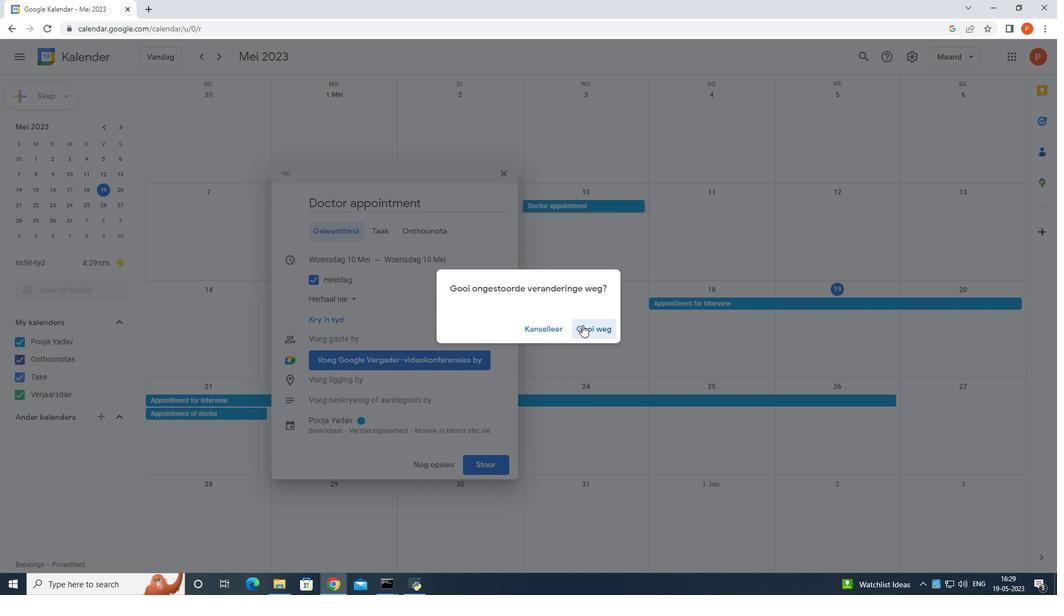 
Action: Mouse moved to (208, 469)
Screenshot: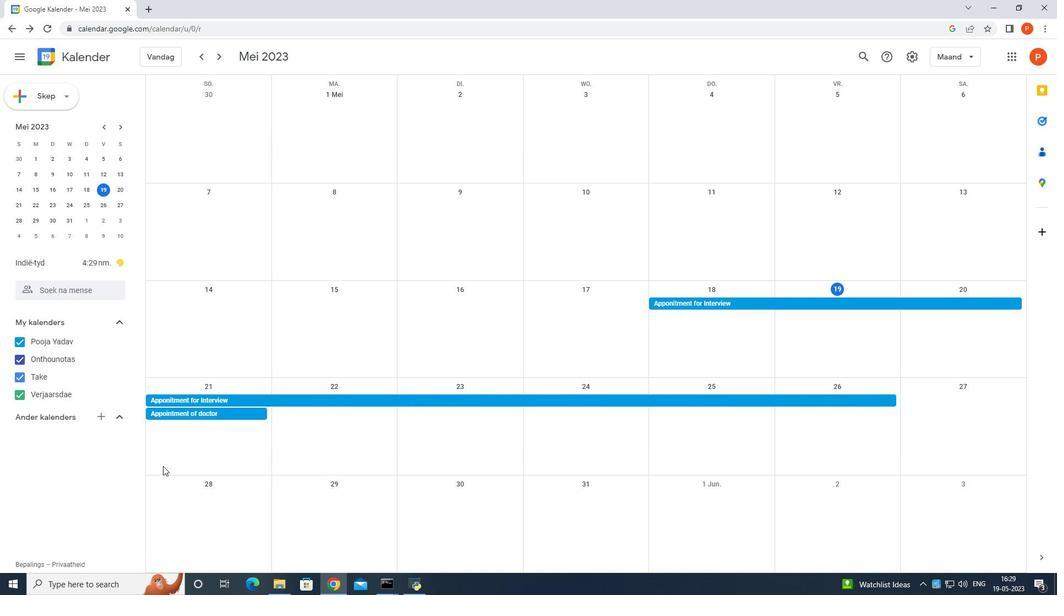 
Action: Mouse scrolled (208, 468) with delta (0, 0)
Screenshot: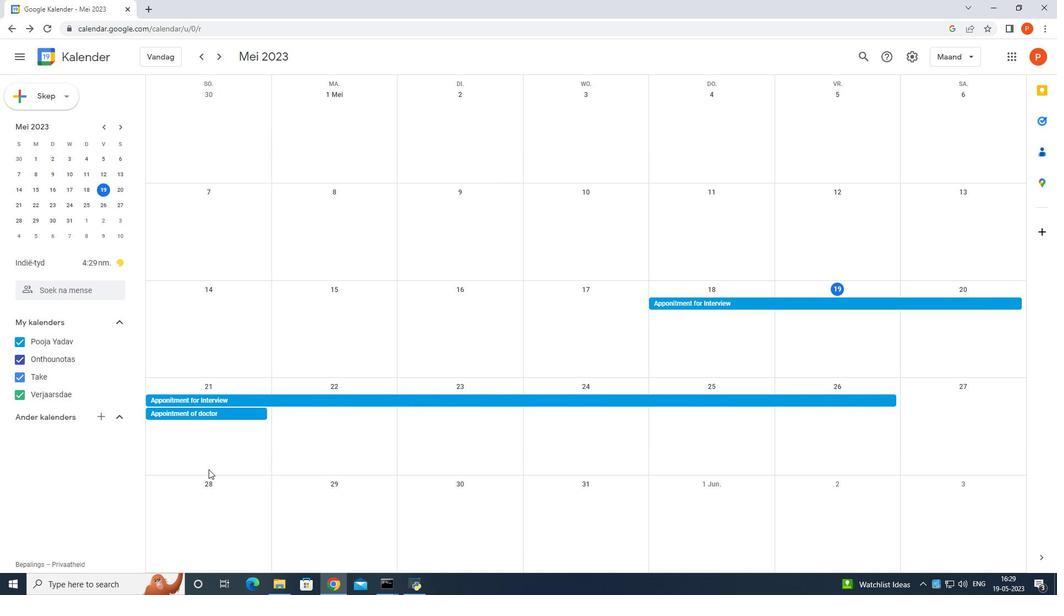 
Action: Mouse scrolled (208, 468) with delta (0, 0)
Screenshot: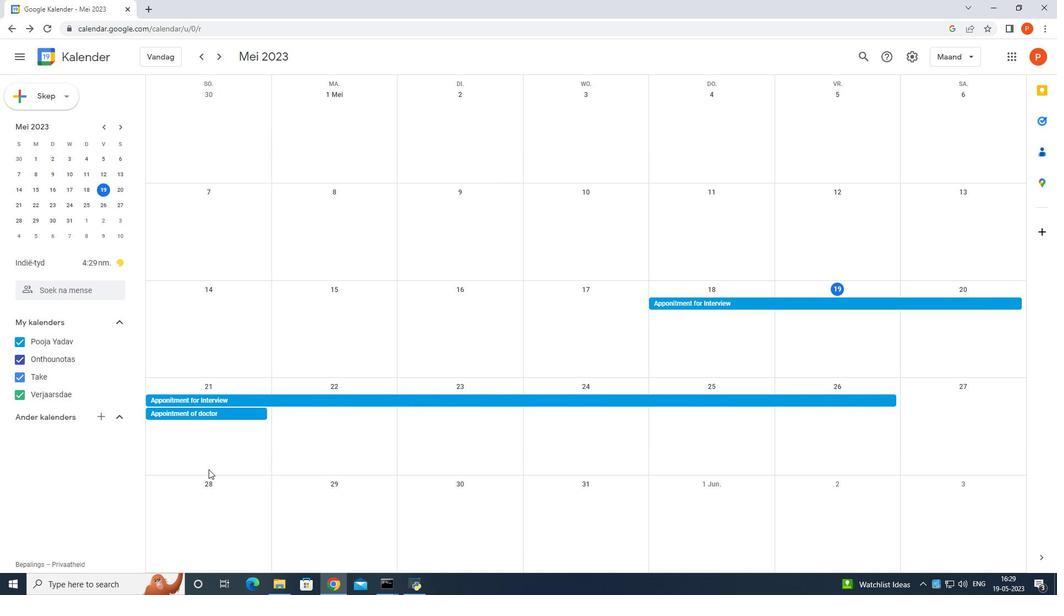 
Action: Mouse scrolled (208, 468) with delta (0, 0)
Screenshot: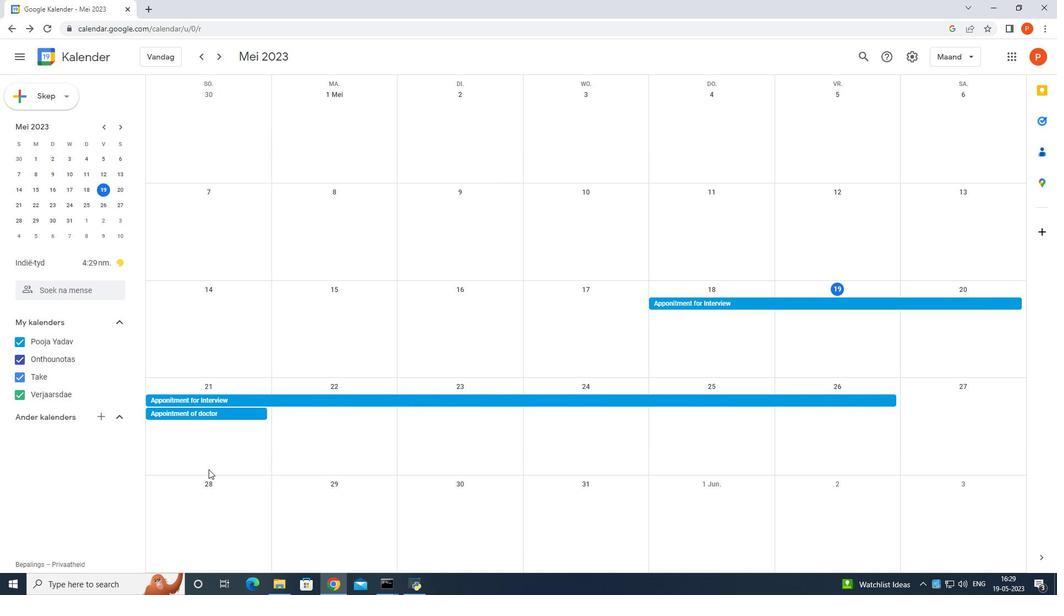 
Action: Mouse scrolled (208, 468) with delta (0, 0)
Screenshot: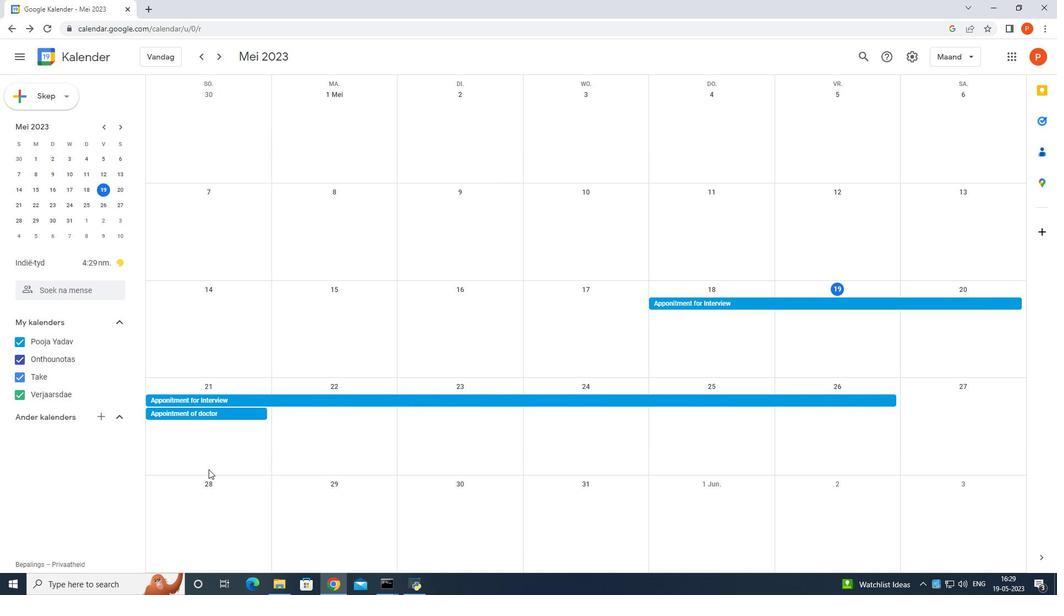 
Action: Mouse scrolled (208, 469) with delta (0, 0)
Screenshot: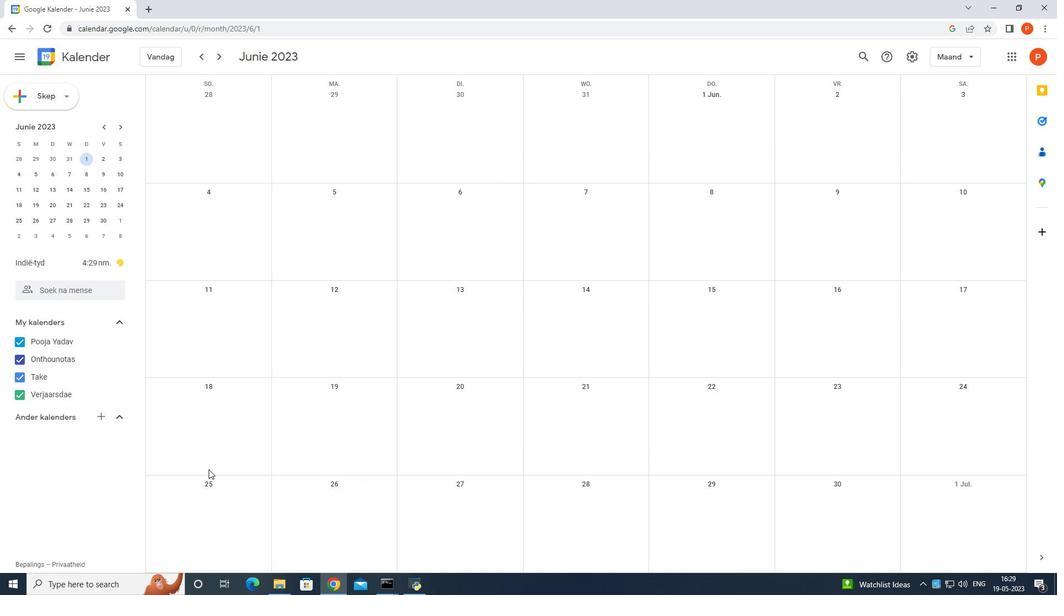 
Action: Mouse scrolled (208, 469) with delta (0, 0)
Screenshot: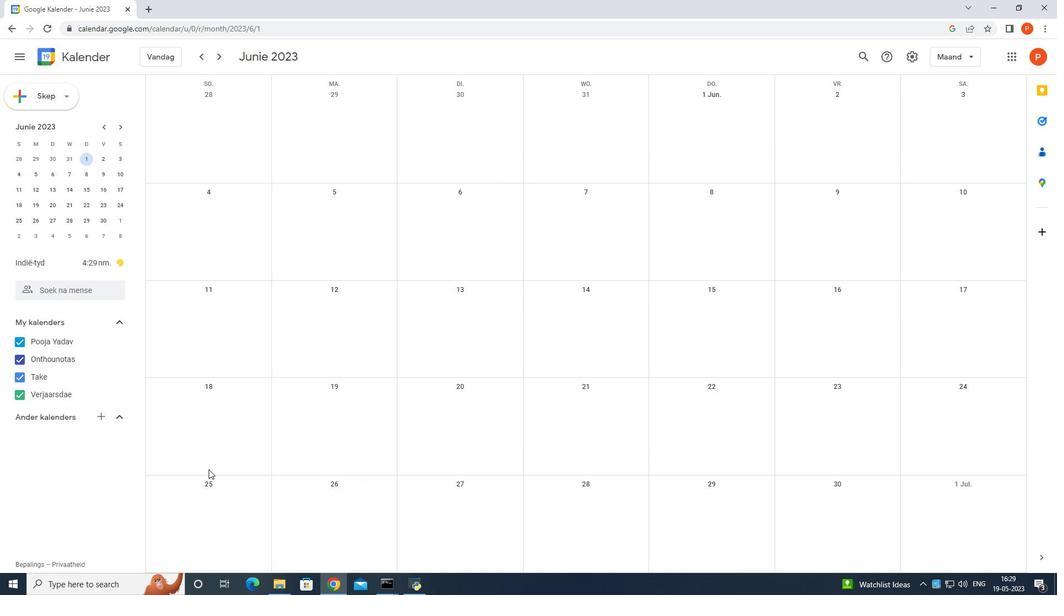 
Action: Mouse scrolled (208, 469) with delta (0, 0)
Screenshot: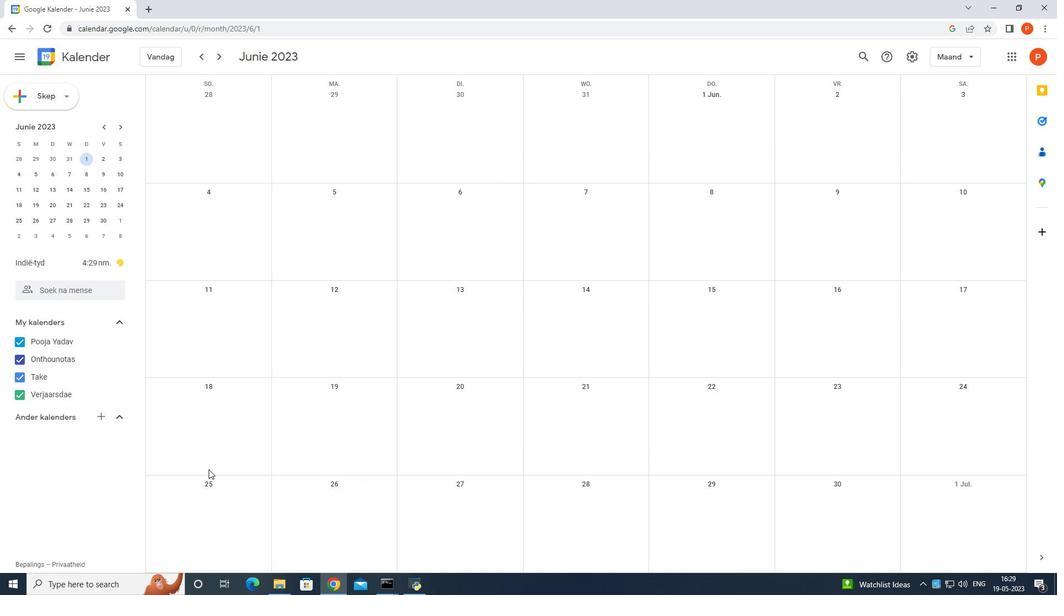 
Action: Mouse moved to (20, 93)
Screenshot: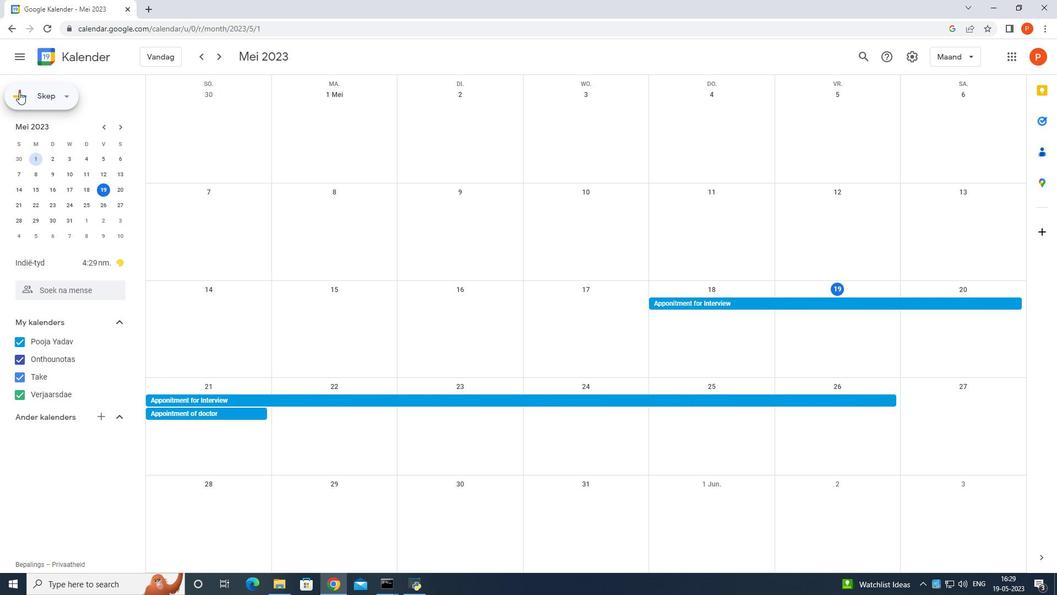 
Action: Mouse pressed left at (20, 93)
Screenshot: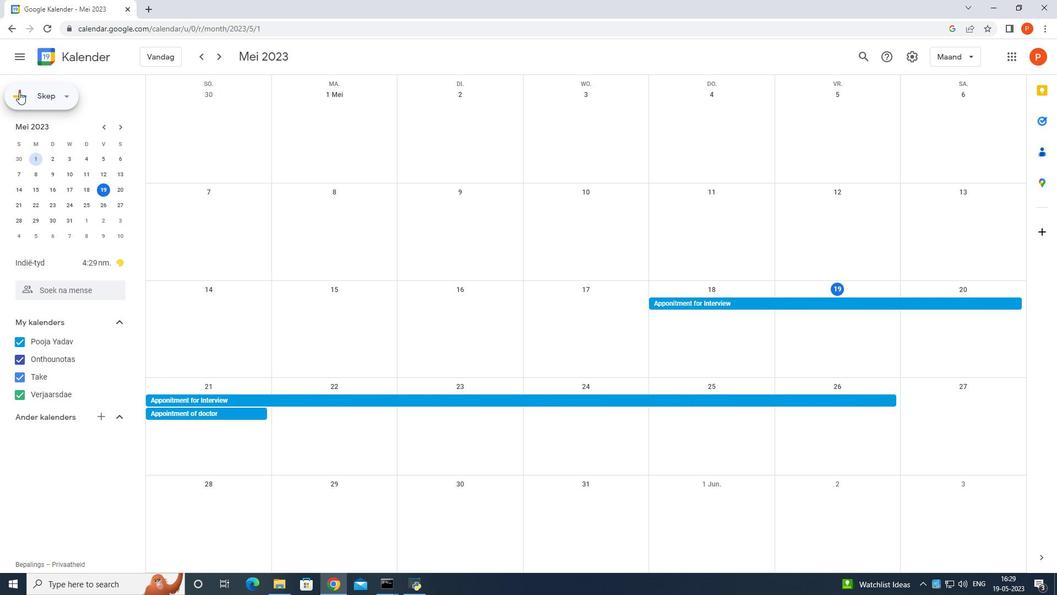 
Action: Mouse moved to (20, 93)
Screenshot: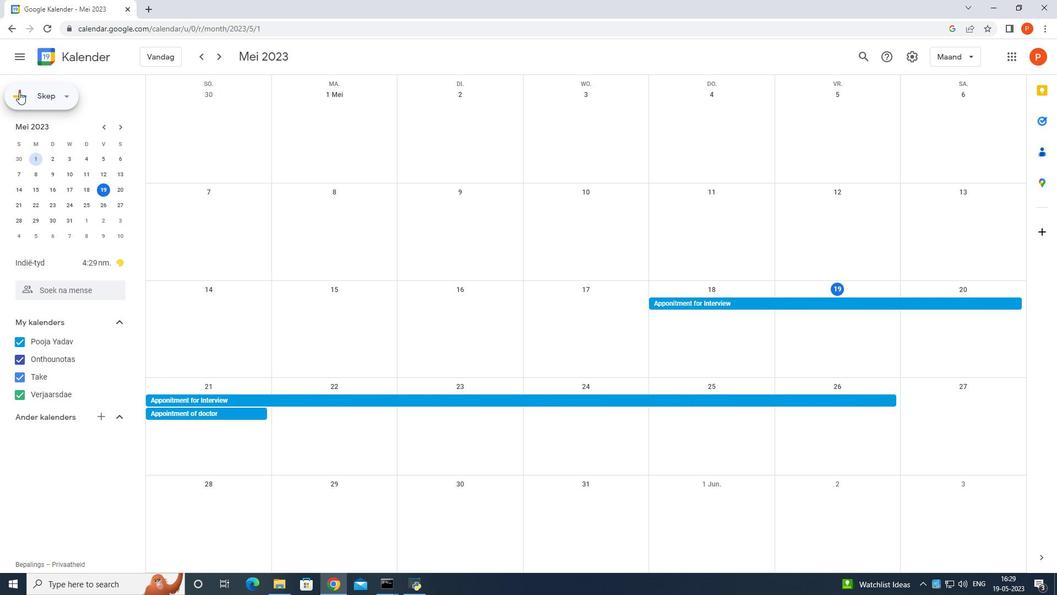 
Action: Mouse pressed left at (20, 93)
Screenshot: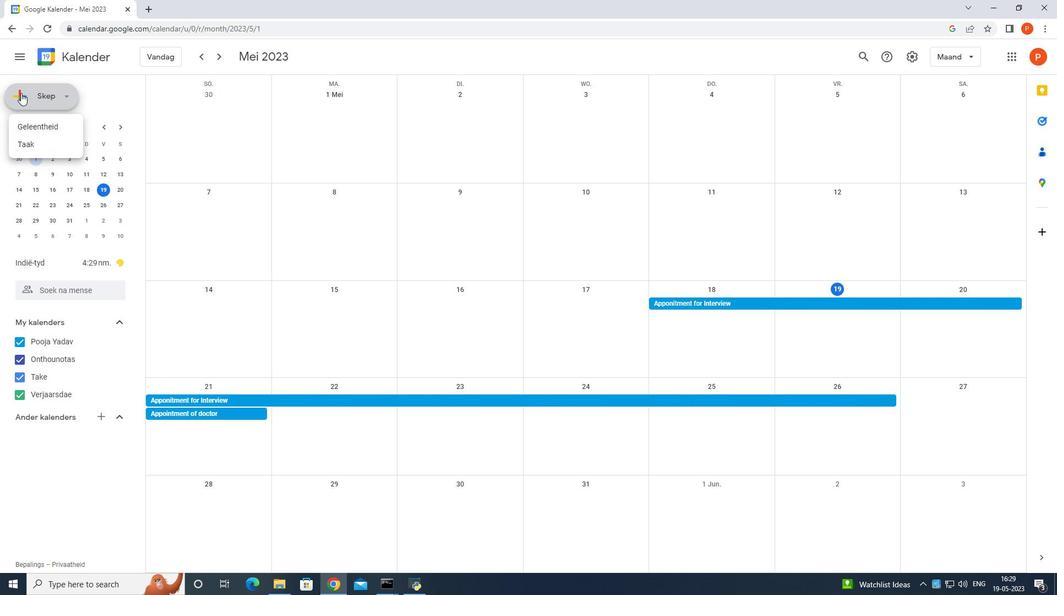 
Action: Mouse pressed left at (20, 93)
Screenshot: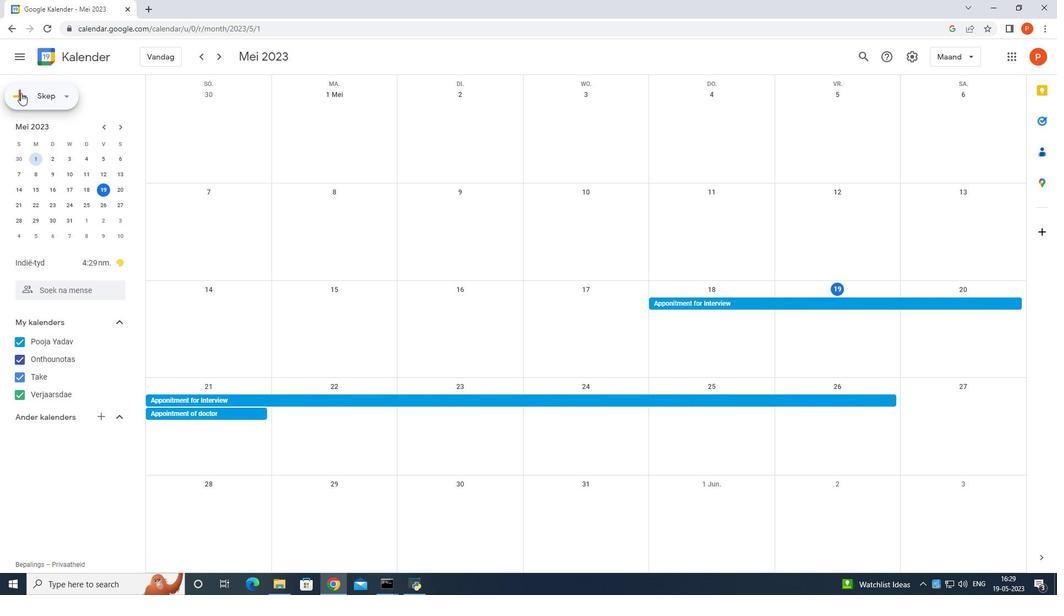 
Action: Mouse moved to (17, 96)
Screenshot: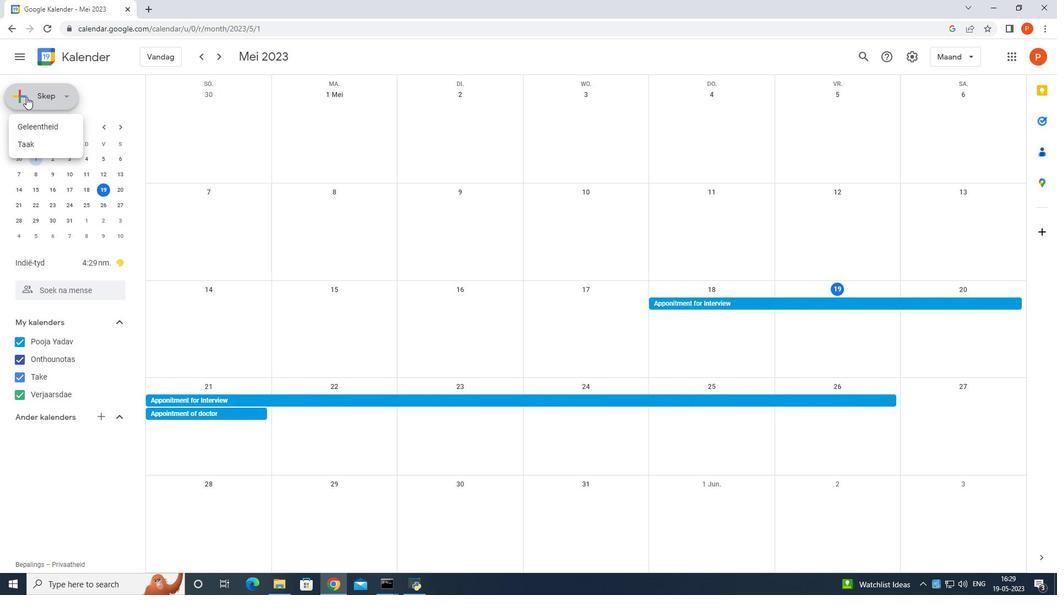 
Action: Mouse pressed left at (17, 96)
Screenshot: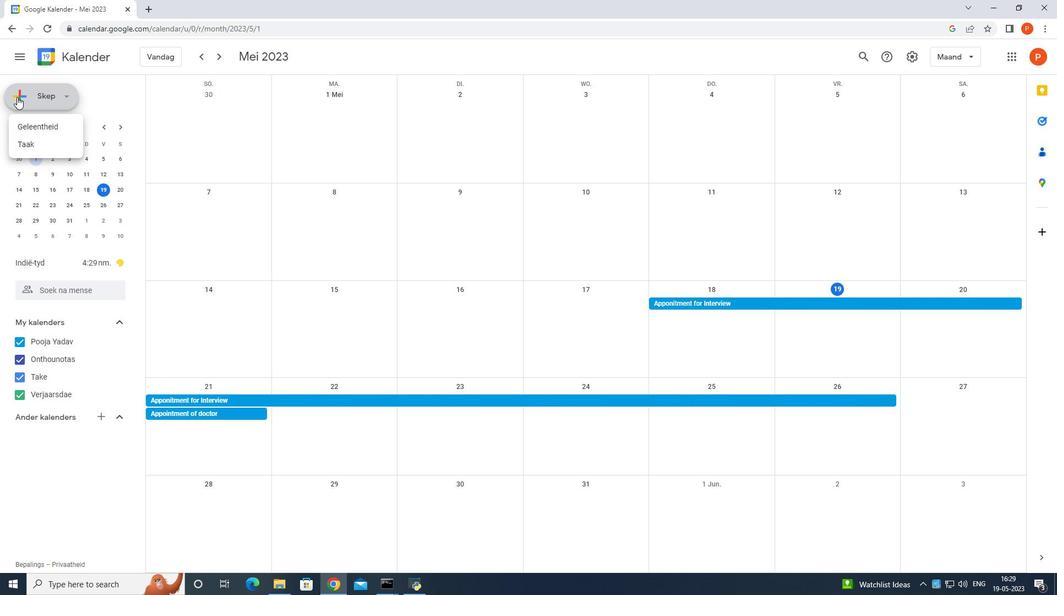 
Action: Mouse pressed left at (17, 96)
Screenshot: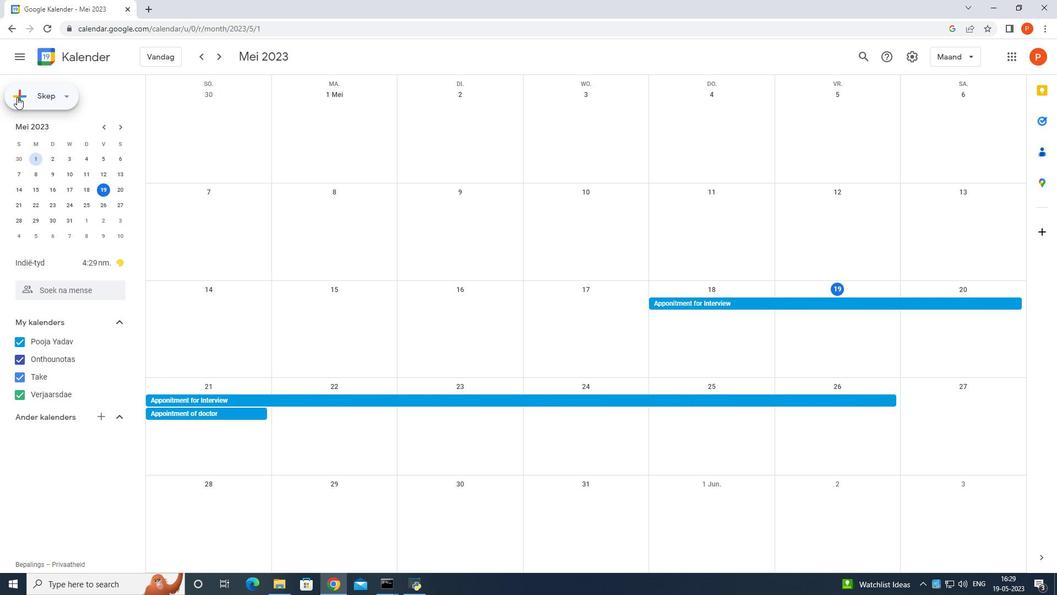 
Action: Mouse moved to (115, 377)
Screenshot: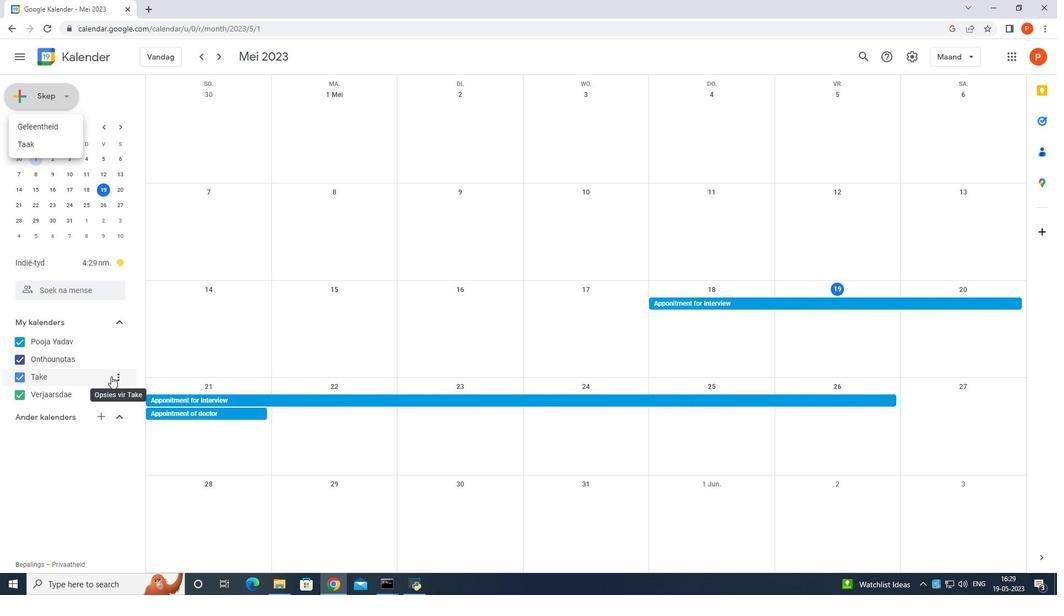 
Action: Mouse pressed left at (115, 377)
Screenshot: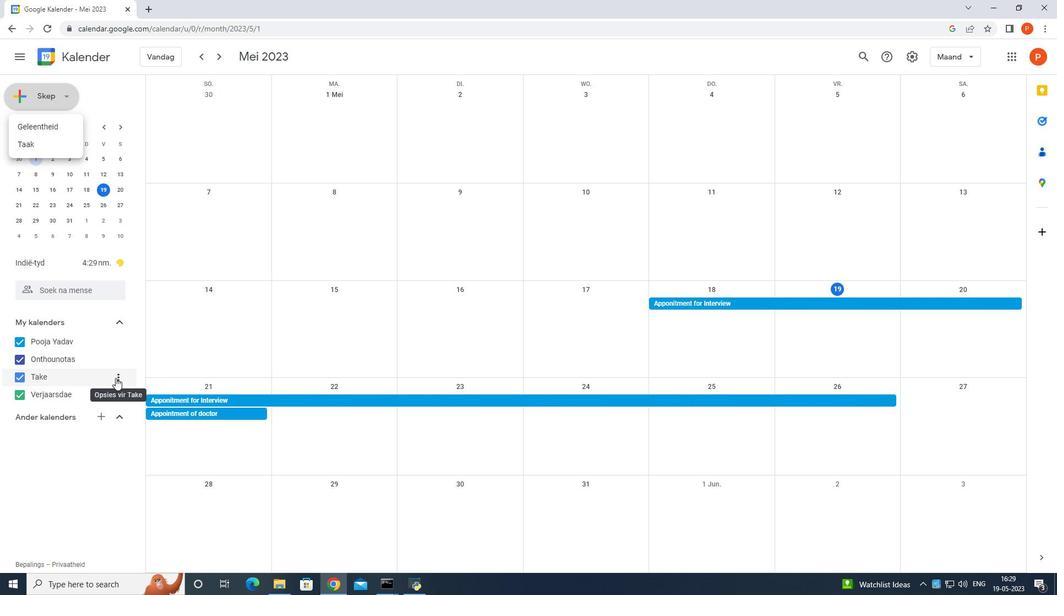 
Action: Mouse moved to (54, 455)
Screenshot: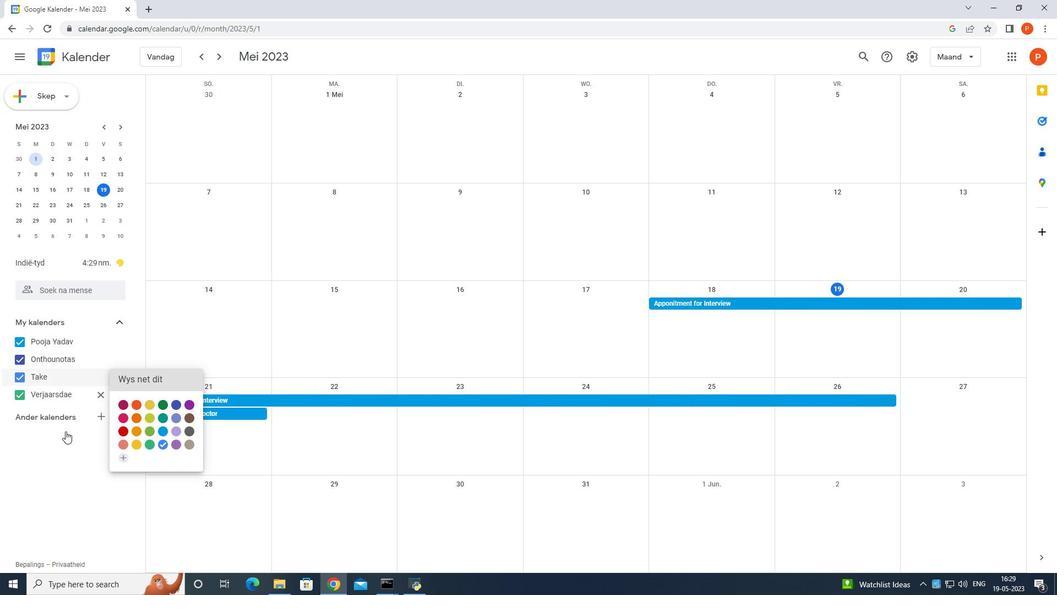 
Action: Mouse pressed left at (54, 455)
Screenshot: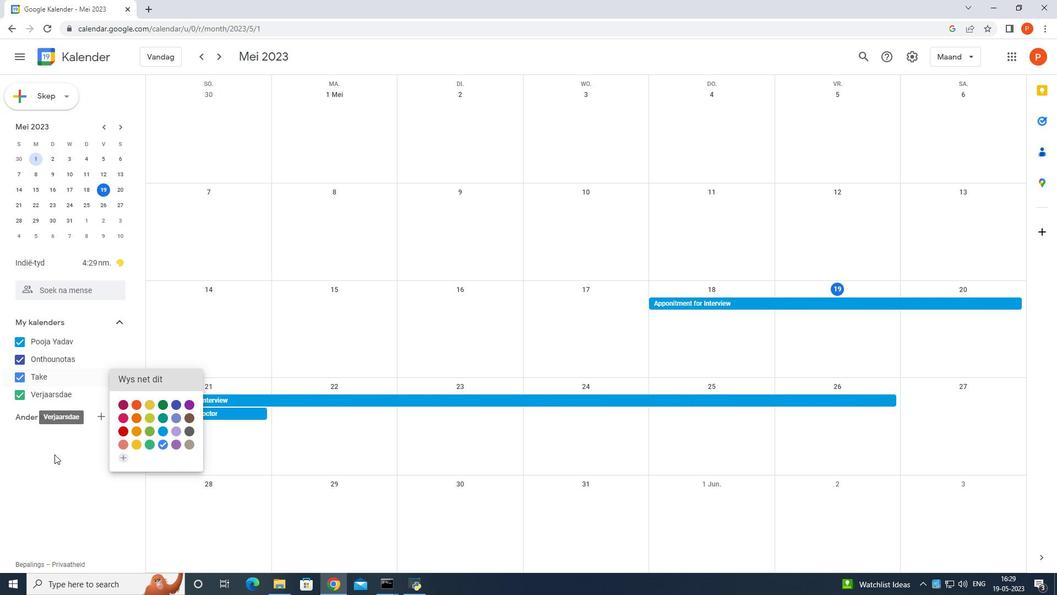 
Action: Mouse moved to (1045, 27)
Screenshot: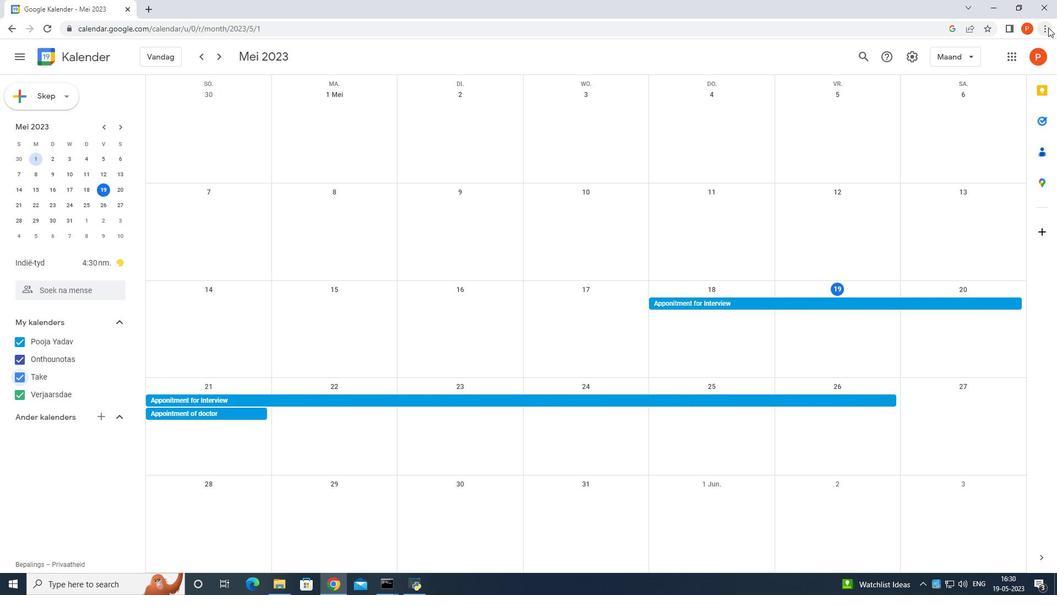 
Action: Mouse pressed left at (1045, 27)
Screenshot: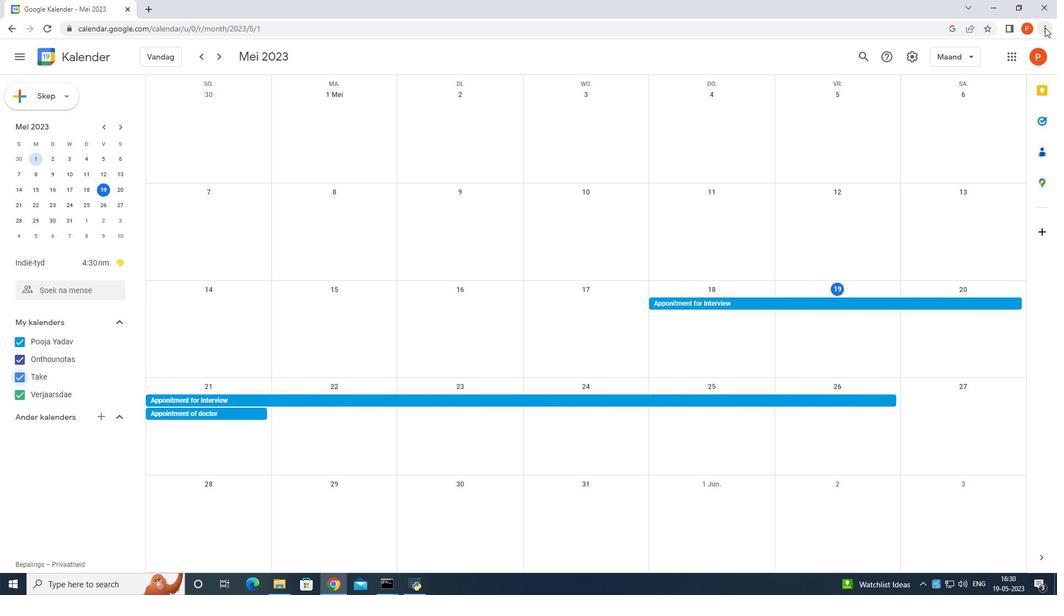 
Action: Mouse moved to (977, 219)
Screenshot: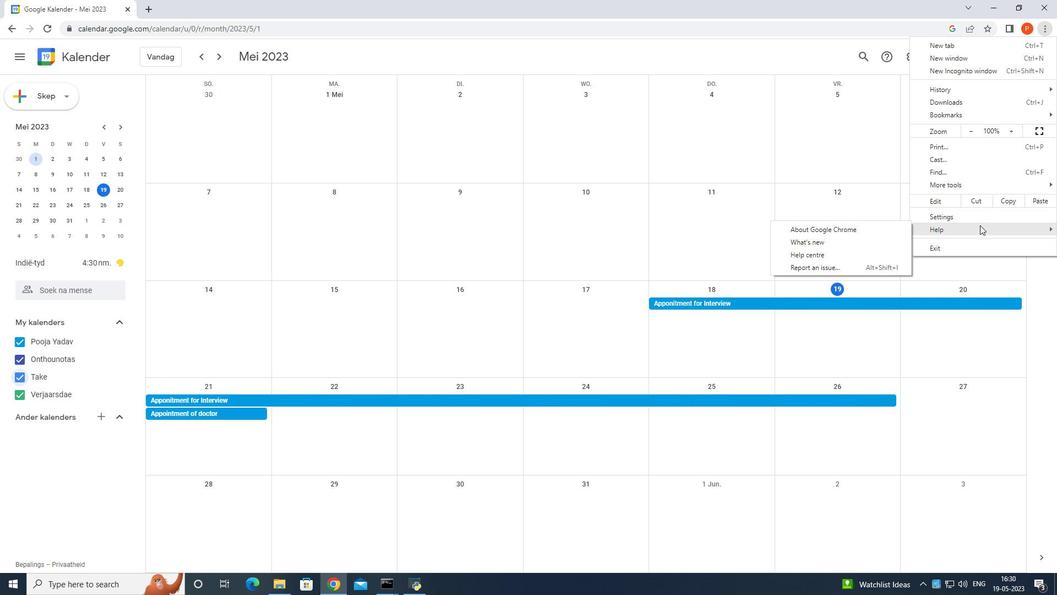 
Action: Mouse pressed left at (977, 219)
Screenshot: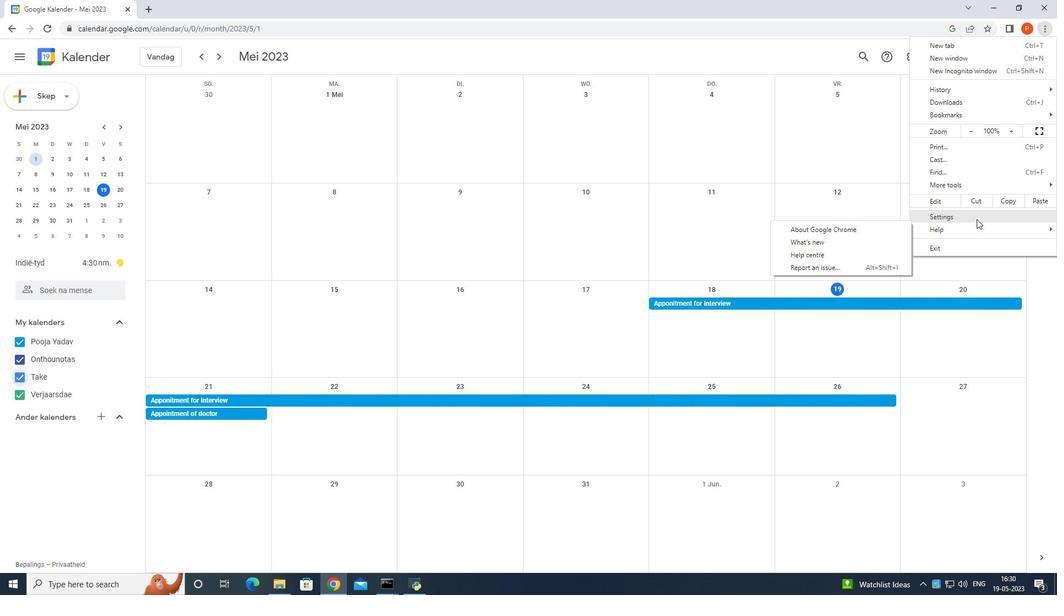 
Action: Mouse moved to (12, 26)
Screenshot: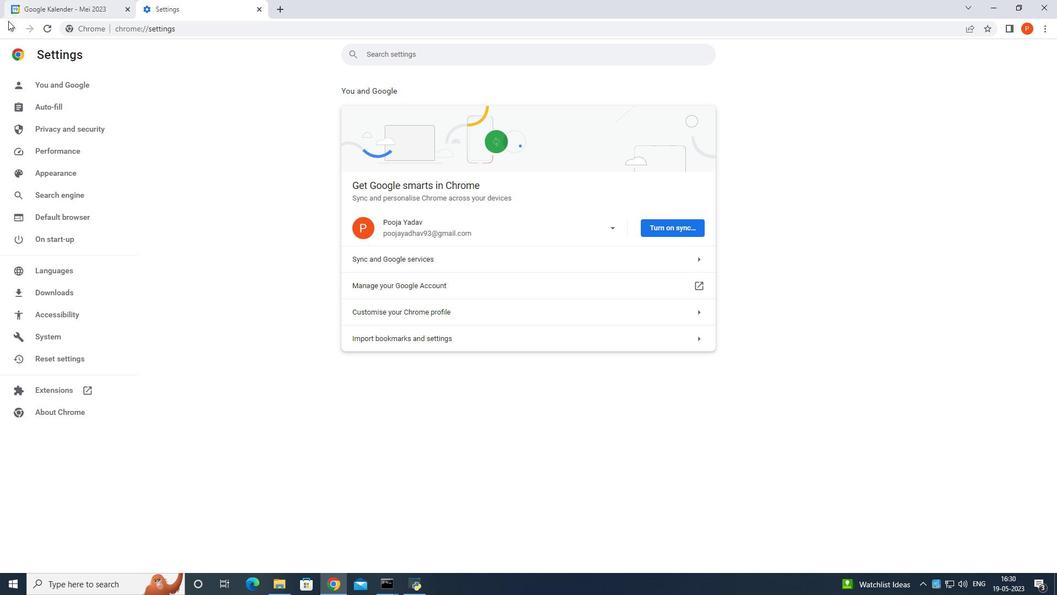 
Action: Mouse pressed left at (12, 26)
Screenshot: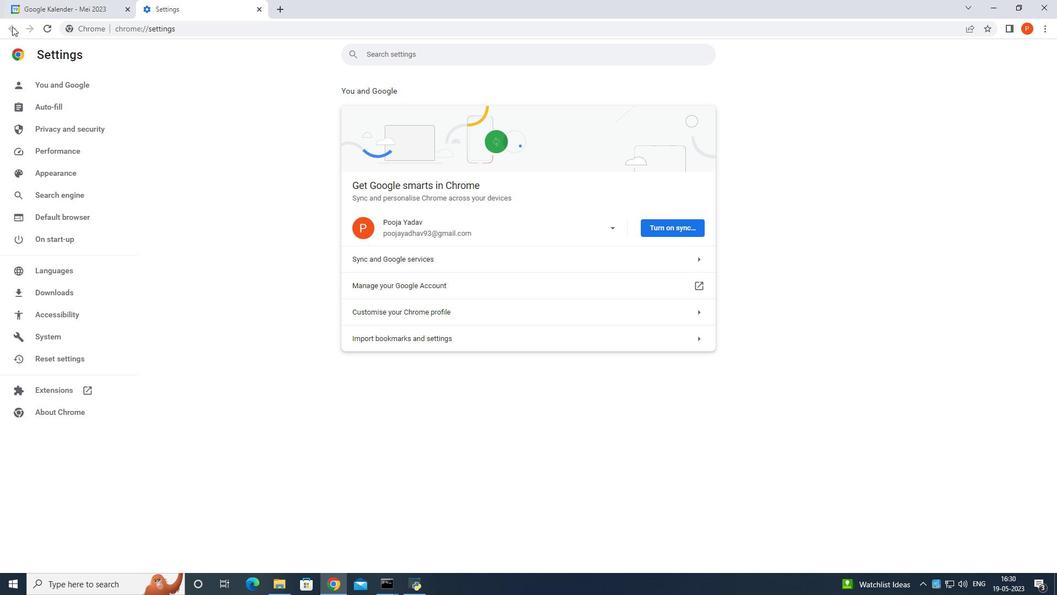 
Action: Mouse moved to (255, 8)
Screenshot: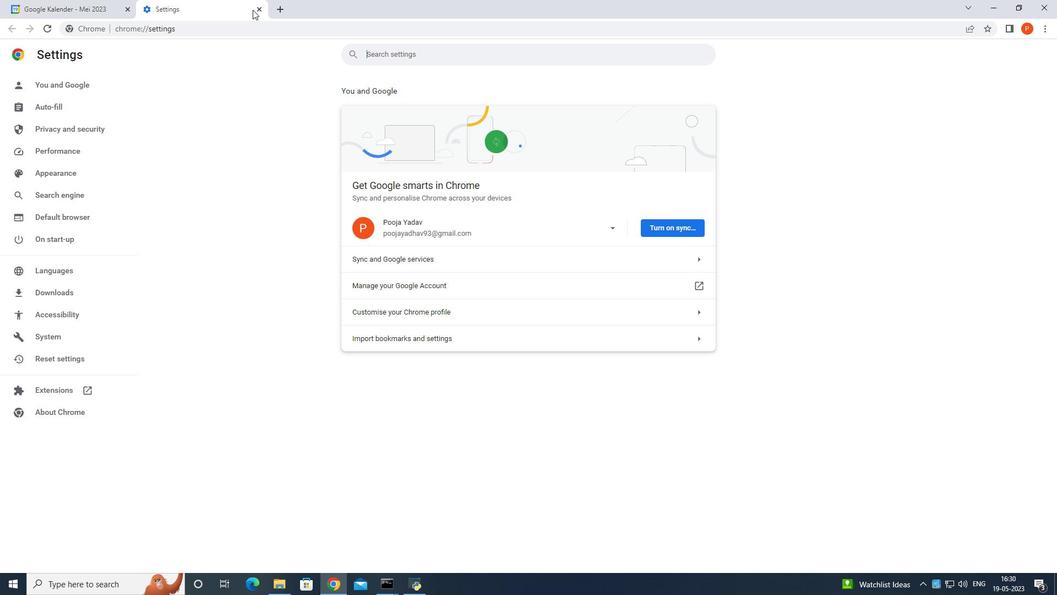 
Action: Mouse pressed left at (255, 8)
Screenshot: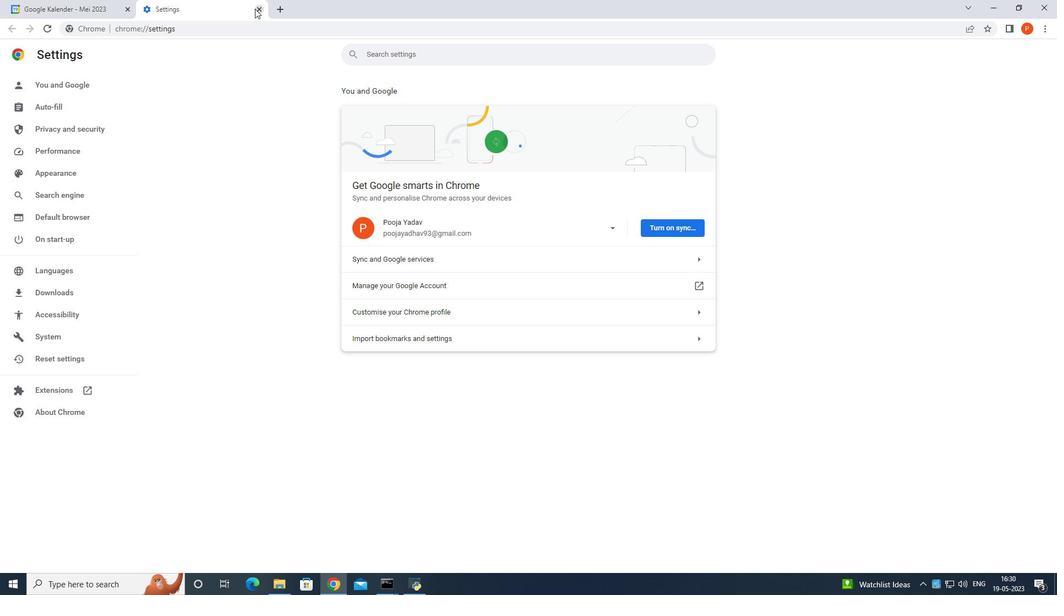 
Action: Mouse moved to (716, 119)
Screenshot: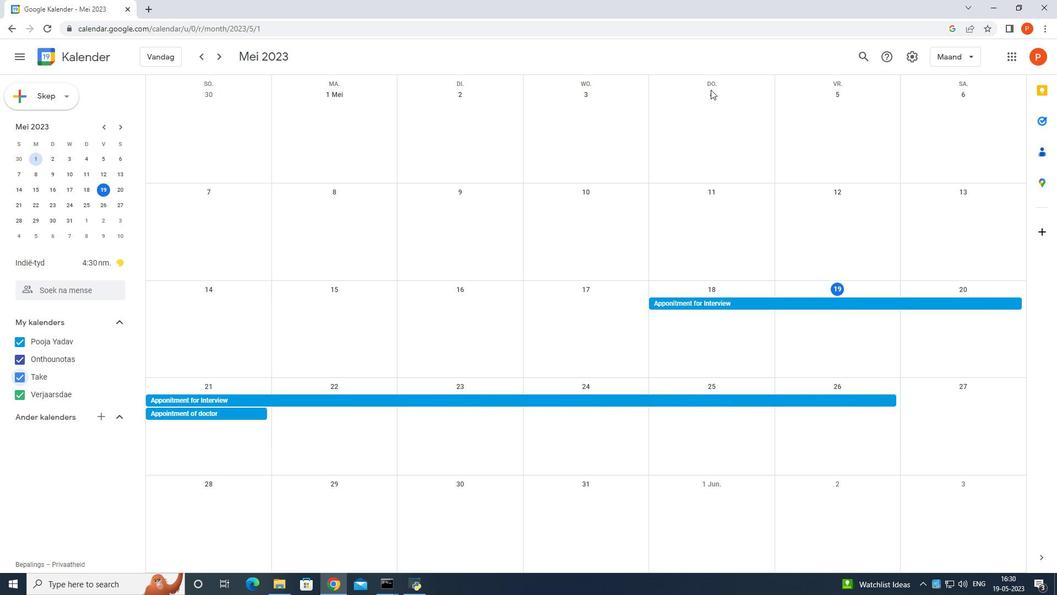 
Action: Mouse scrolled (716, 118) with delta (0, 0)
Screenshot: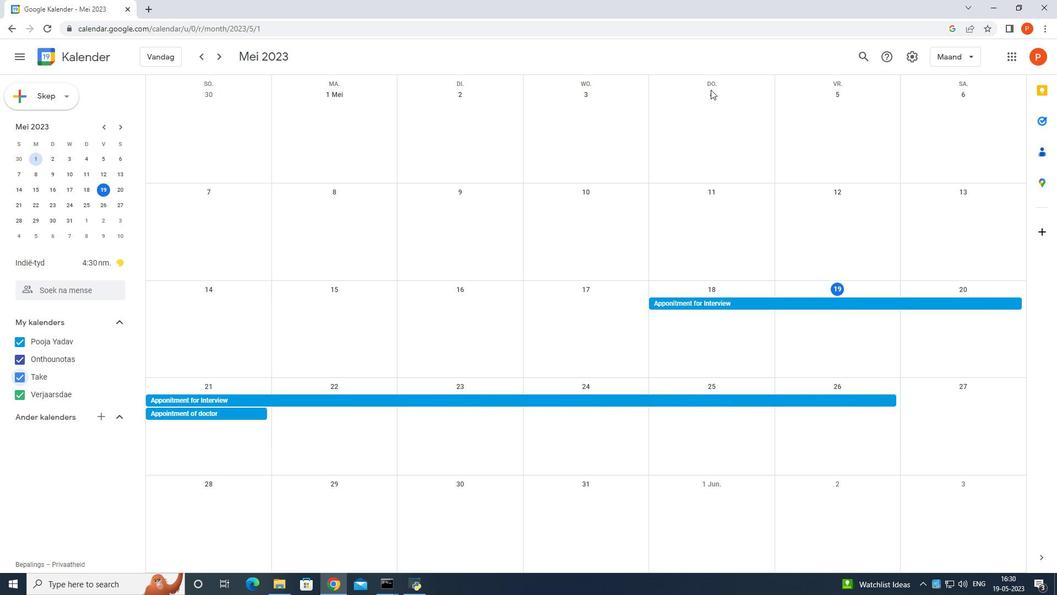 
Action: Mouse moved to (716, 123)
Screenshot: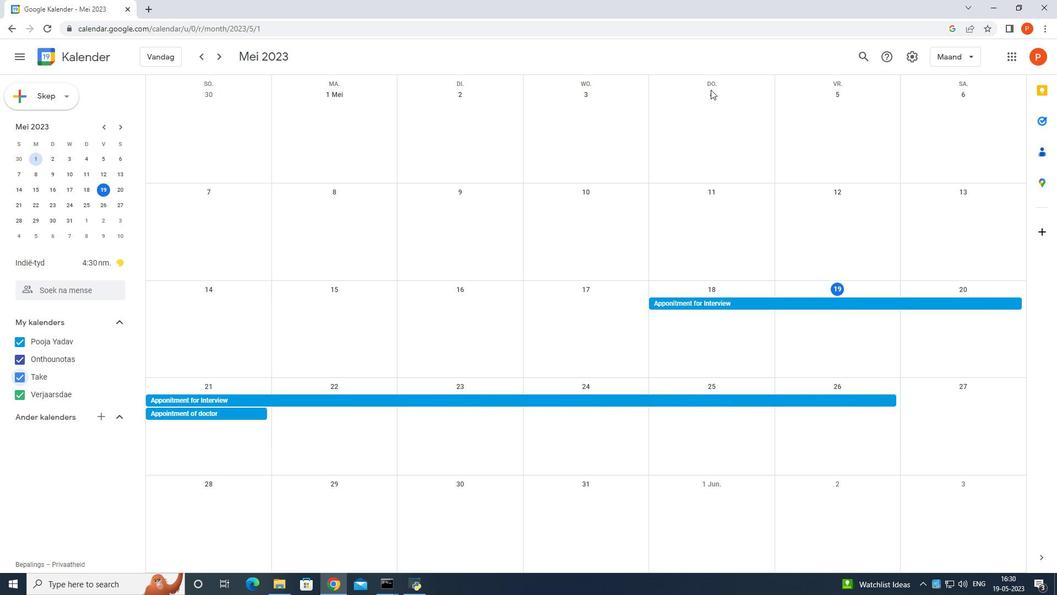 
Action: Mouse scrolled (716, 123) with delta (0, 0)
Screenshot: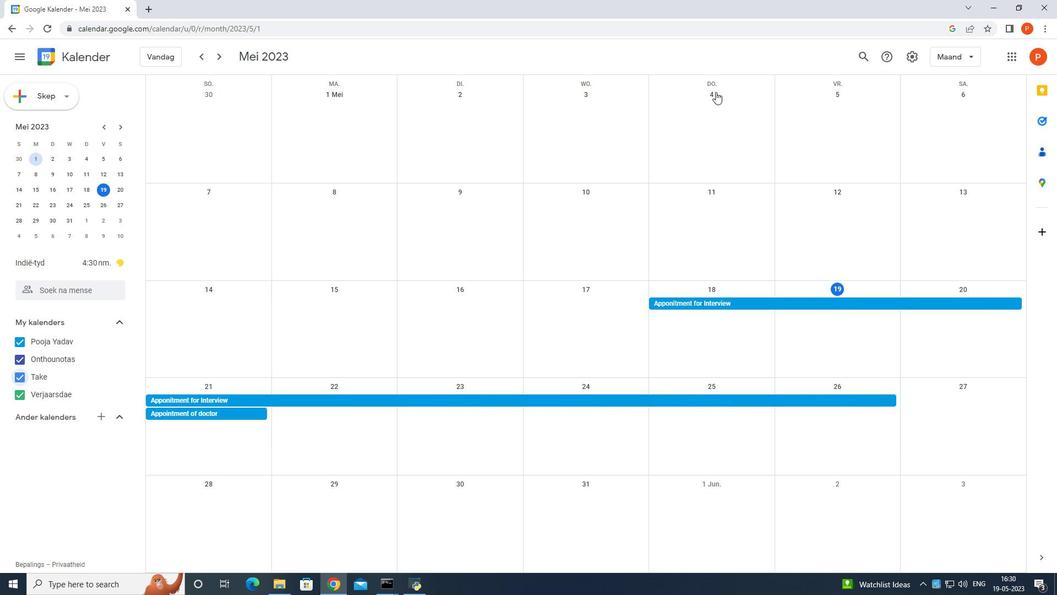 
Action: Mouse moved to (716, 125)
Screenshot: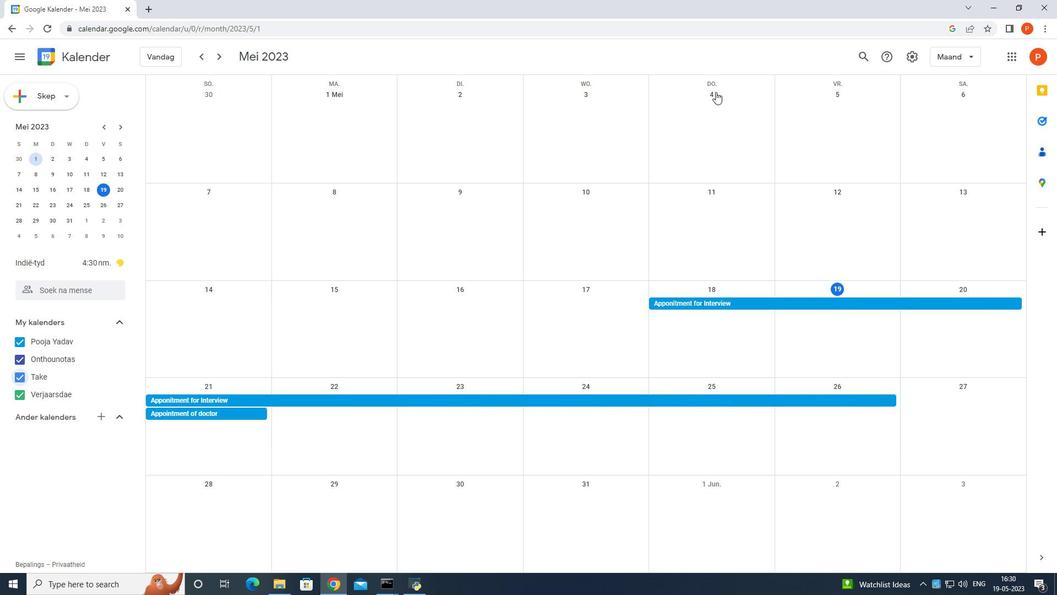
Action: Mouse scrolled (716, 124) with delta (0, 0)
Screenshot: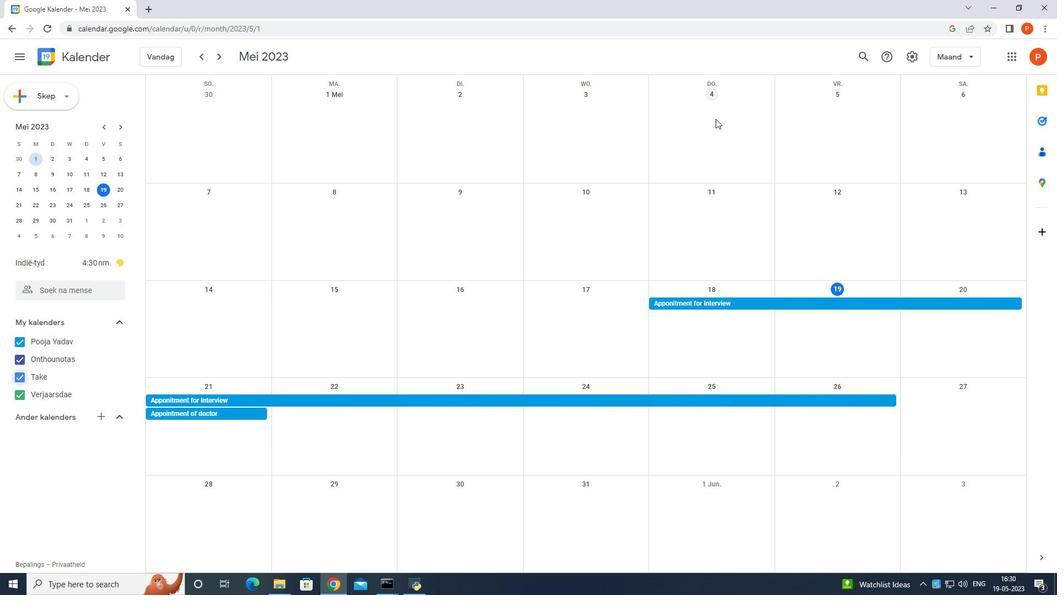 
Action: Mouse moved to (856, 108)
Screenshot: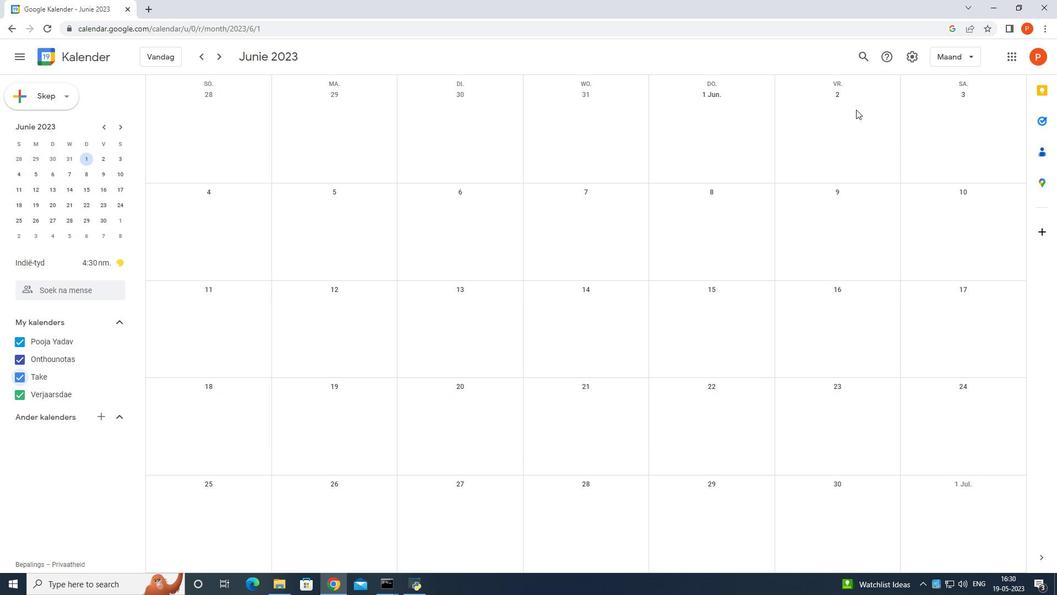 
Action: Mouse scrolled (856, 109) with delta (0, 0)
Screenshot: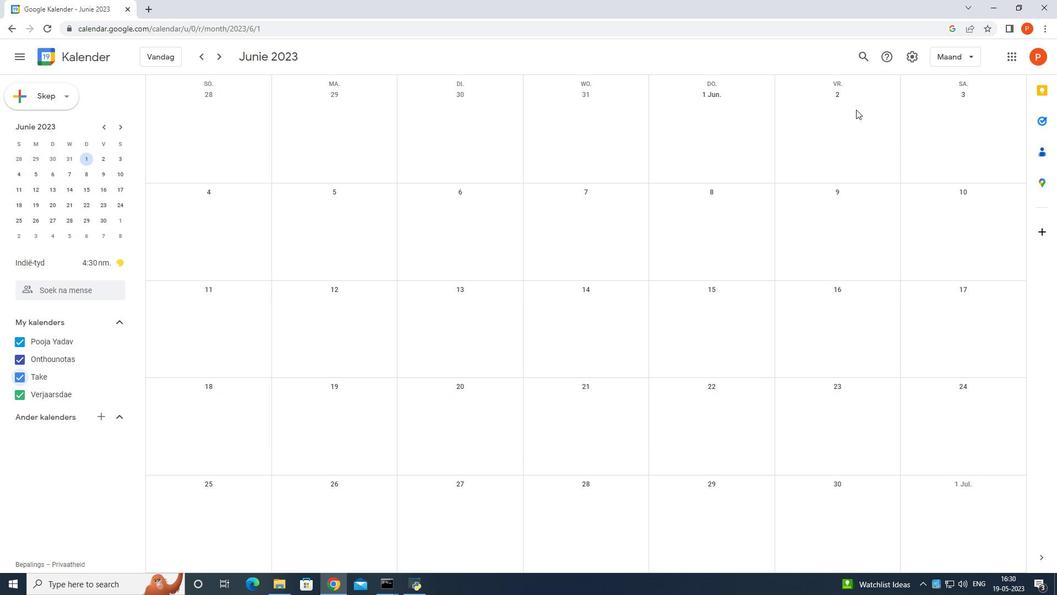 
Action: Mouse moved to (860, 104)
Screenshot: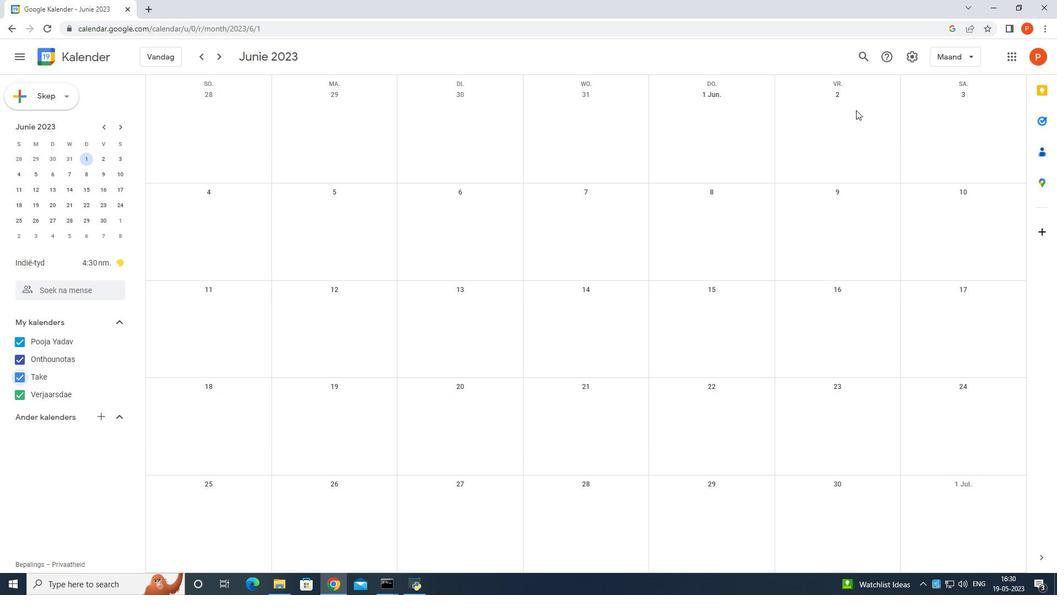 
Action: Mouse scrolled (860, 105) with delta (0, 0)
Screenshot: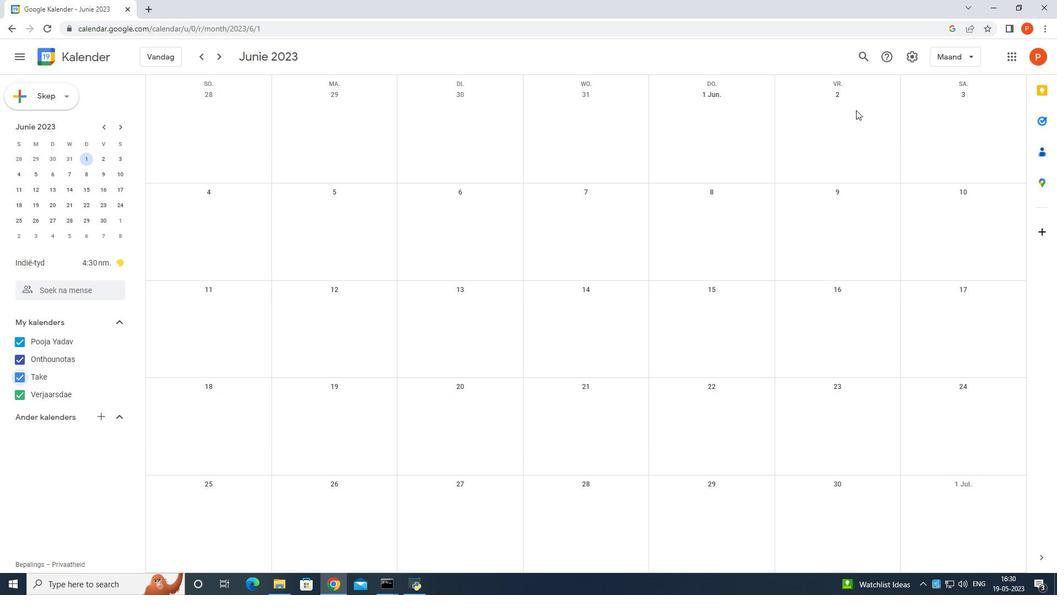 
Action: Mouse moved to (866, 100)
Screenshot: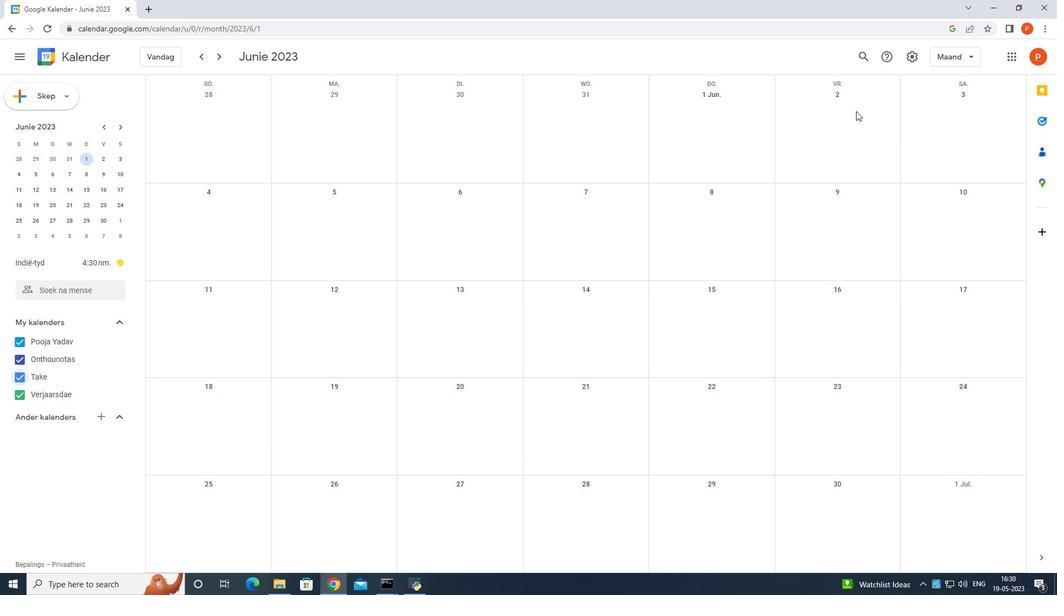 
Action: Mouse scrolled (866, 101) with delta (0, 0)
Screenshot: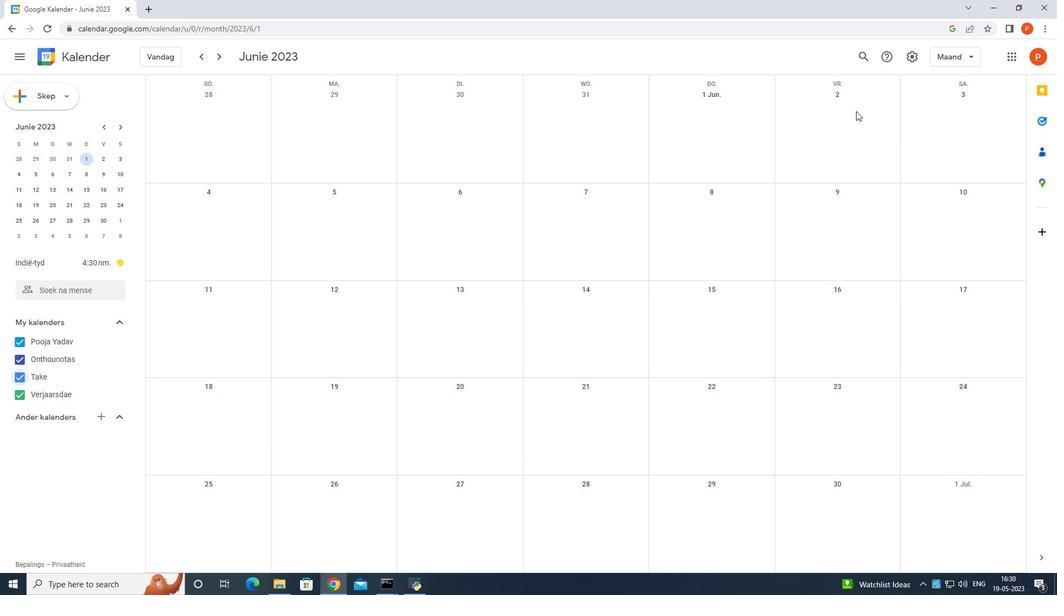 
Action: Mouse moved to (33, 95)
Screenshot: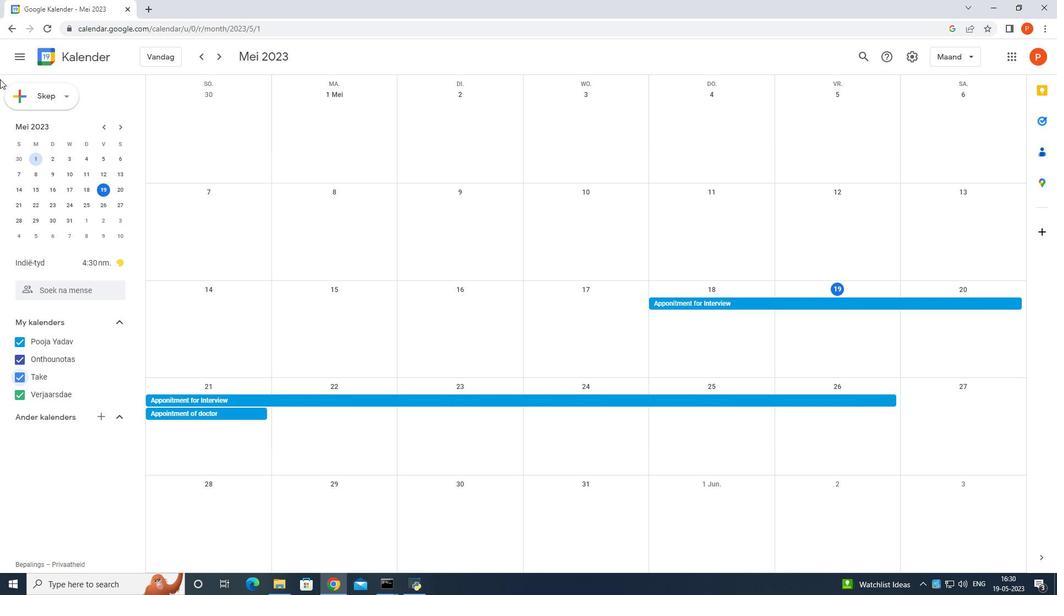 
Action: Mouse pressed left at (33, 95)
Screenshot: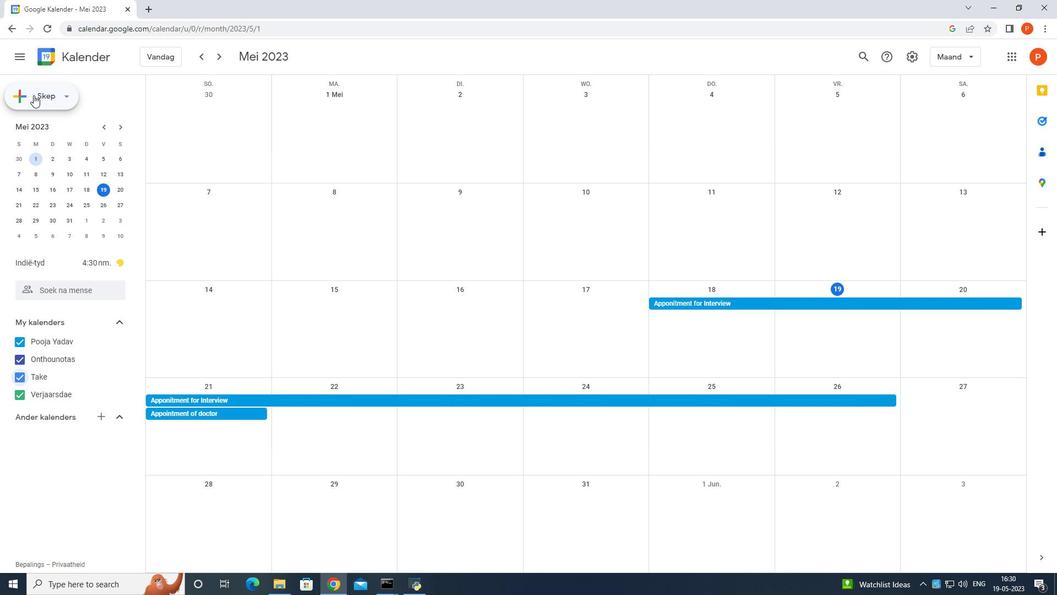 
Action: Mouse moved to (28, 261)
Screenshot: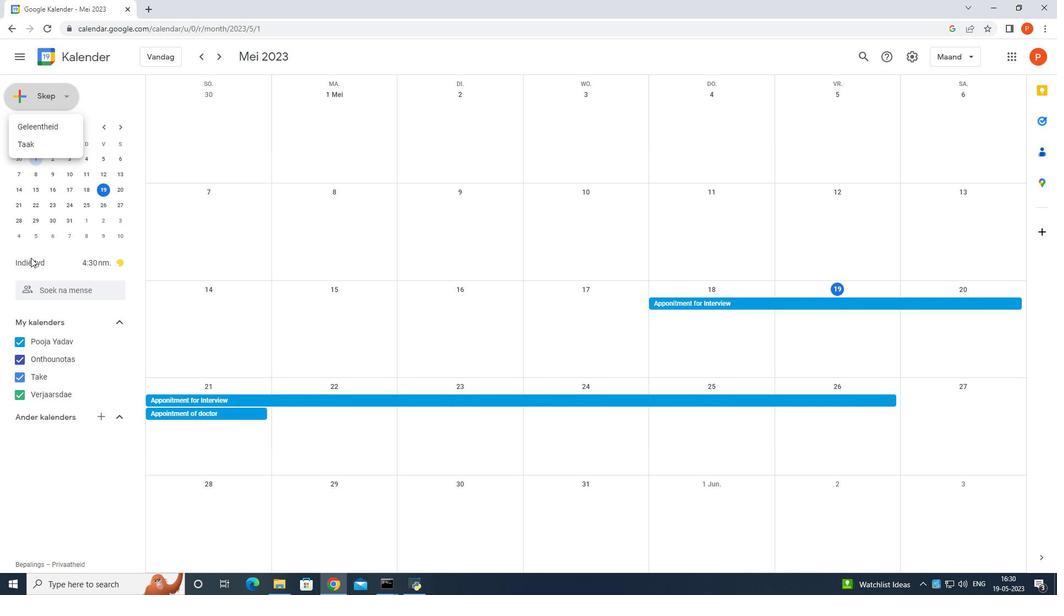 
Action: Mouse pressed left at (28, 261)
Screenshot: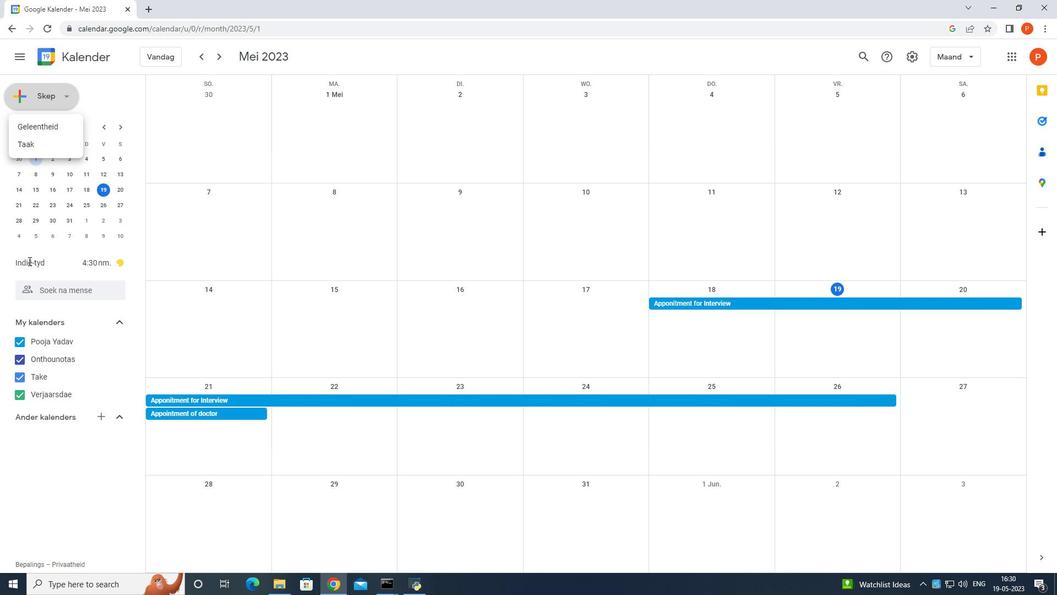 
Action: Mouse moved to (9, 28)
Screenshot: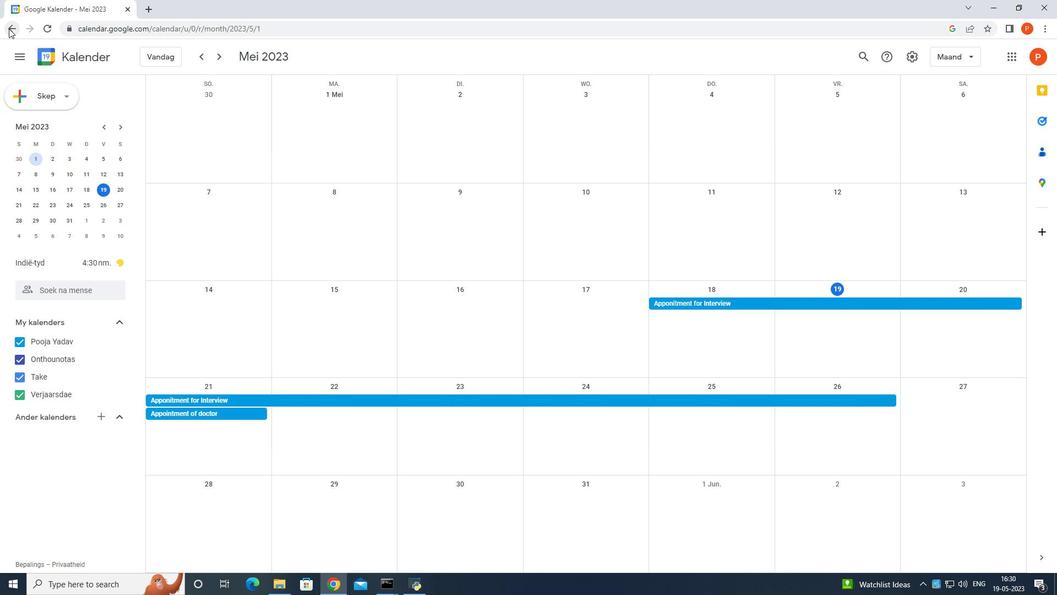 
Action: Mouse pressed left at (9, 28)
Screenshot: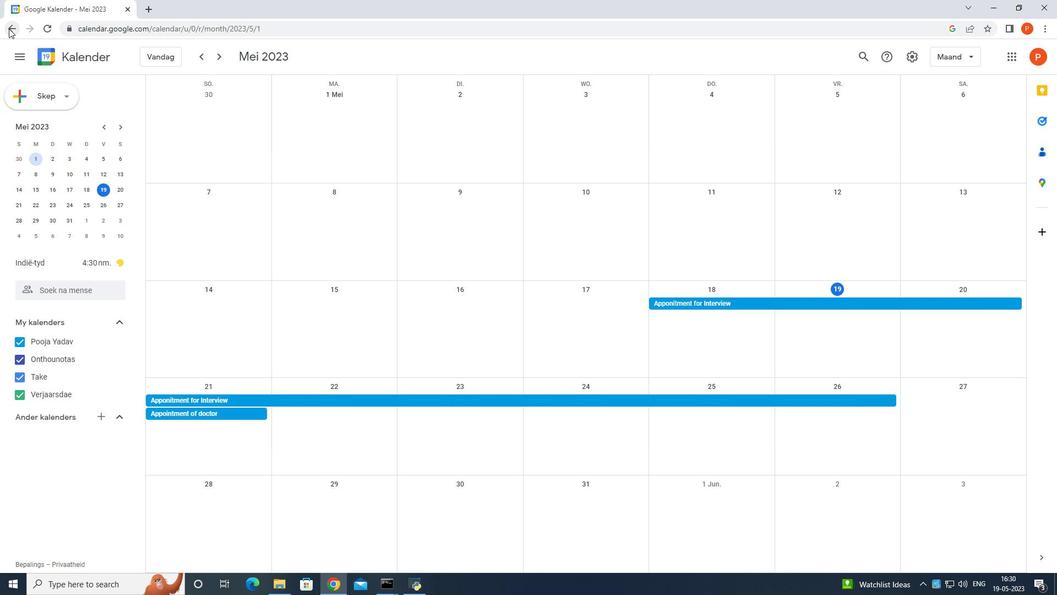 
Action: Mouse moved to (647, 352)
Screenshot: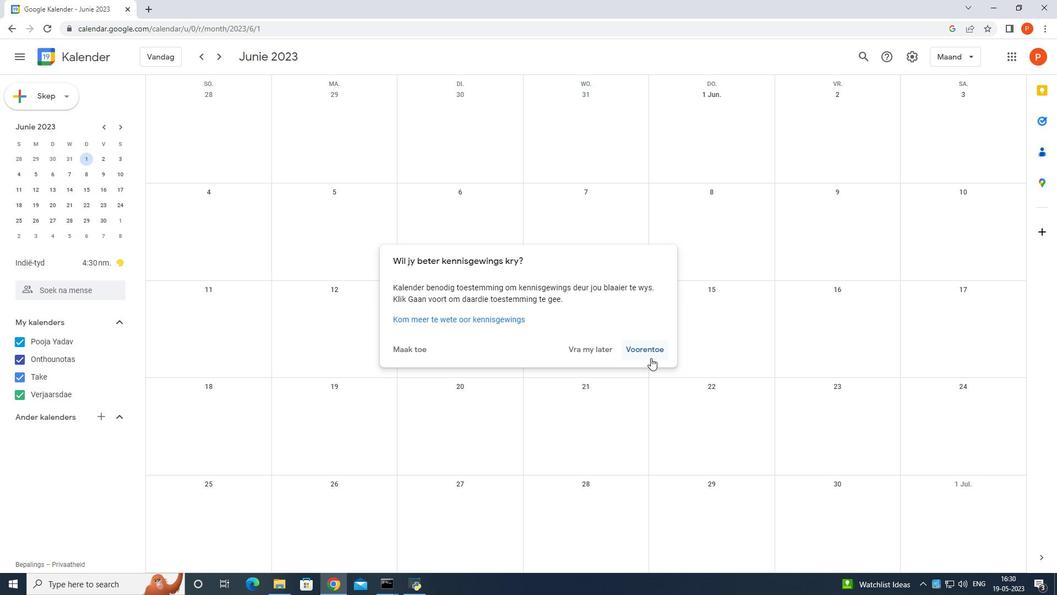
Action: Mouse pressed left at (647, 352)
Screenshot: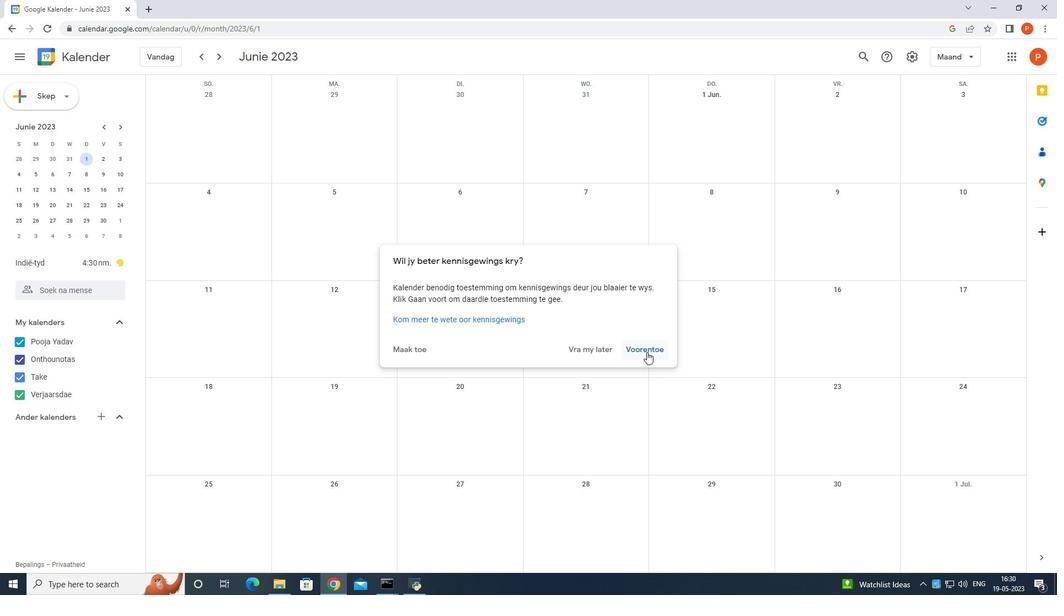 
Action: Mouse moved to (649, 349)
Screenshot: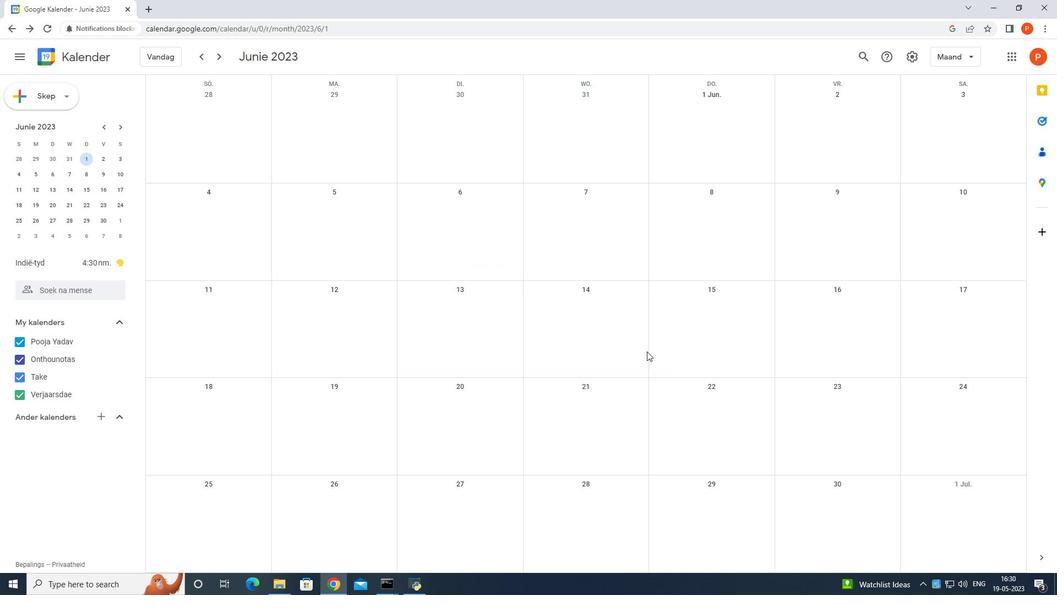 
